 Task: Find connections with filter location Jamkhandi with filter topic #coronawith filter profile language French with filter current company Synechron with filter school St Xaviers PG college with filter industry Movies and Sound Recording with filter service category Web Development with filter keywords title Restaurant Chain Executive
Action: Mouse moved to (629, 93)
Screenshot: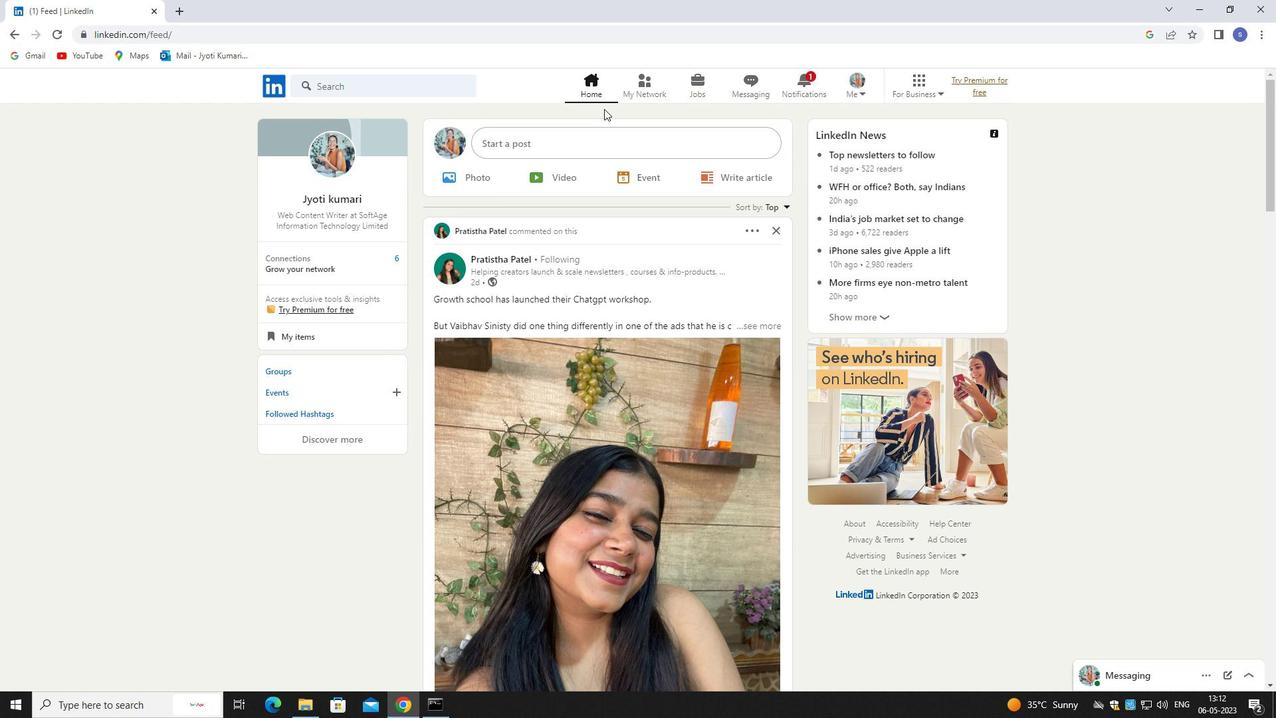 
Action: Mouse pressed left at (629, 93)
Screenshot: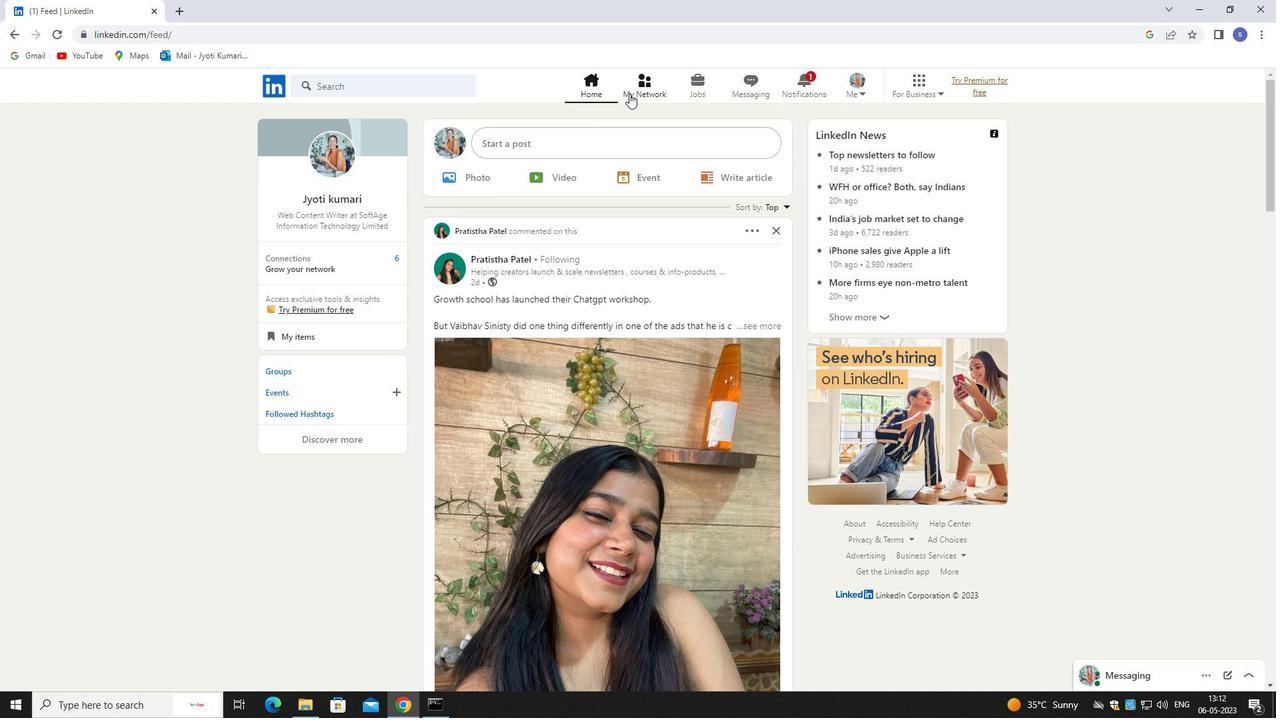 
Action: Mouse pressed left at (629, 93)
Screenshot: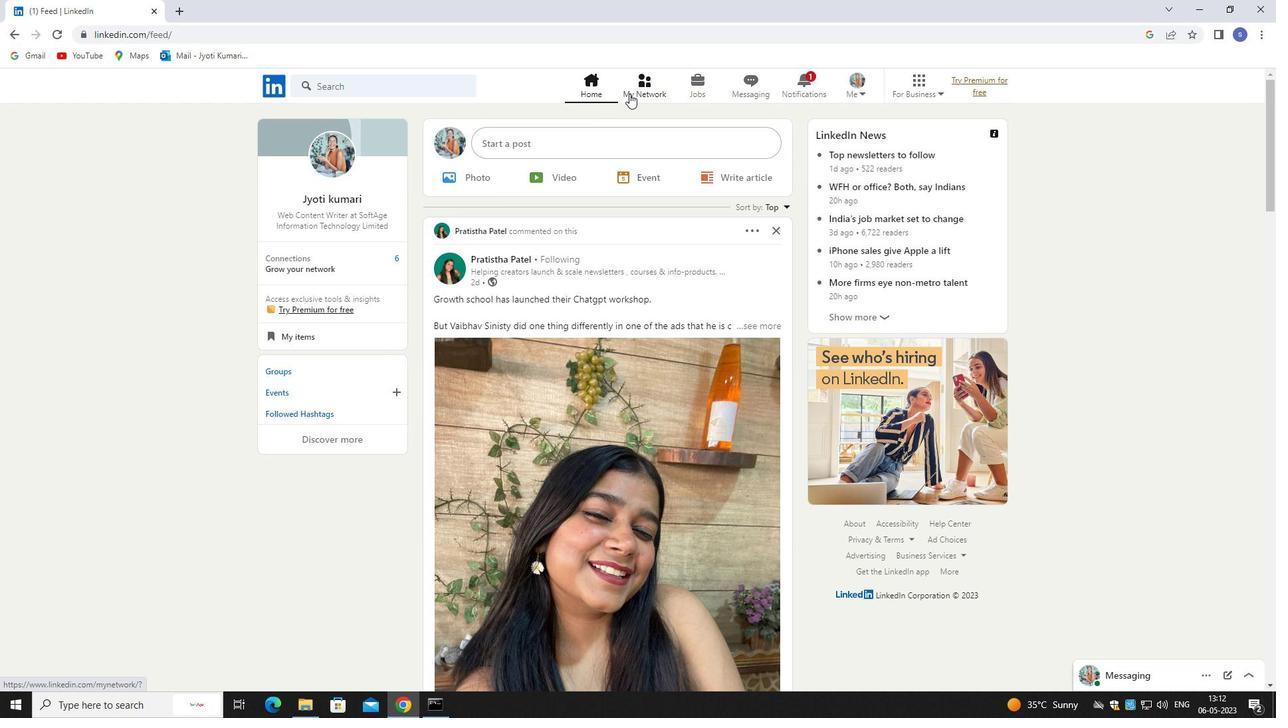 
Action: Mouse moved to (439, 154)
Screenshot: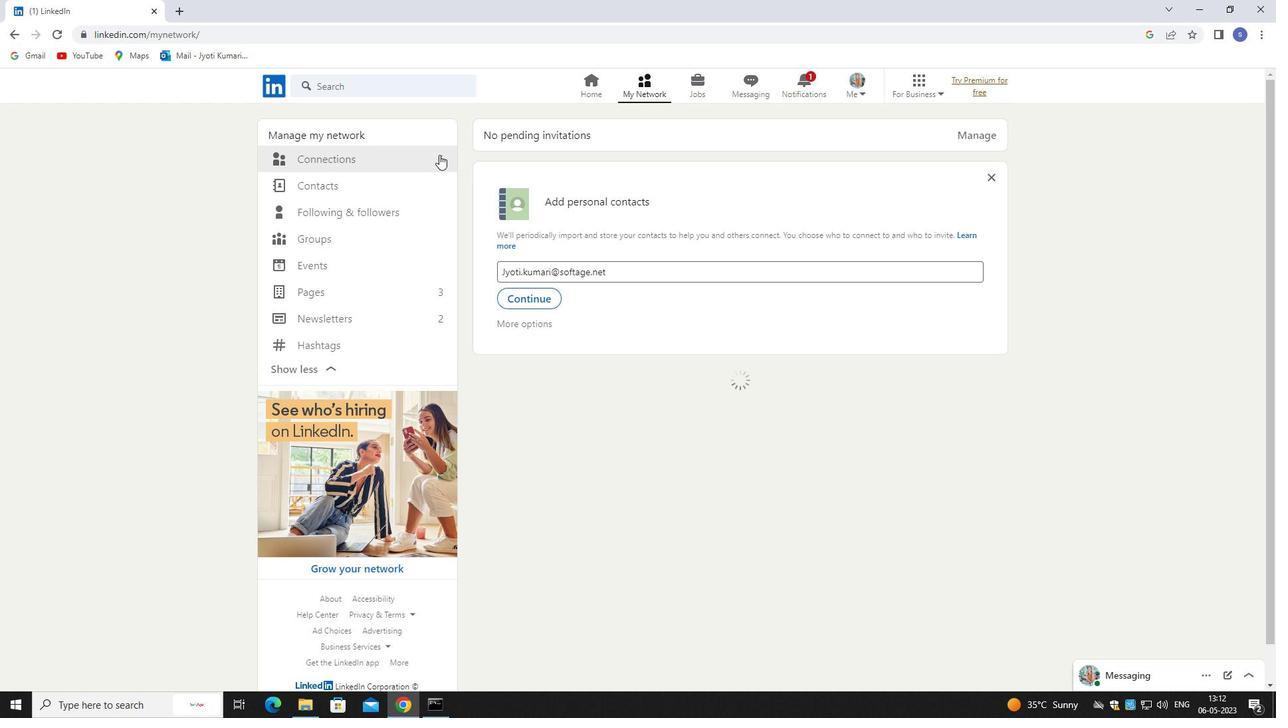 
Action: Mouse pressed left at (439, 154)
Screenshot: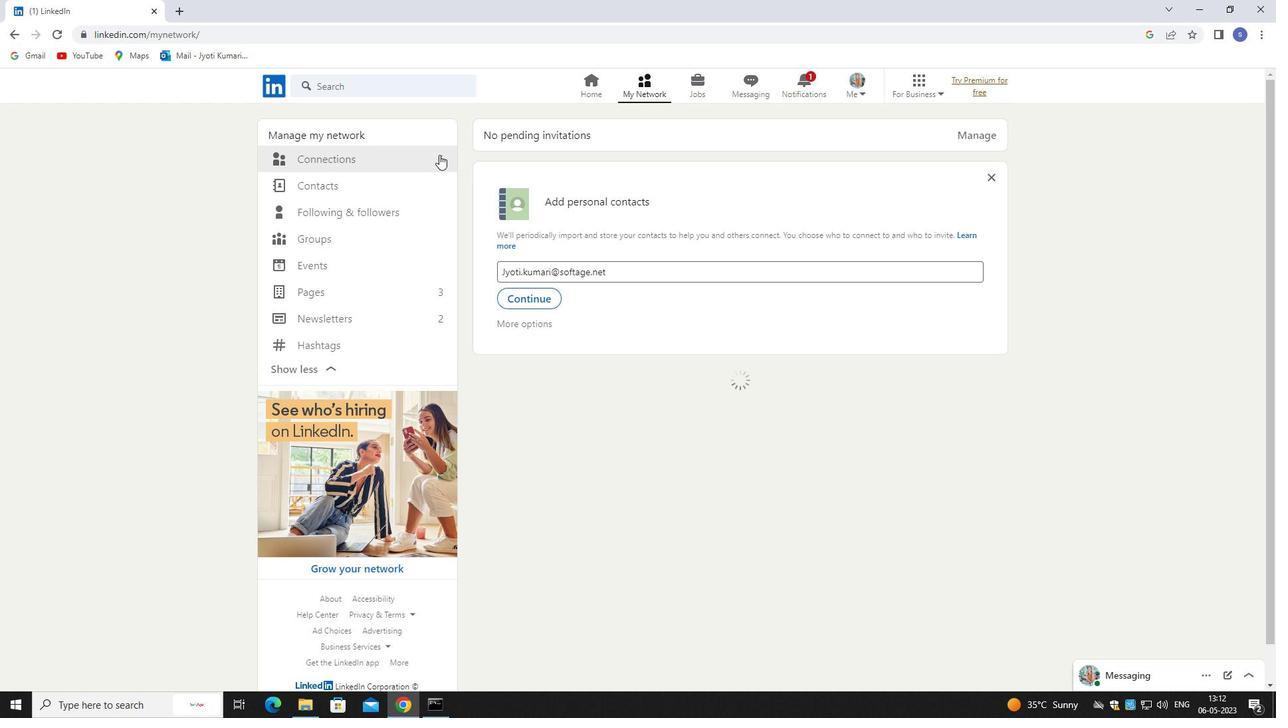 
Action: Mouse pressed left at (439, 154)
Screenshot: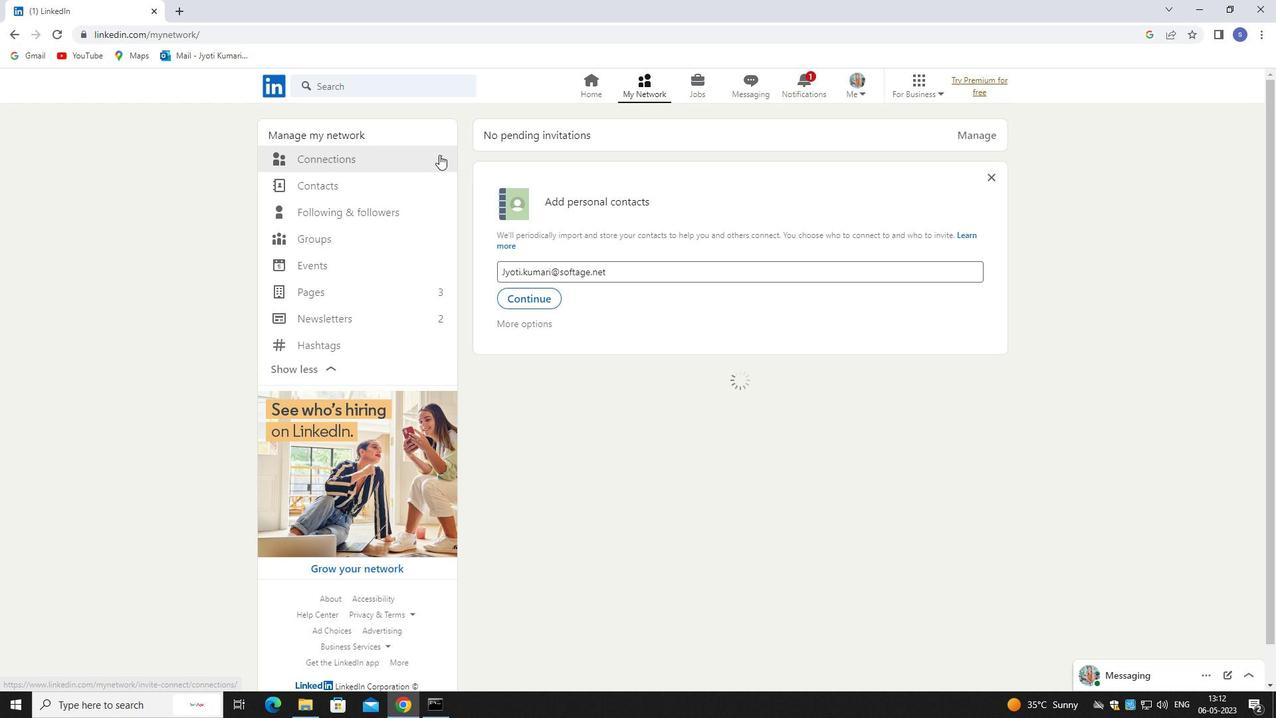 
Action: Mouse moved to (747, 162)
Screenshot: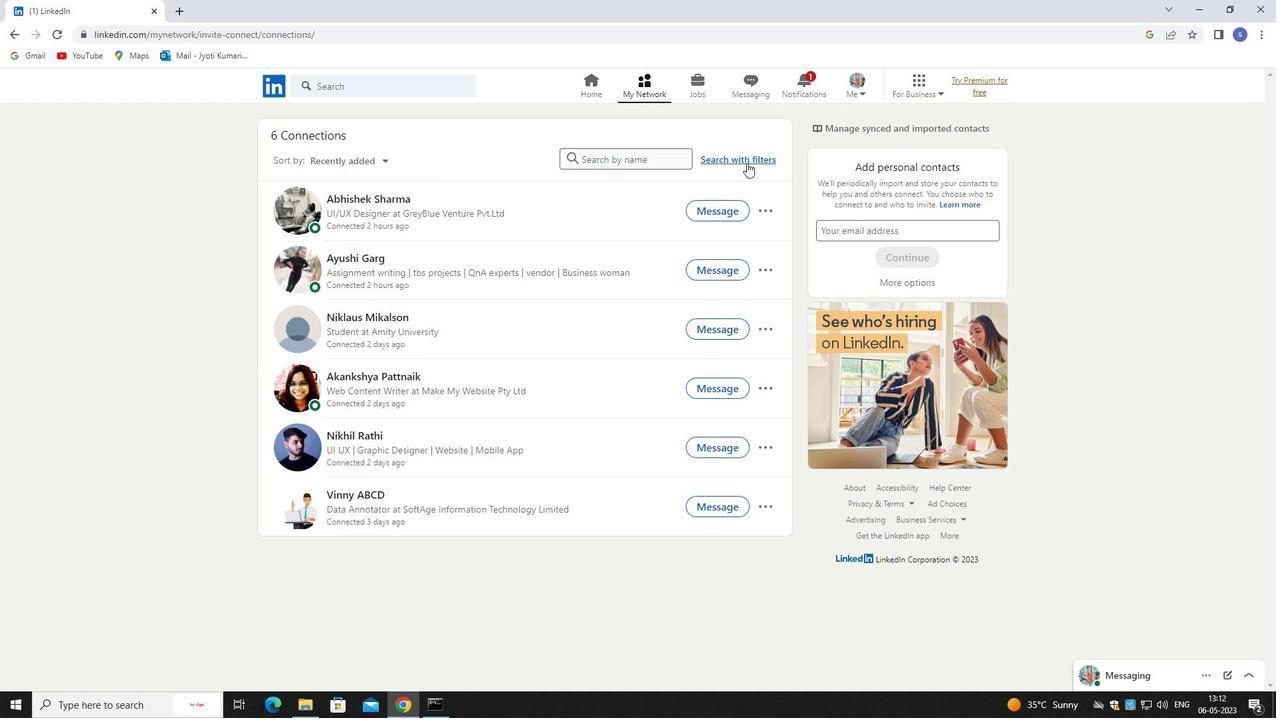 
Action: Mouse pressed left at (747, 162)
Screenshot: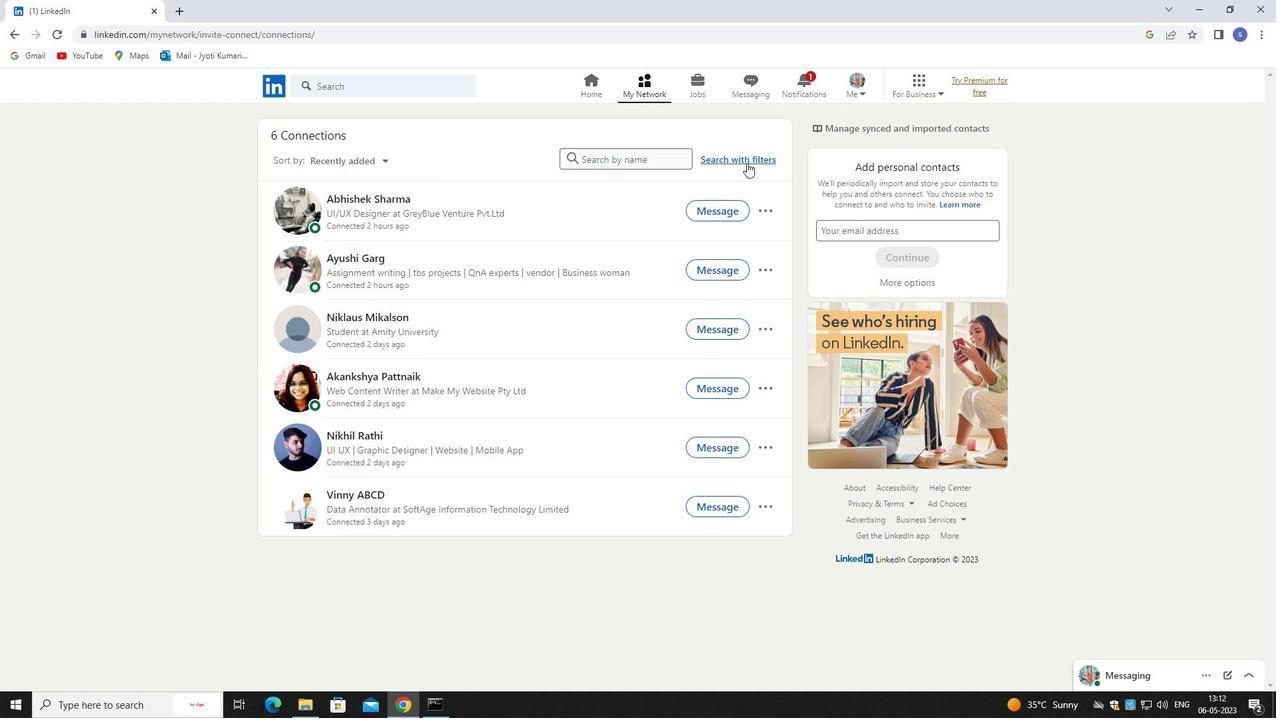 
Action: Mouse moved to (676, 117)
Screenshot: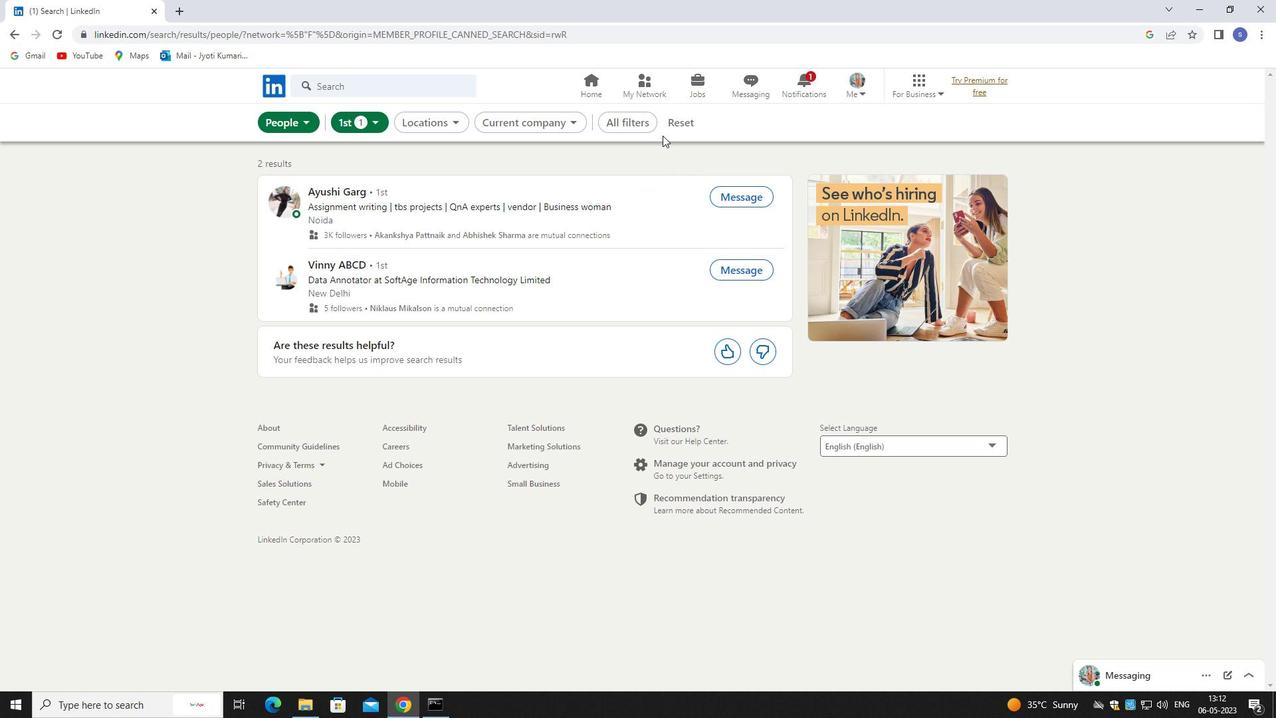 
Action: Mouse pressed left at (676, 117)
Screenshot: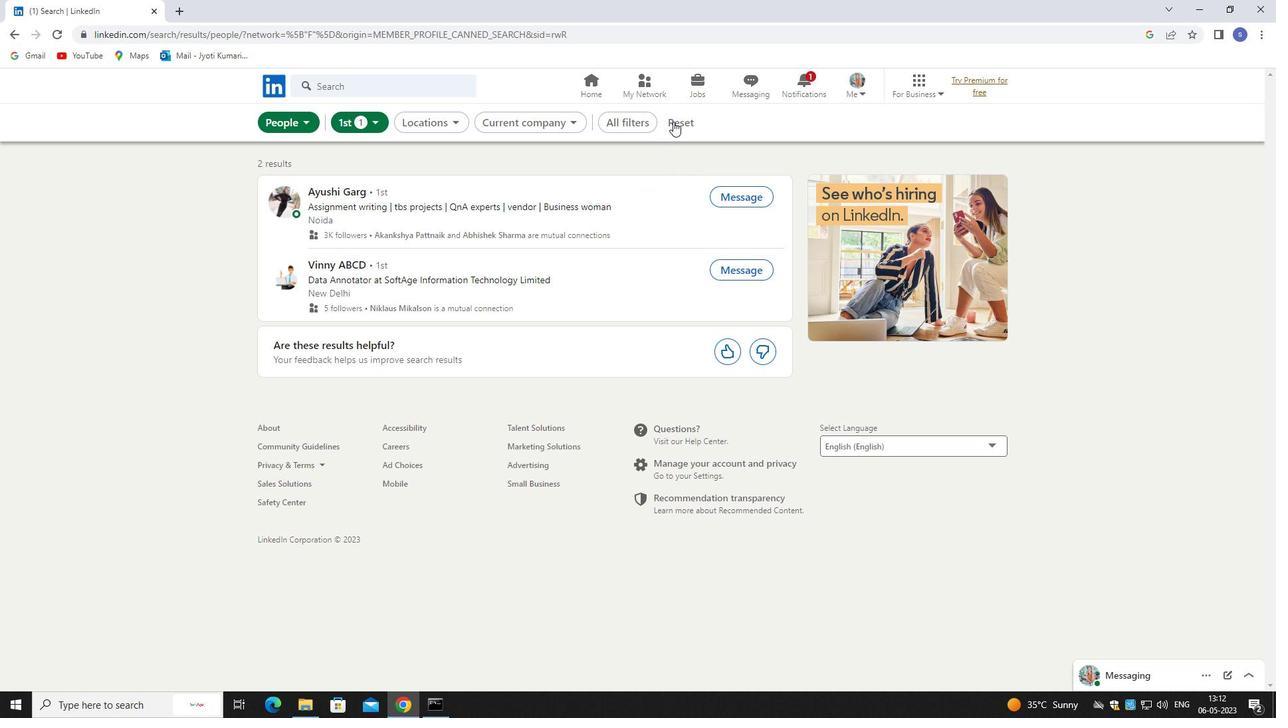 
Action: Mouse moved to (627, 123)
Screenshot: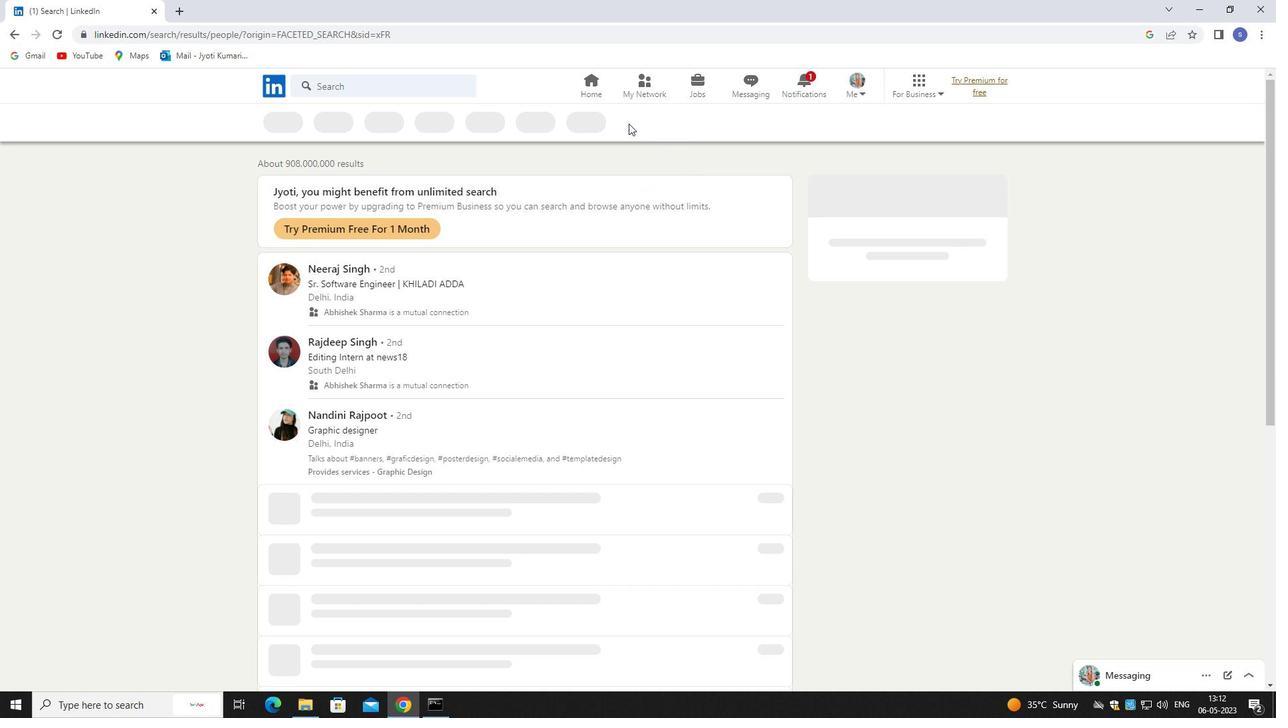 
Action: Mouse pressed left at (627, 123)
Screenshot: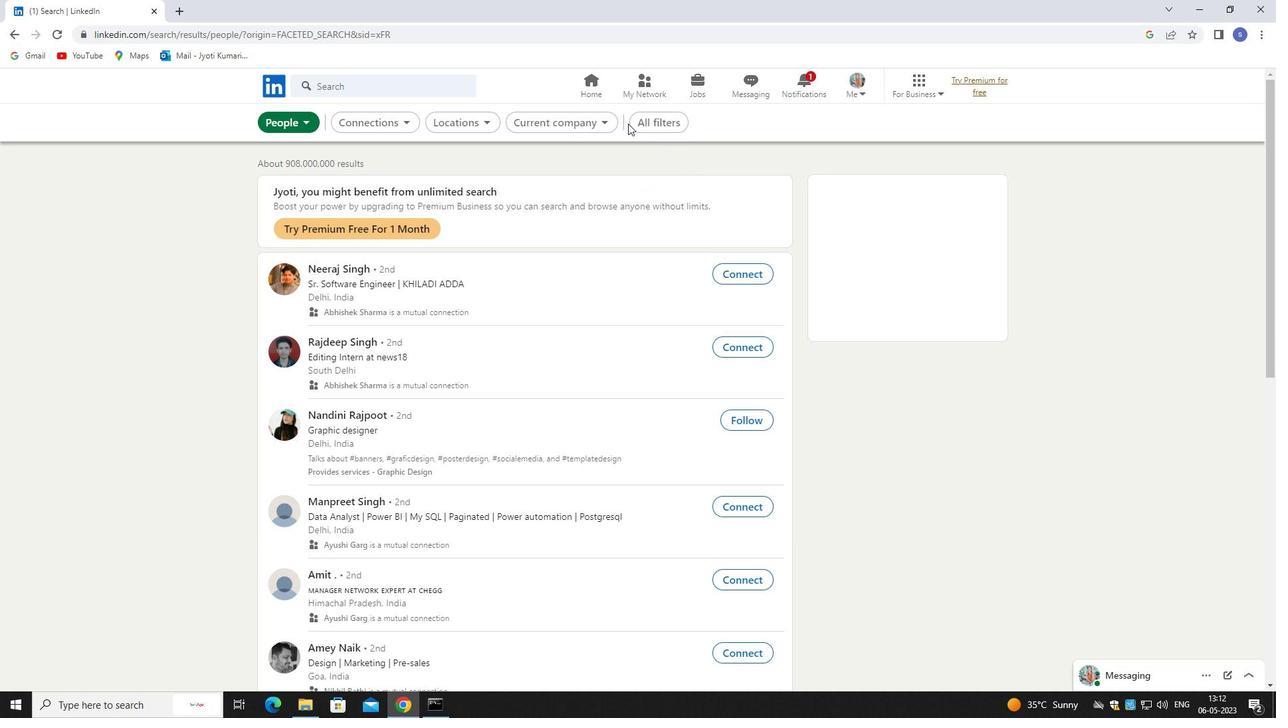 
Action: Mouse moved to (651, 123)
Screenshot: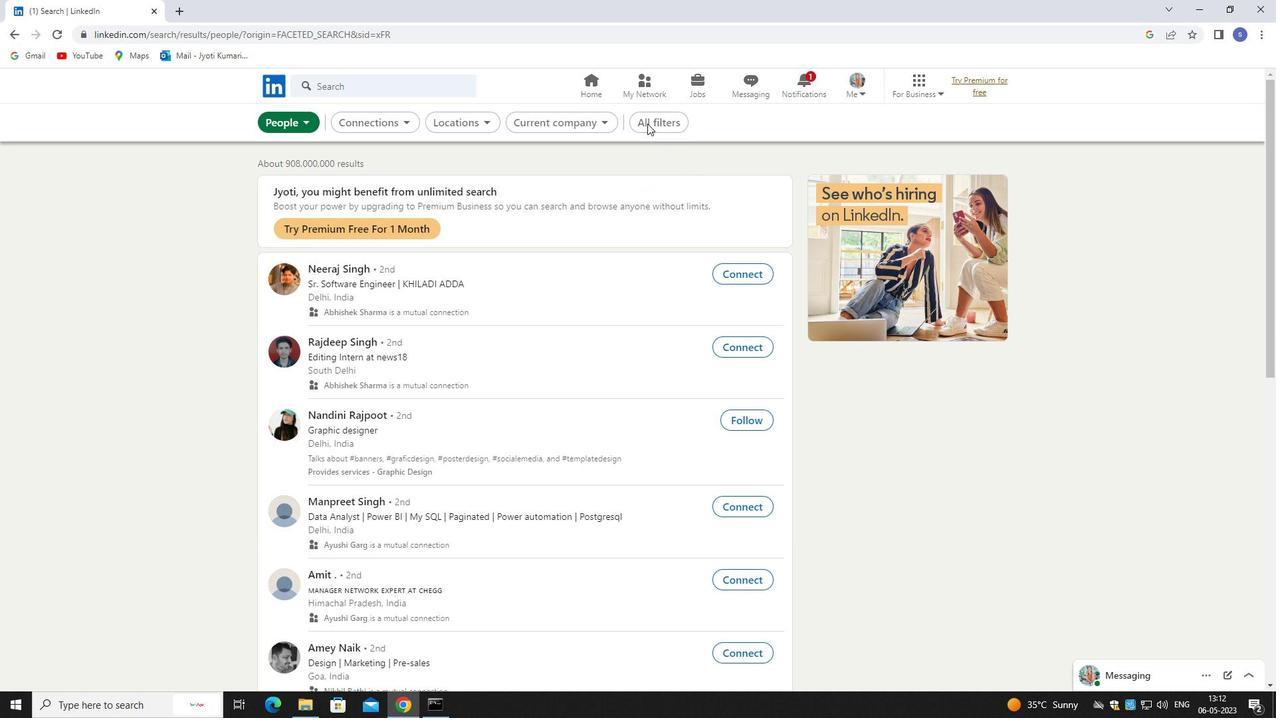 
Action: Mouse pressed left at (651, 123)
Screenshot: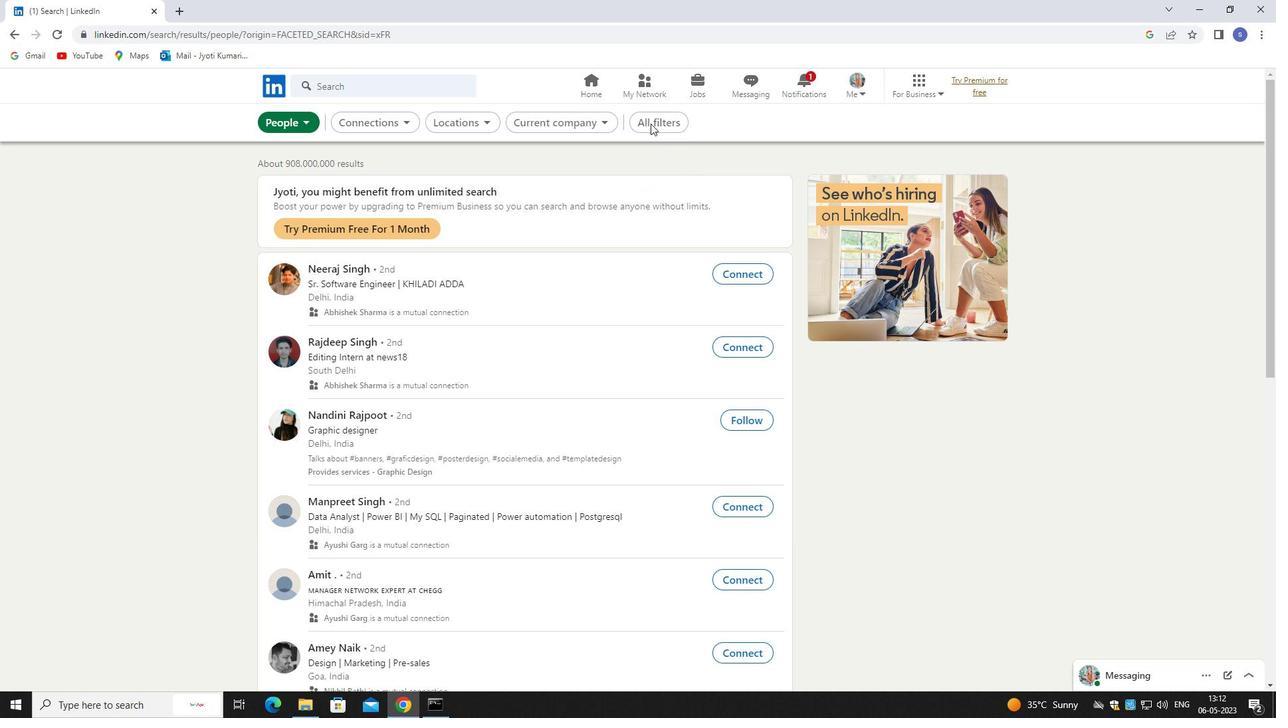 
Action: Mouse moved to (1107, 527)
Screenshot: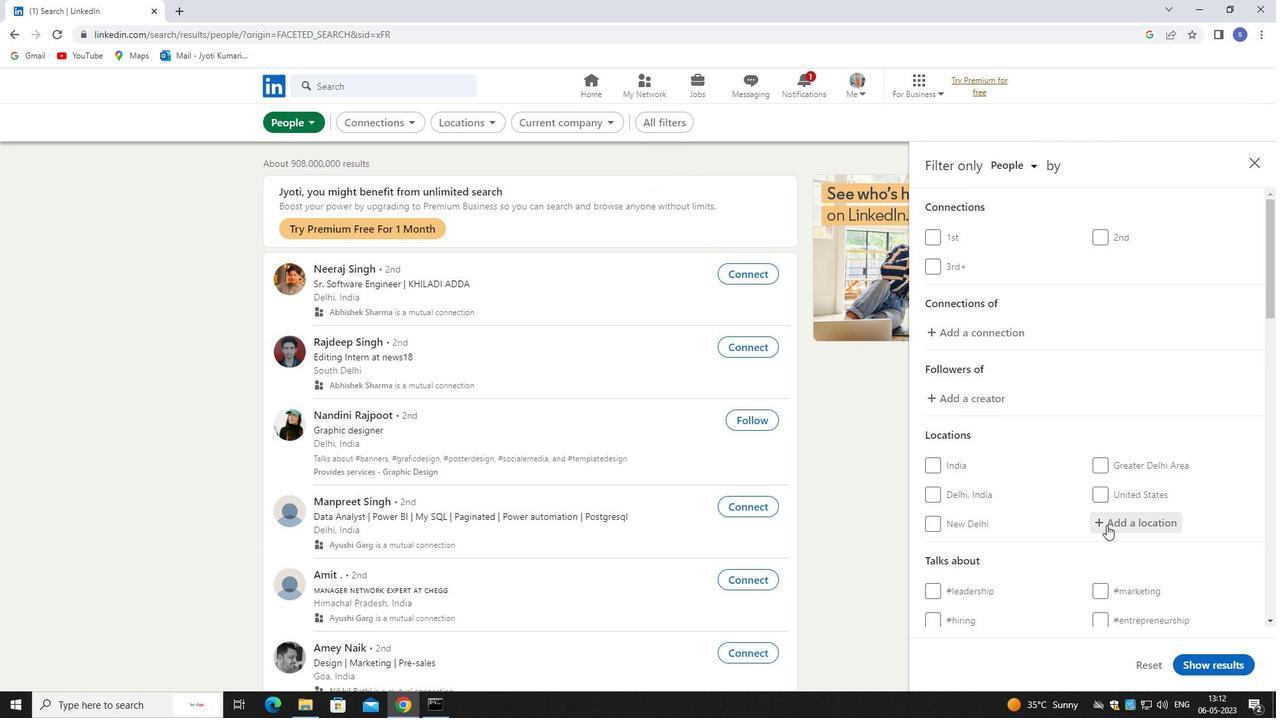 
Action: Mouse pressed left at (1107, 527)
Screenshot: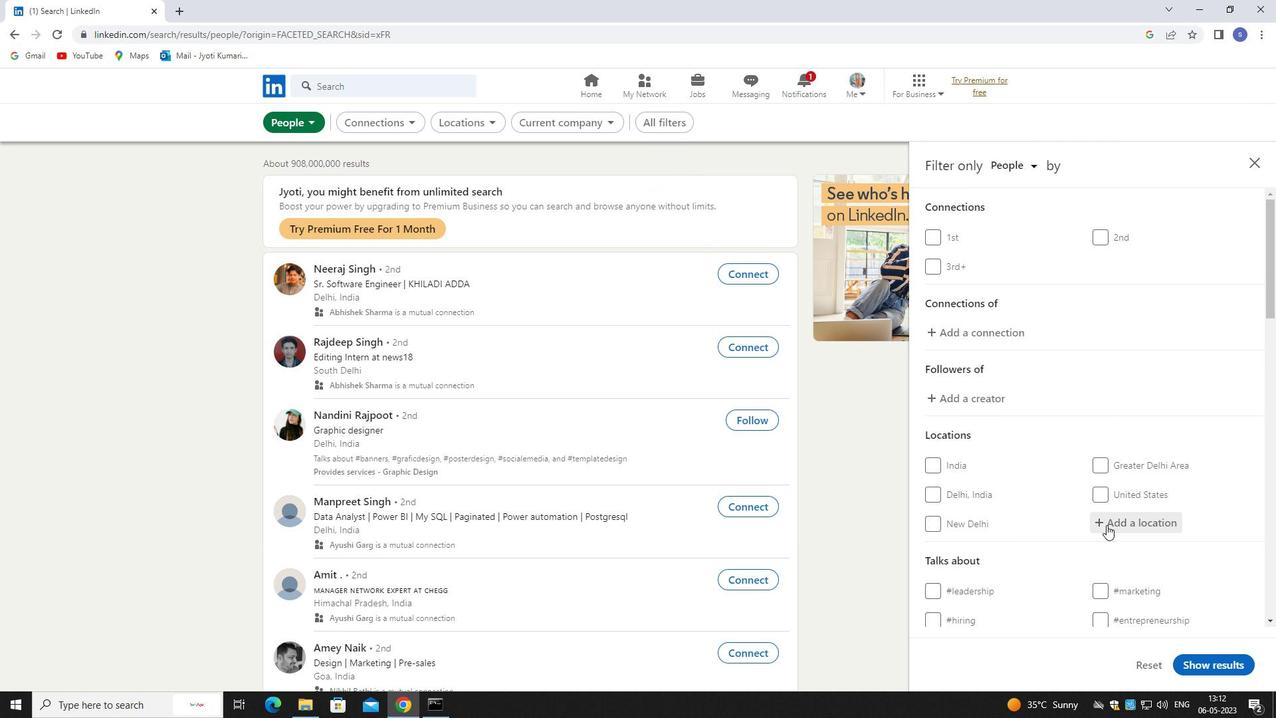 
Action: Mouse moved to (921, 386)
Screenshot: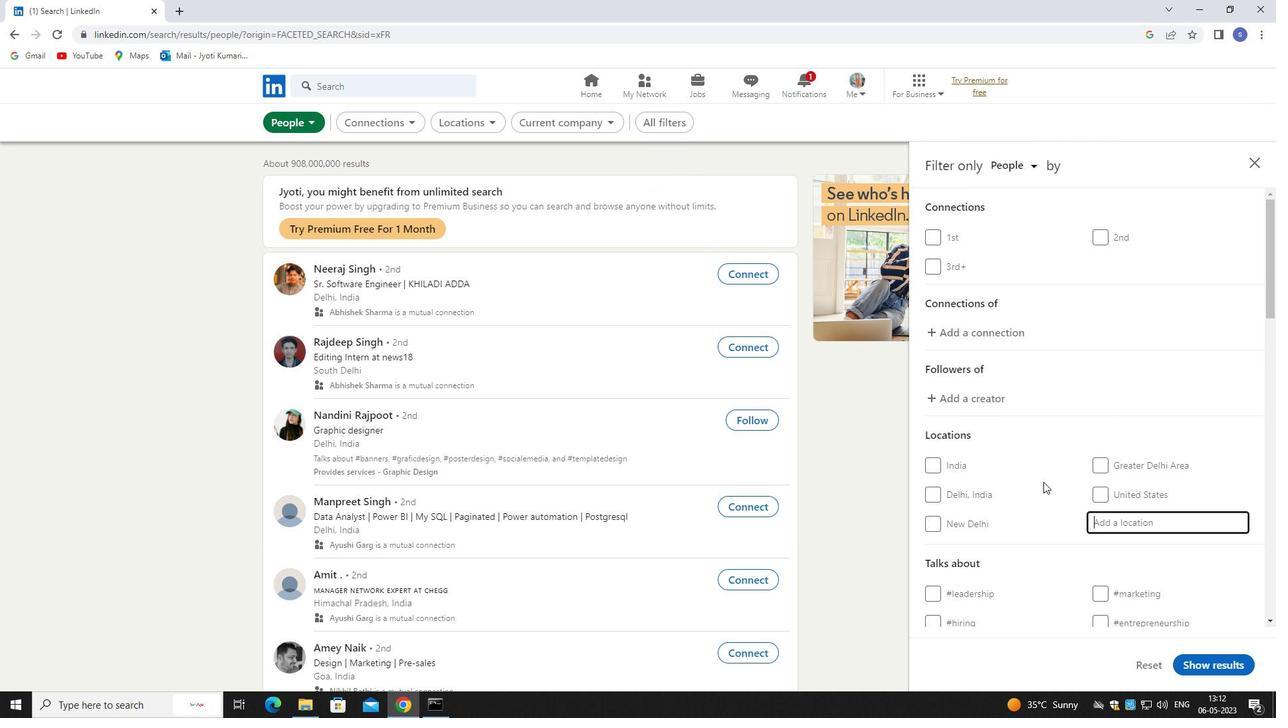 
Action: Key pressed jamkha
Screenshot: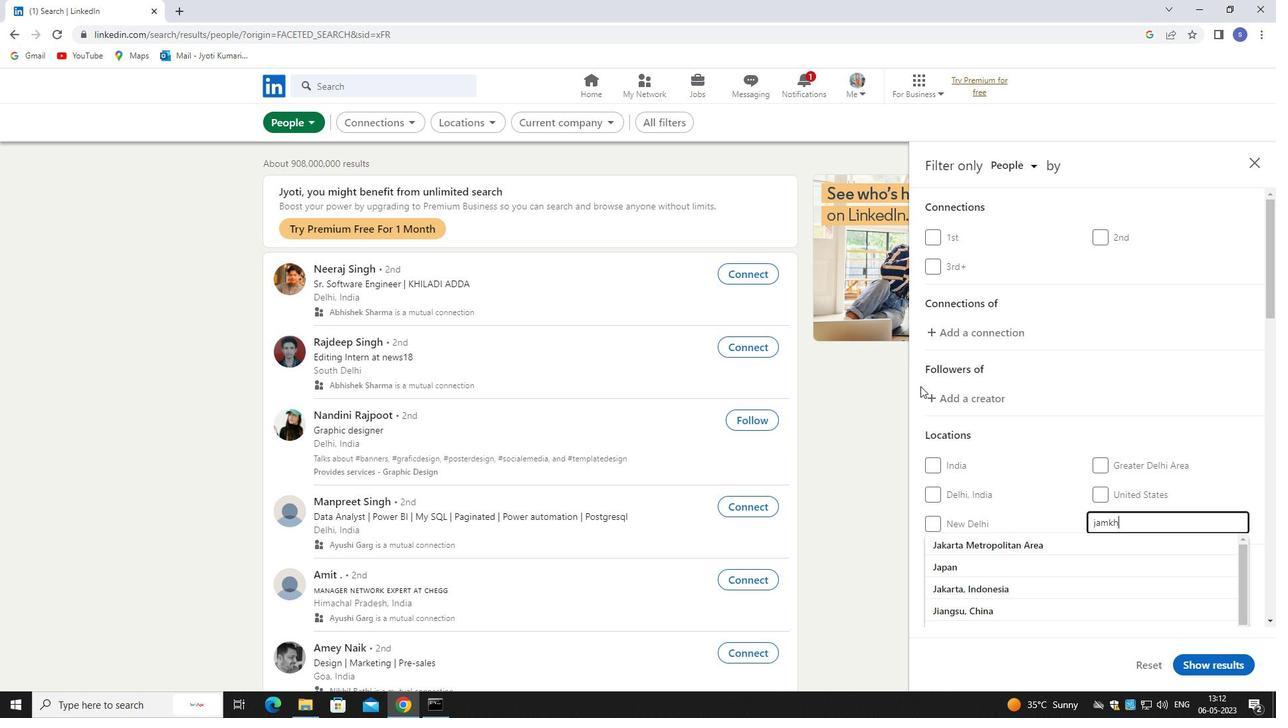 
Action: Mouse moved to (963, 539)
Screenshot: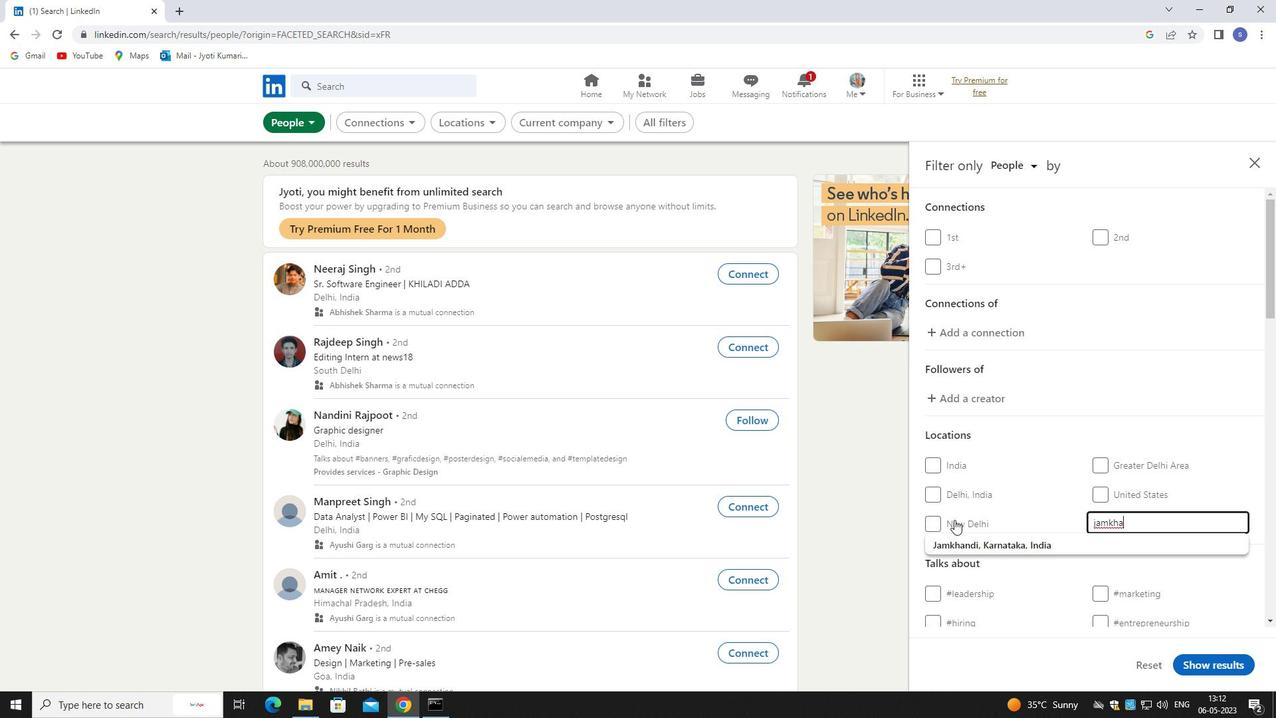 
Action: Mouse pressed left at (963, 539)
Screenshot: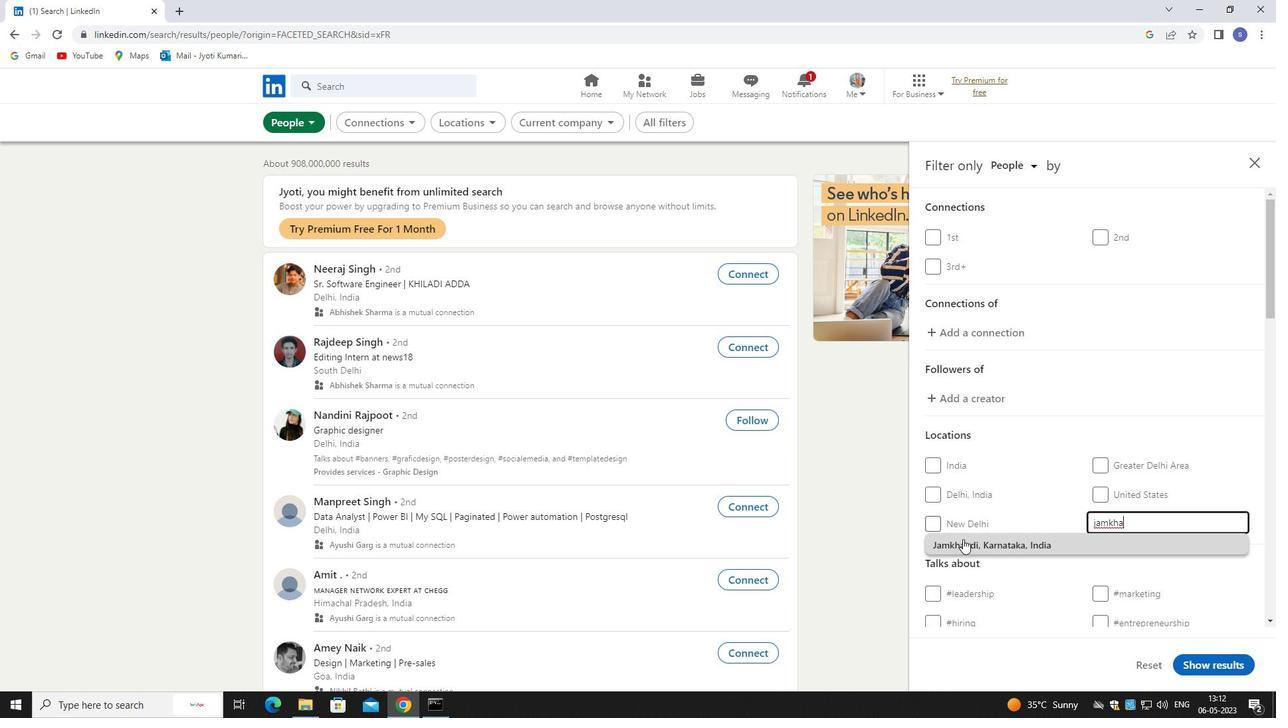 
Action: Mouse moved to (982, 524)
Screenshot: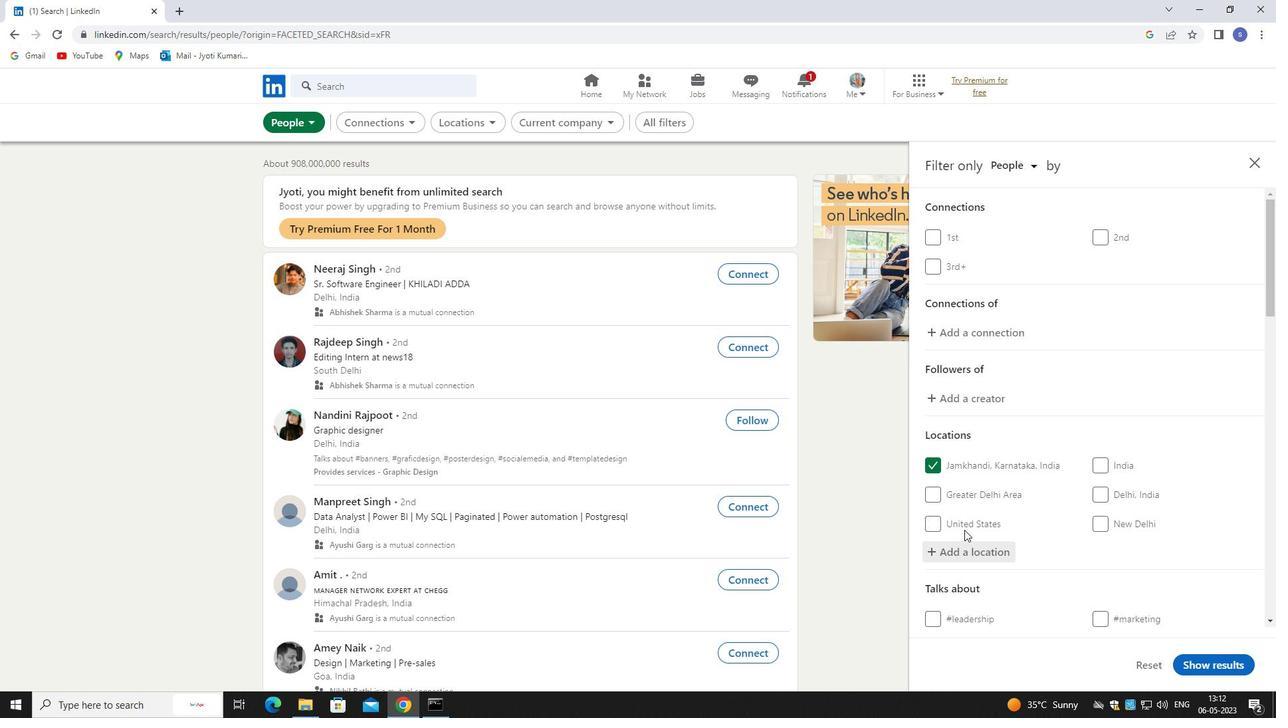 
Action: Mouse scrolled (982, 523) with delta (0, 0)
Screenshot: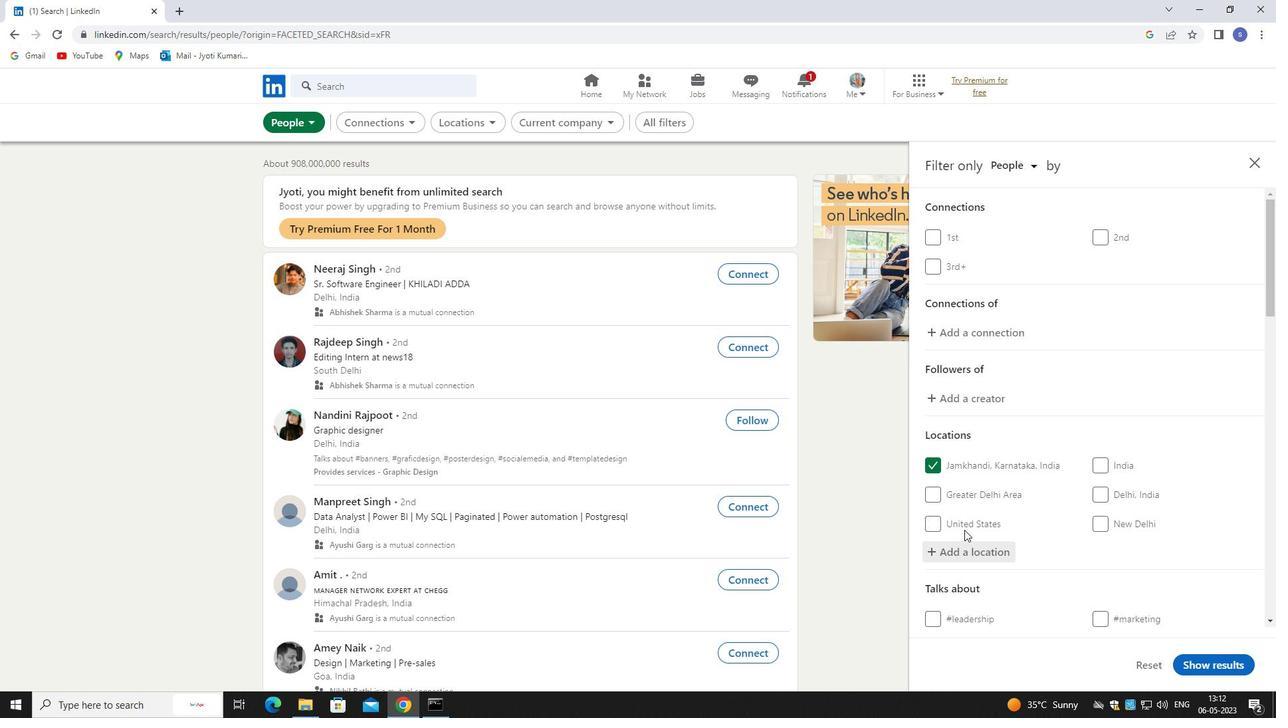 
Action: Mouse moved to (1024, 524)
Screenshot: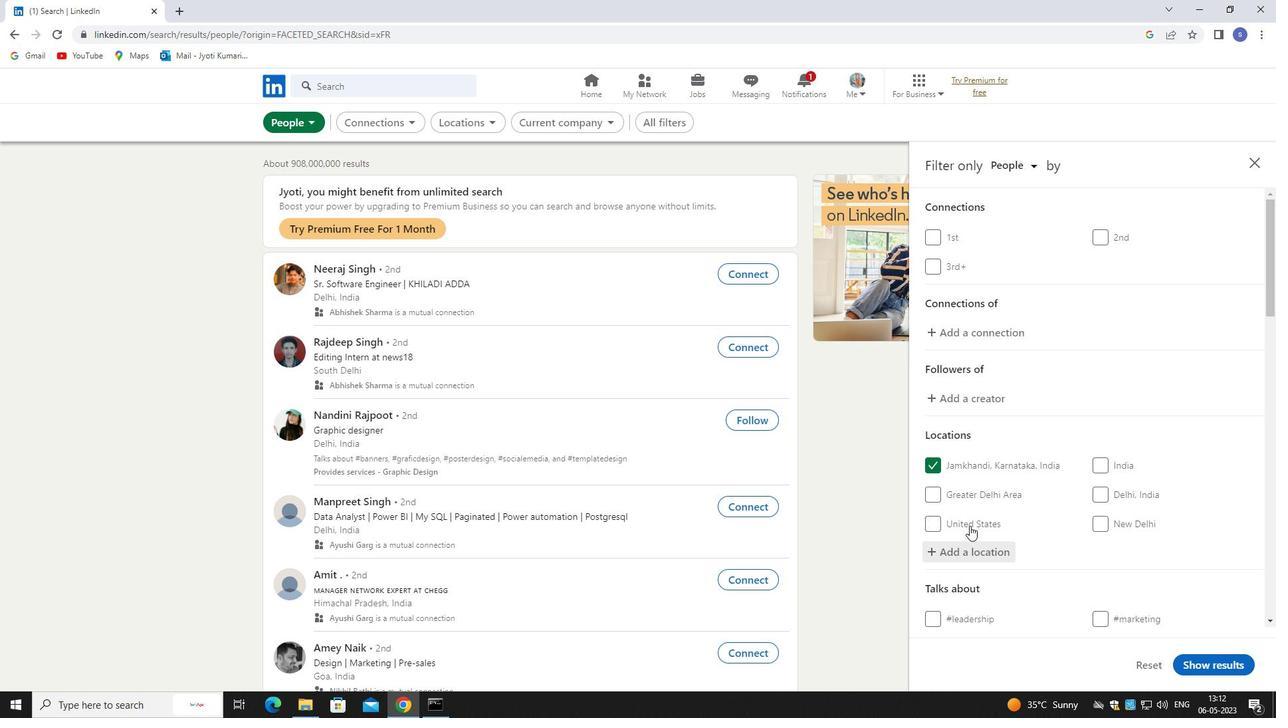 
Action: Mouse scrolled (1024, 523) with delta (0, 0)
Screenshot: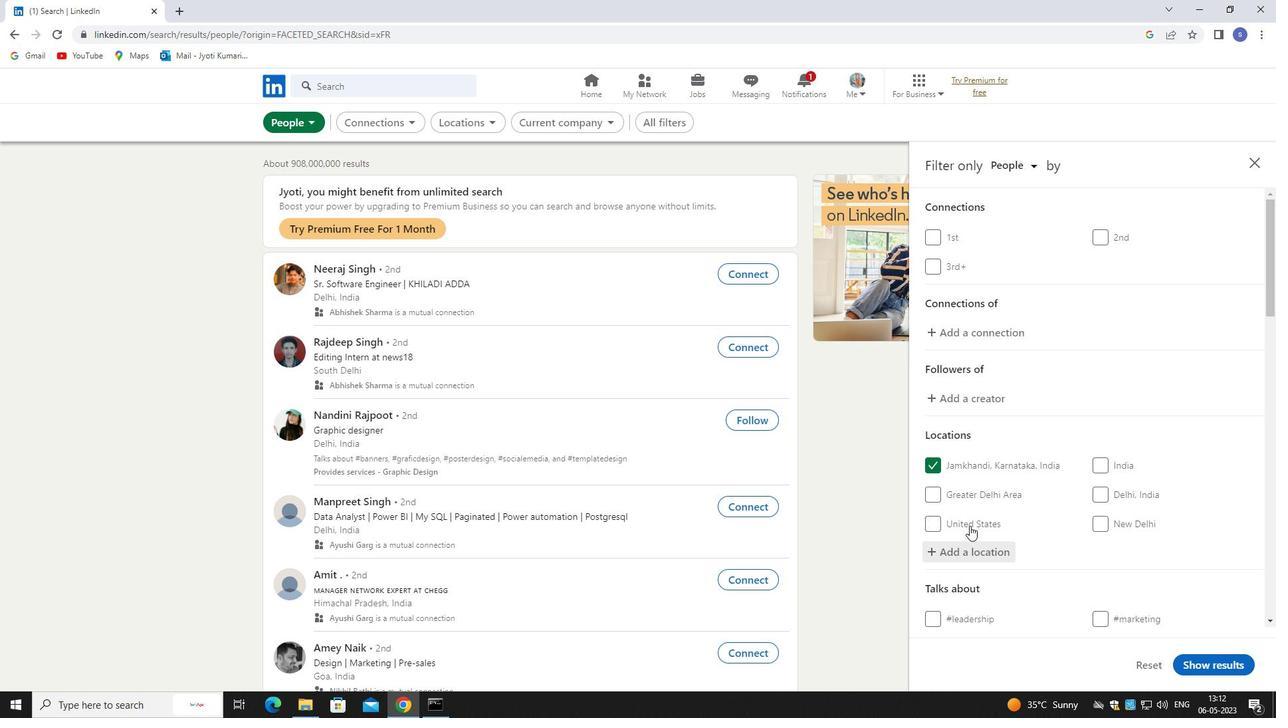 
Action: Mouse moved to (1081, 529)
Screenshot: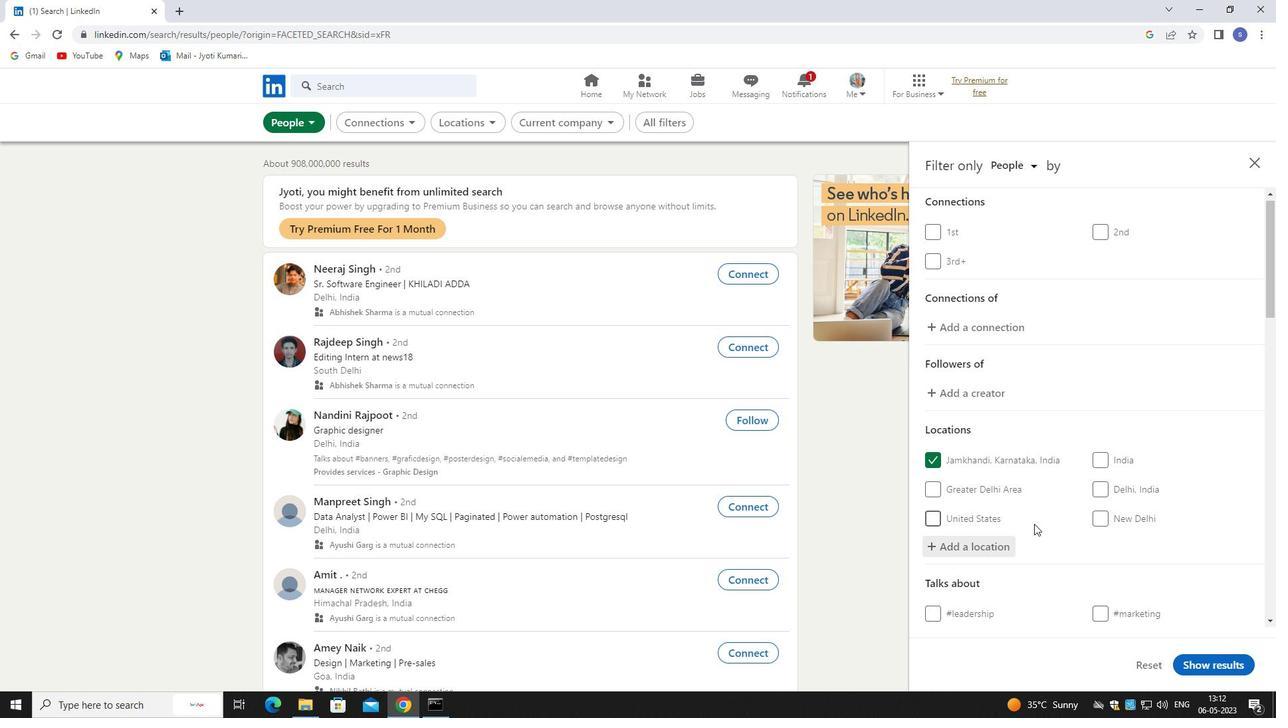 
Action: Mouse scrolled (1081, 528) with delta (0, 0)
Screenshot: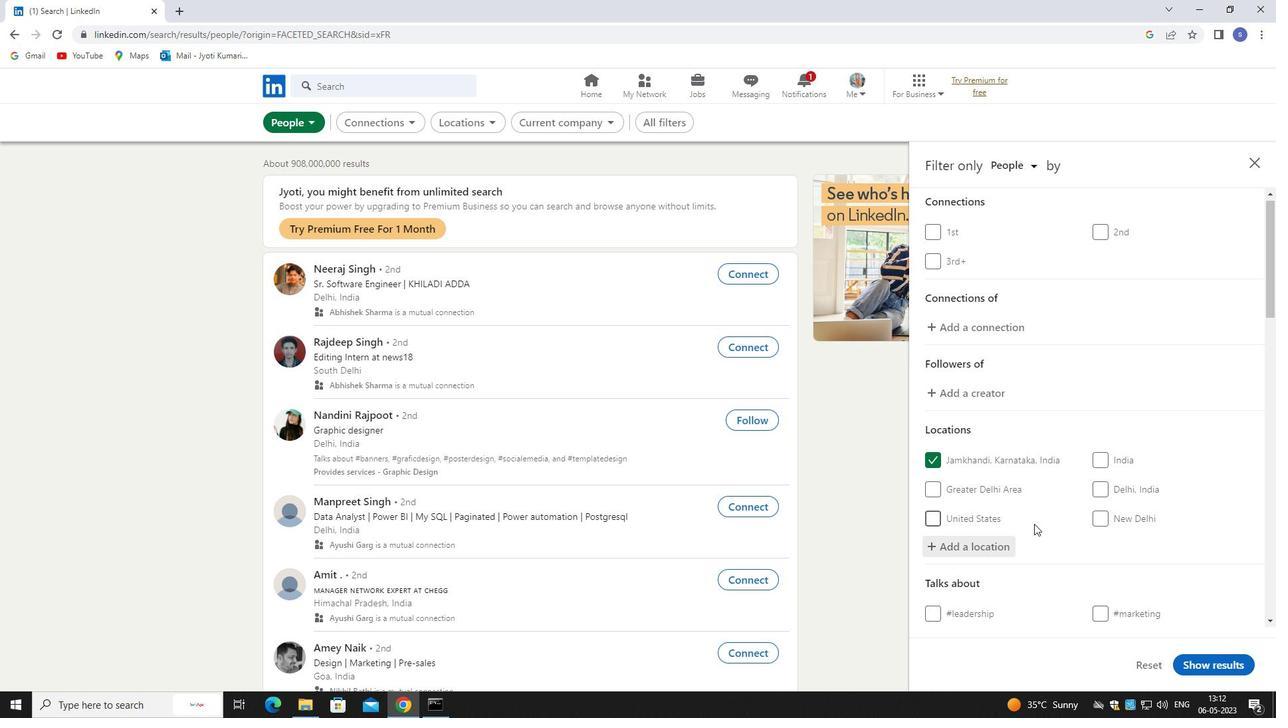 
Action: Mouse moved to (1136, 481)
Screenshot: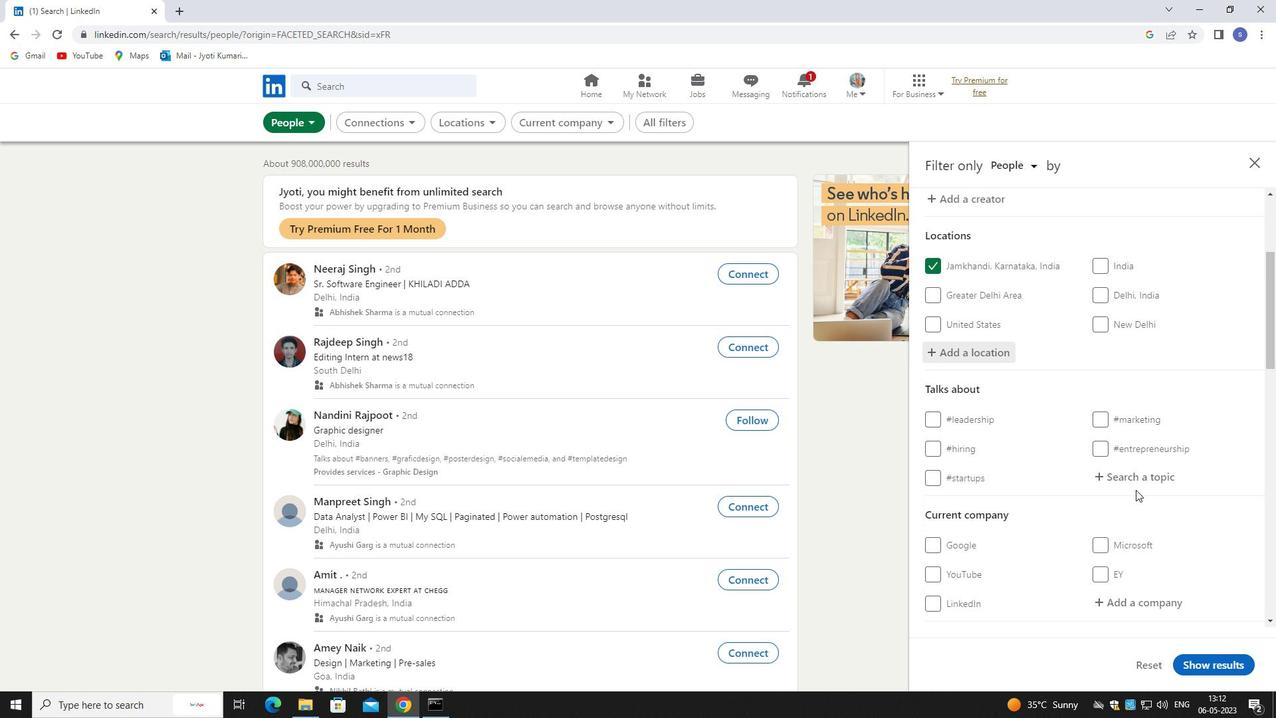
Action: Mouse pressed left at (1136, 481)
Screenshot: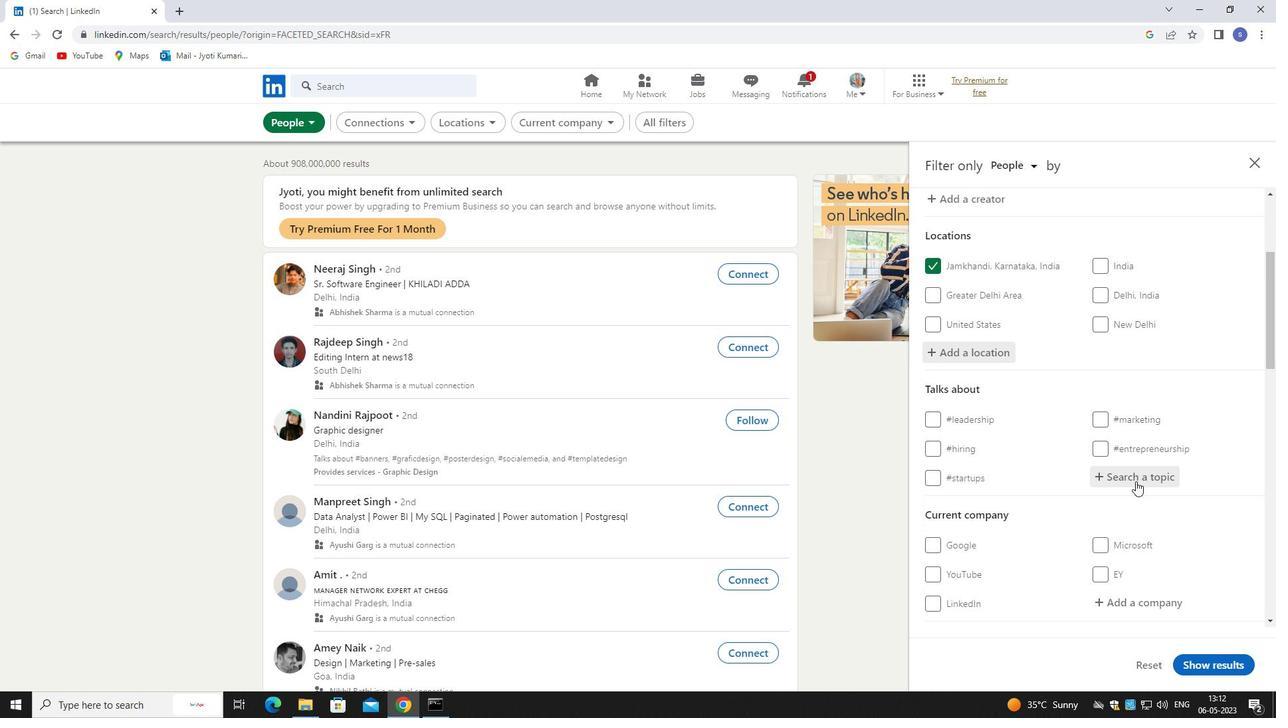
Action: Mouse moved to (1126, 474)
Screenshot: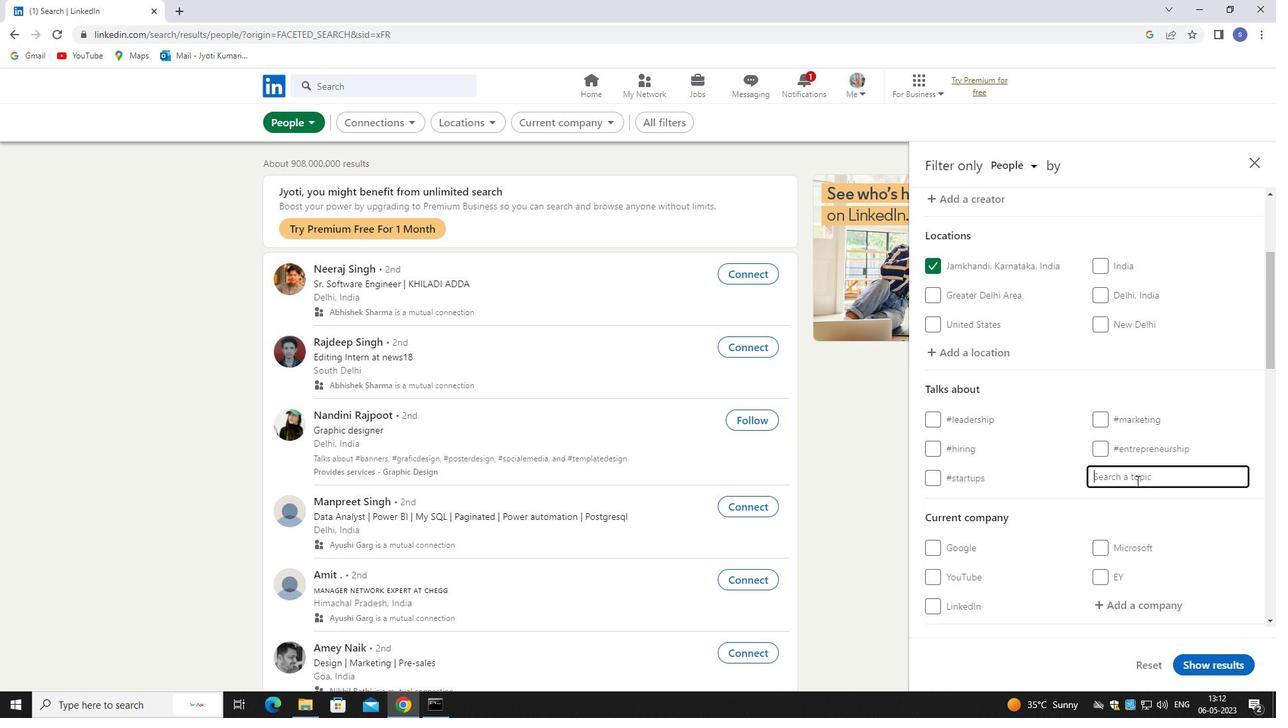 
Action: Key pressed corona
Screenshot: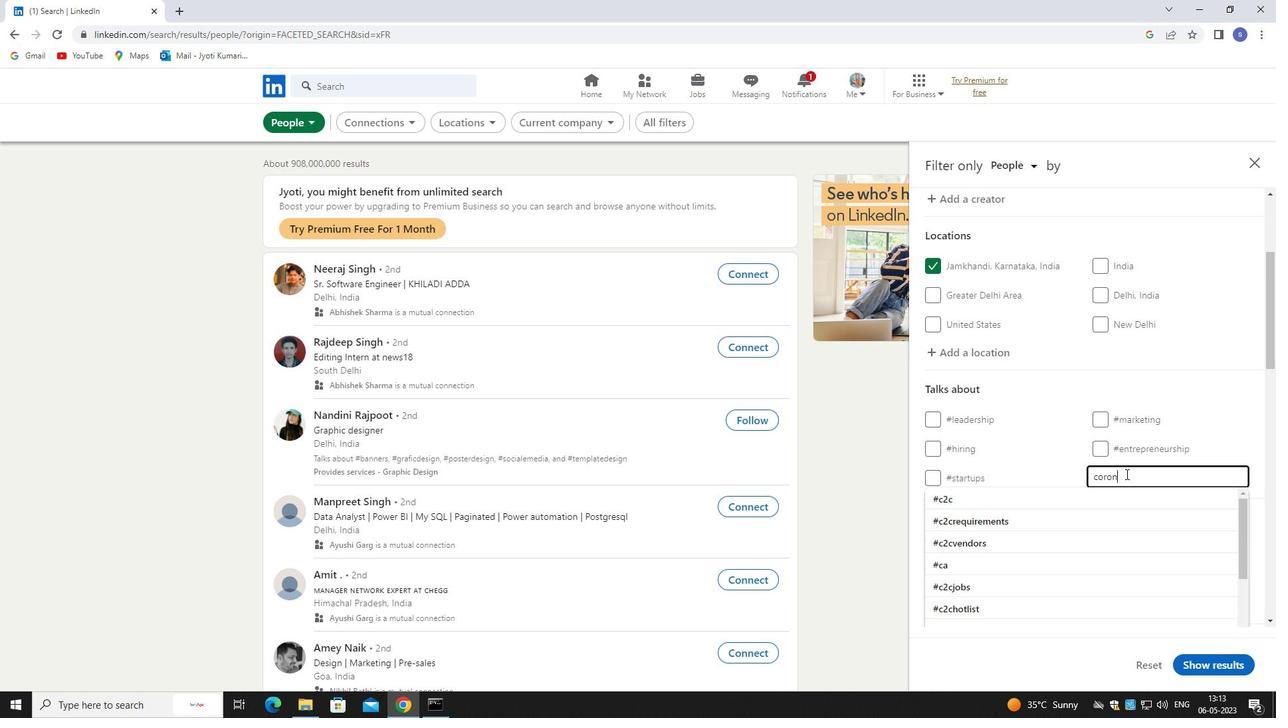 
Action: Mouse moved to (1132, 523)
Screenshot: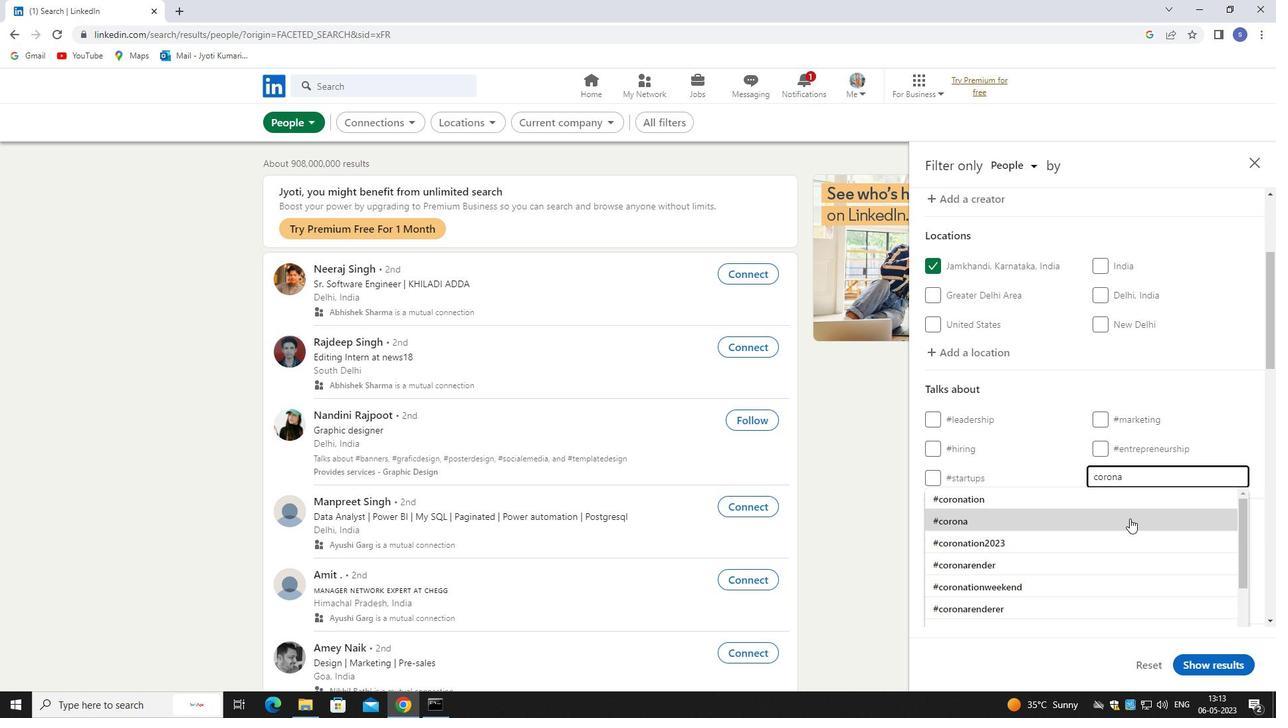 
Action: Mouse pressed left at (1132, 523)
Screenshot: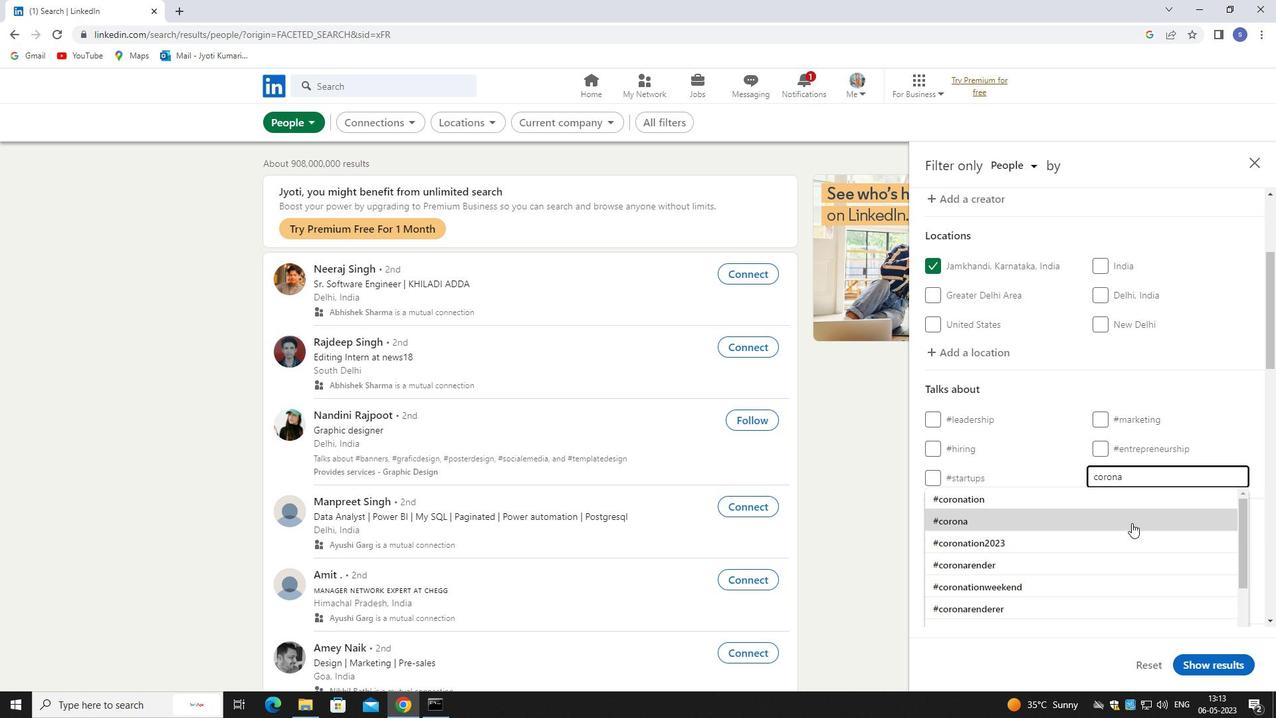 
Action: Mouse moved to (1133, 519)
Screenshot: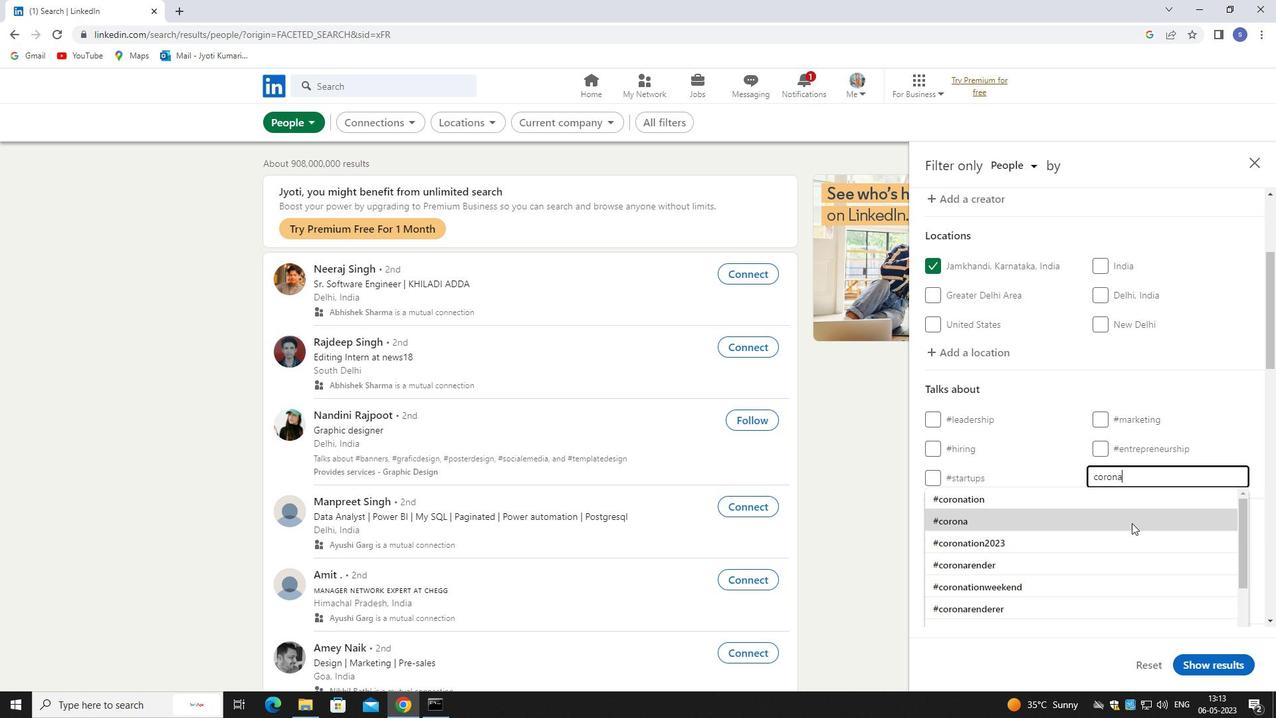 
Action: Mouse scrolled (1133, 518) with delta (0, 0)
Screenshot: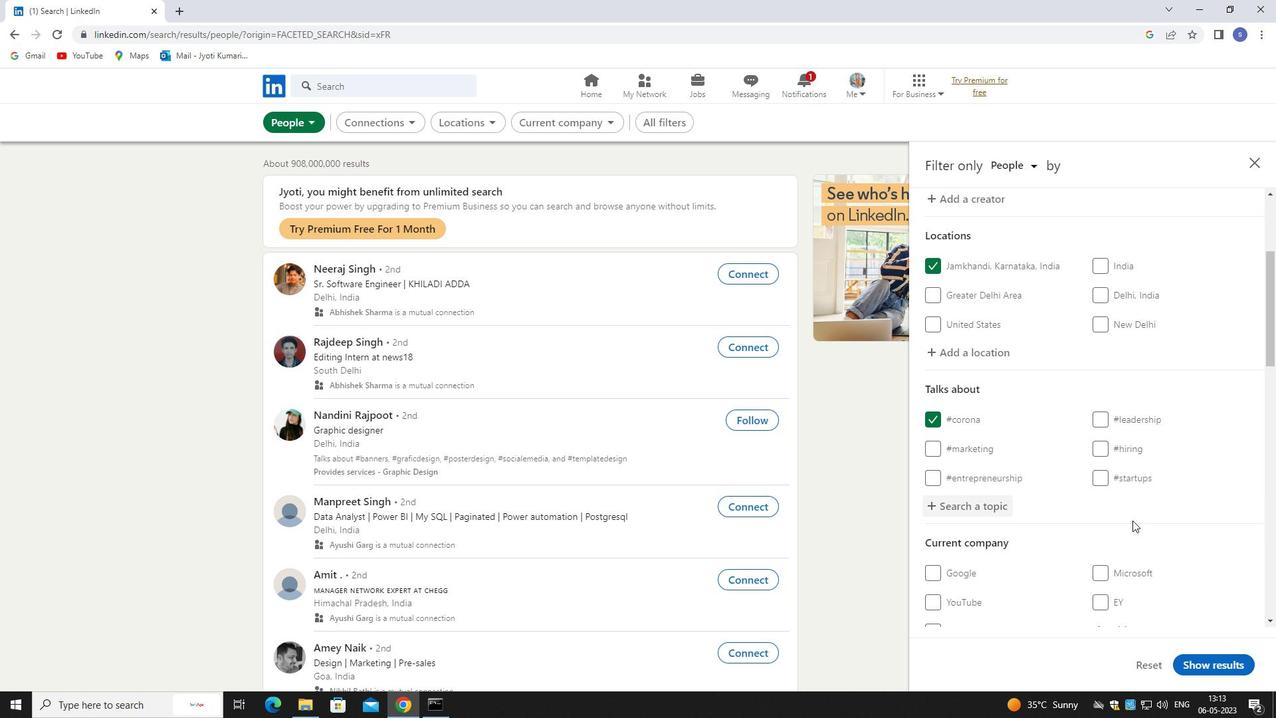 
Action: Mouse scrolled (1133, 518) with delta (0, 0)
Screenshot: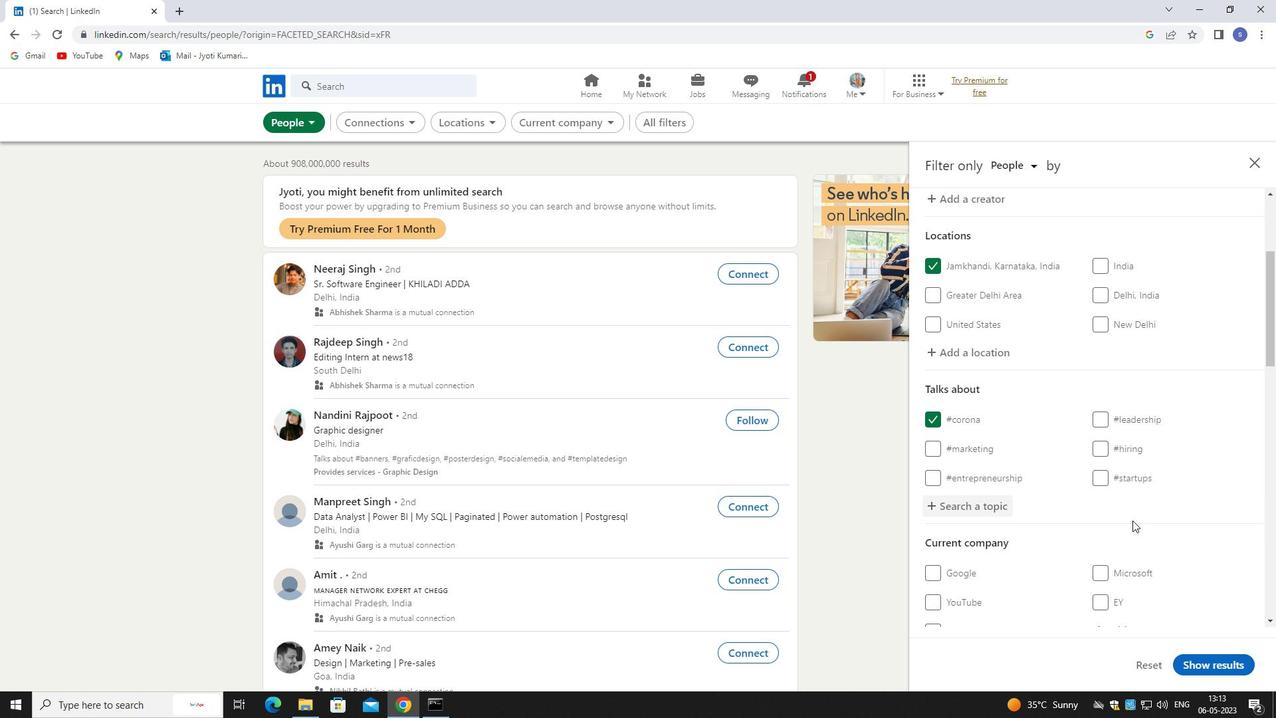 
Action: Mouse scrolled (1133, 518) with delta (0, 0)
Screenshot: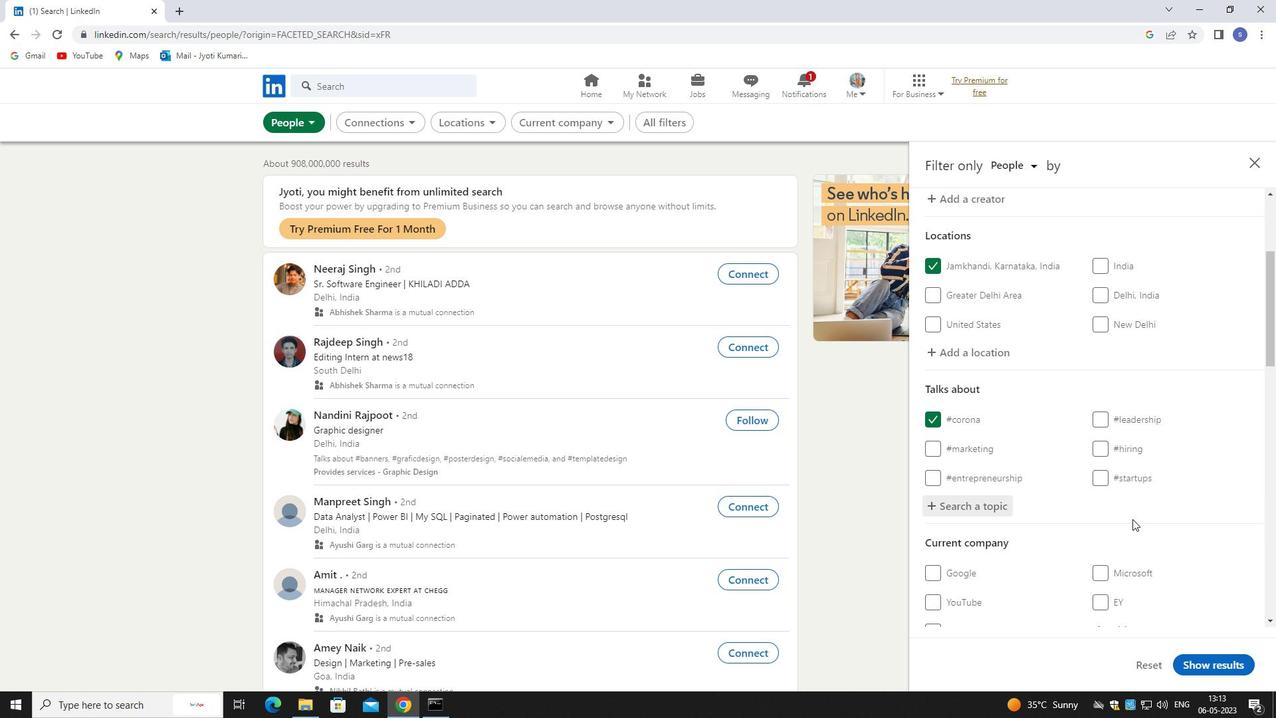 
Action: Mouse scrolled (1133, 518) with delta (0, 0)
Screenshot: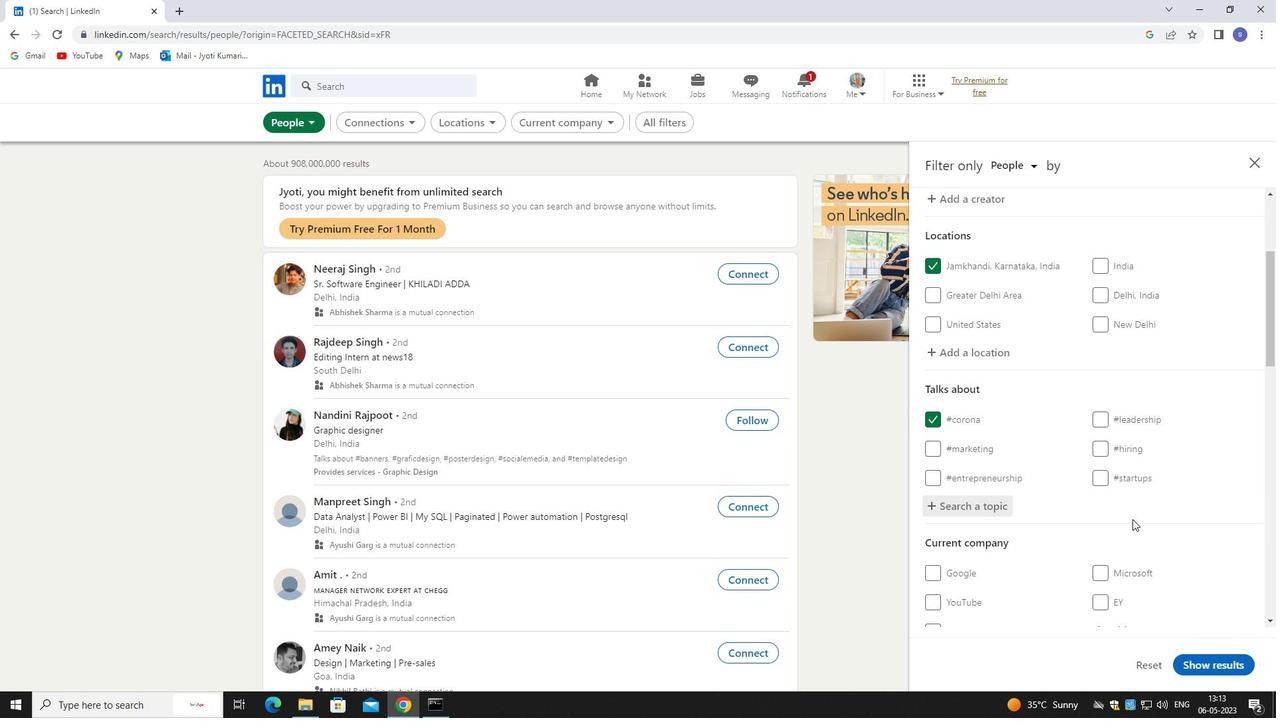 
Action: Mouse moved to (1113, 365)
Screenshot: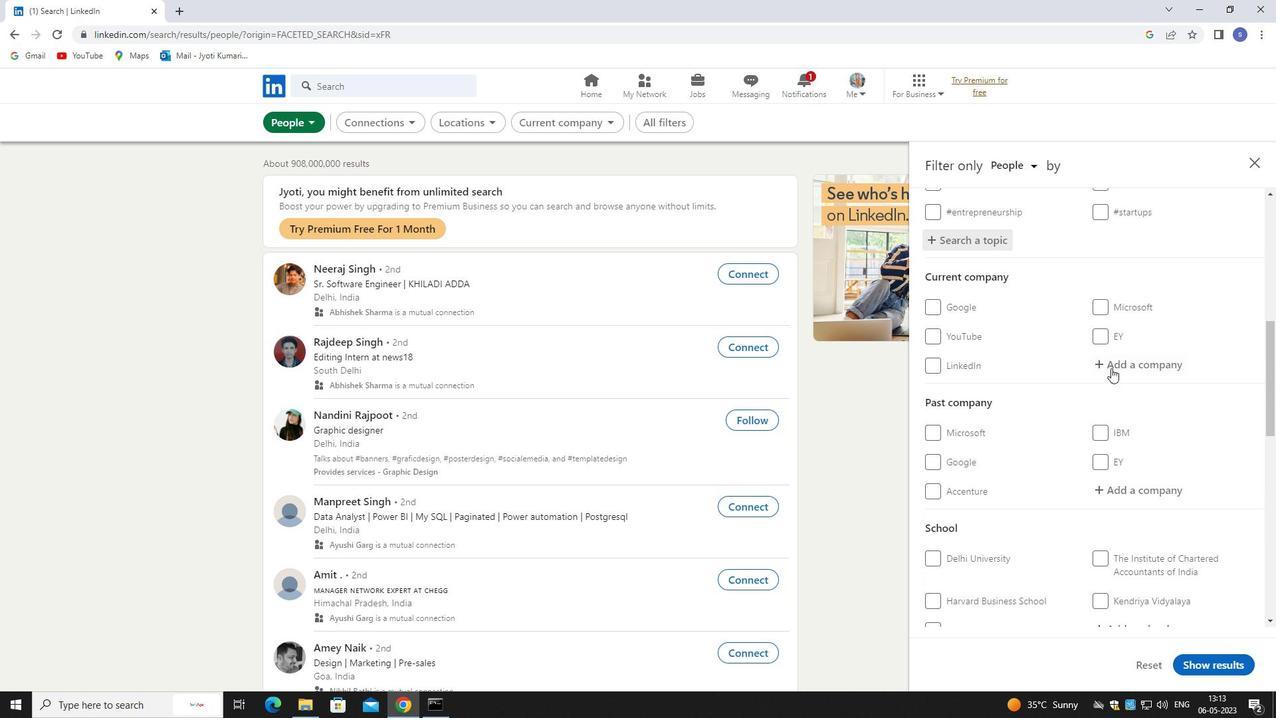 
Action: Mouse pressed left at (1113, 365)
Screenshot: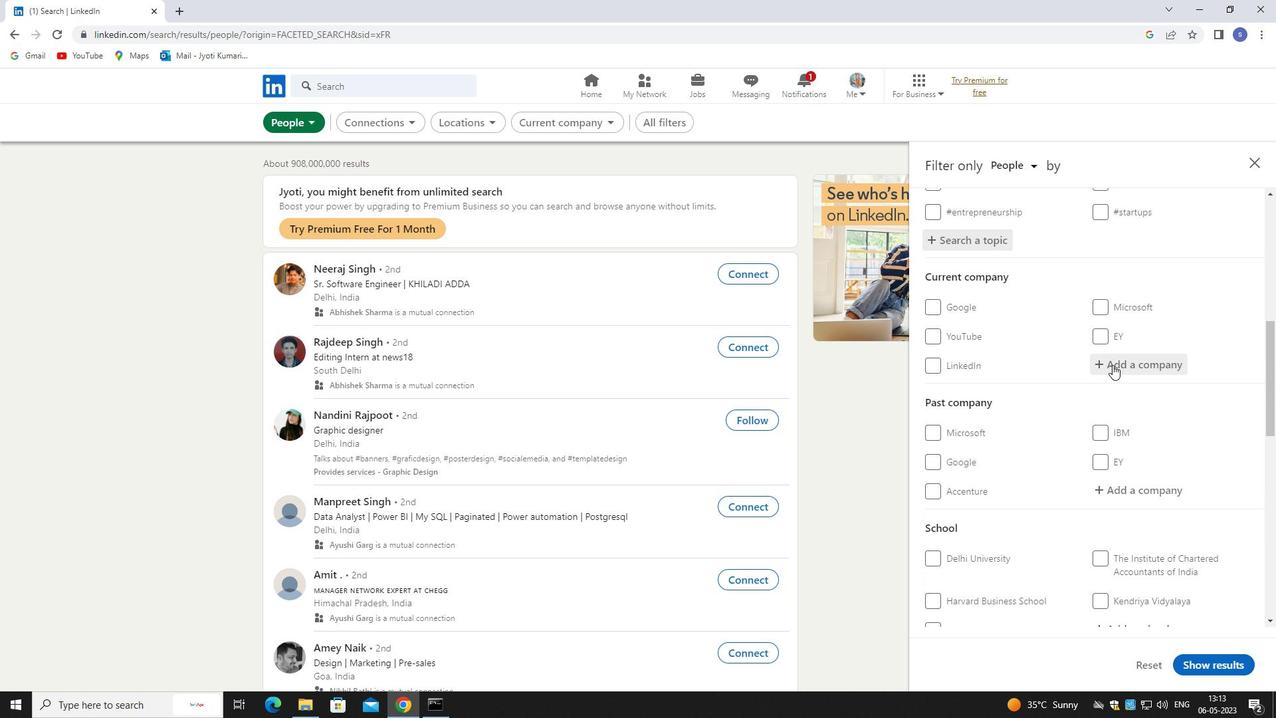 
Action: Mouse moved to (1053, 300)
Screenshot: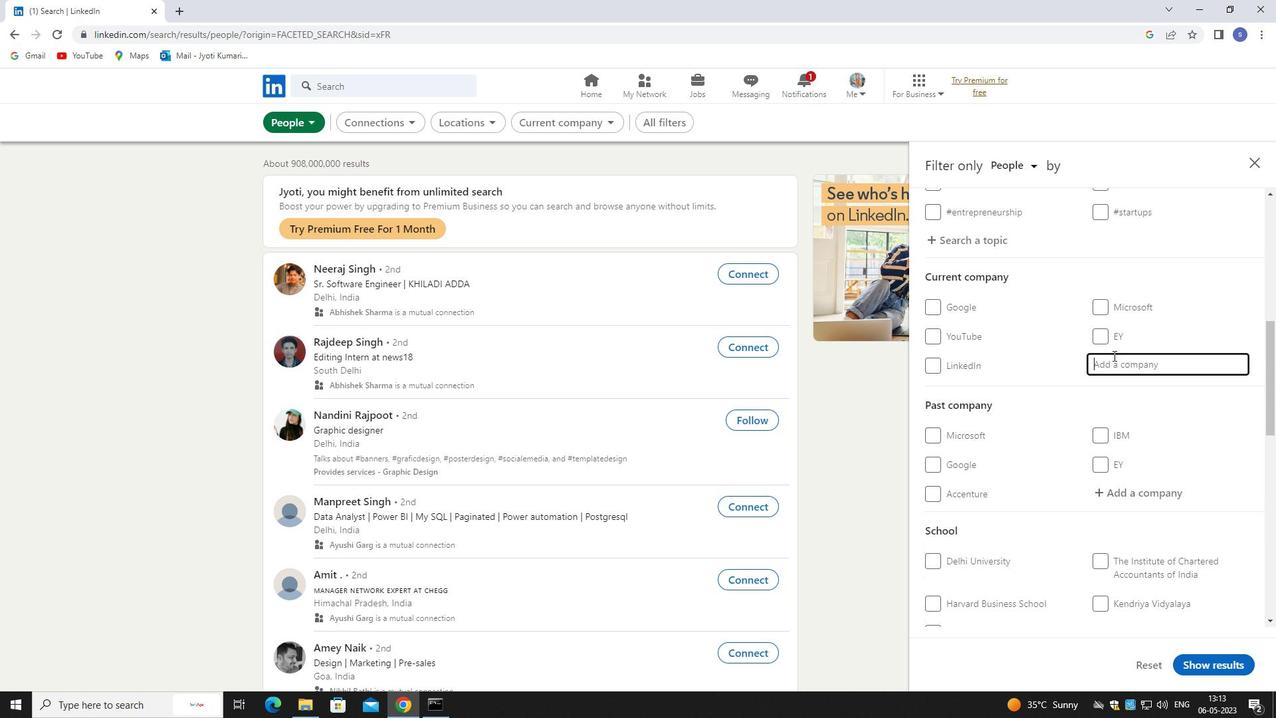 
Action: Key pressed synechro
Screenshot: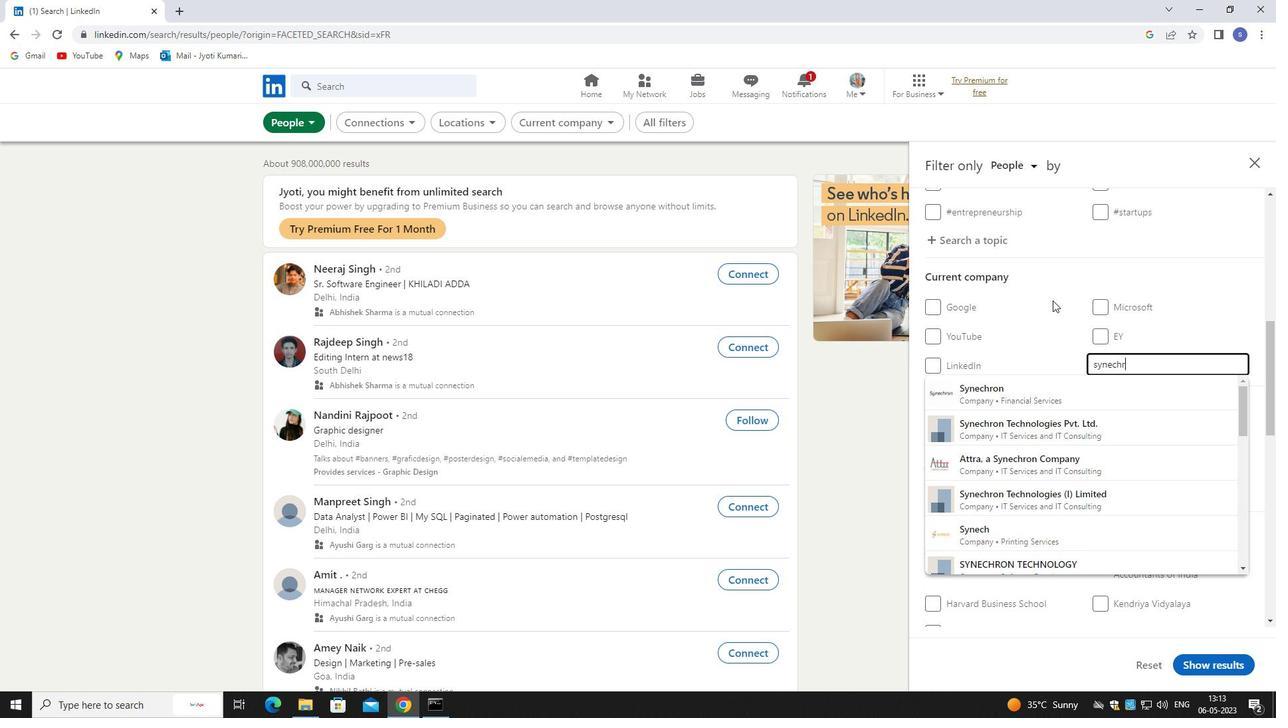 
Action: Mouse moved to (1034, 395)
Screenshot: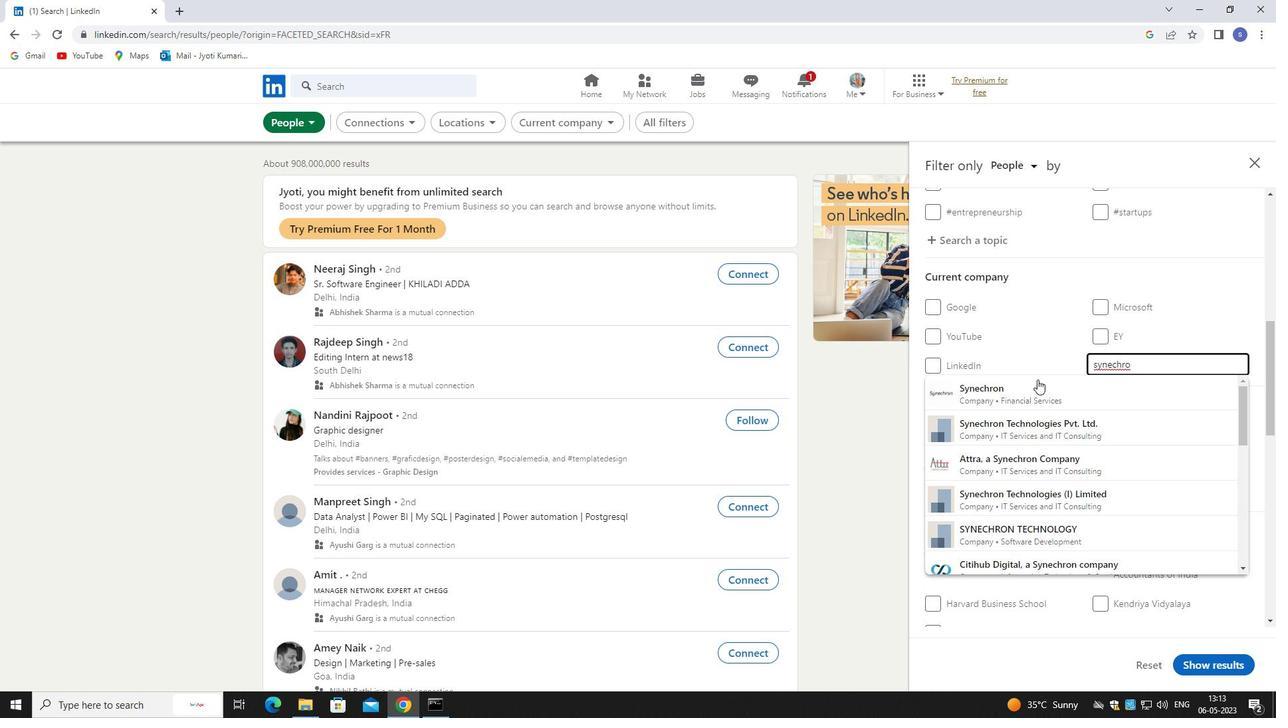 
Action: Mouse pressed left at (1034, 395)
Screenshot: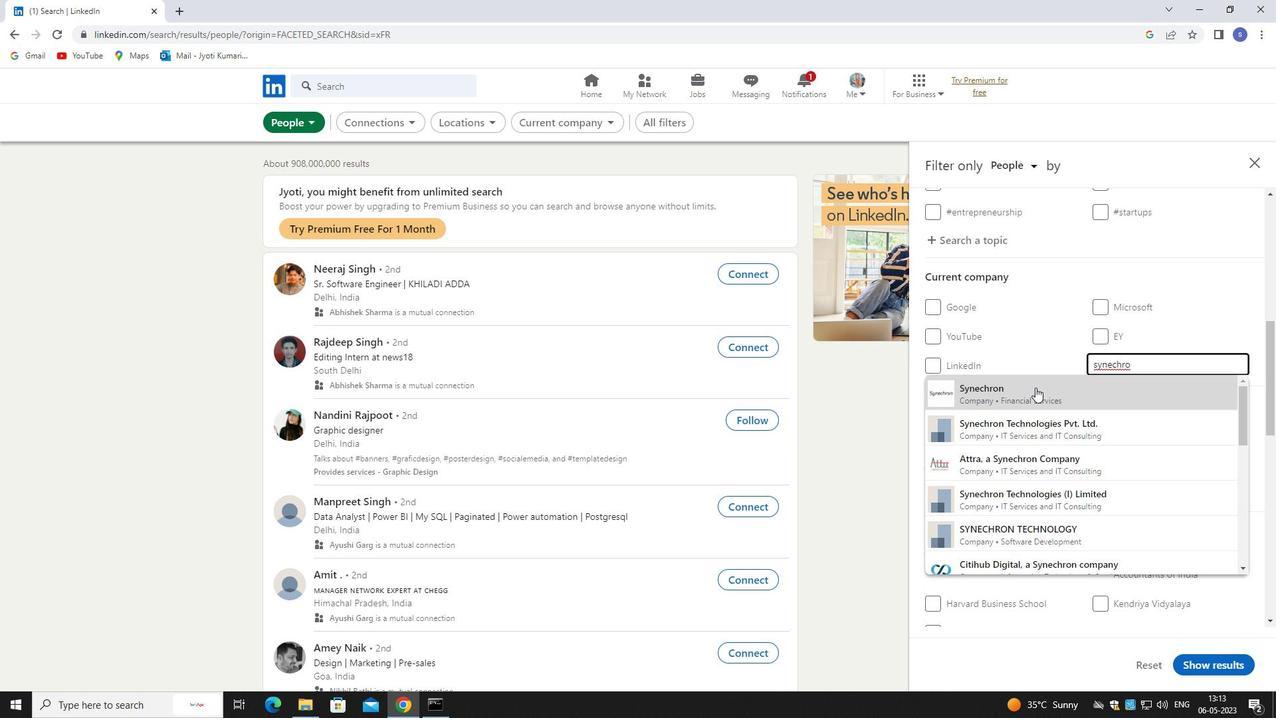 
Action: Mouse moved to (1031, 391)
Screenshot: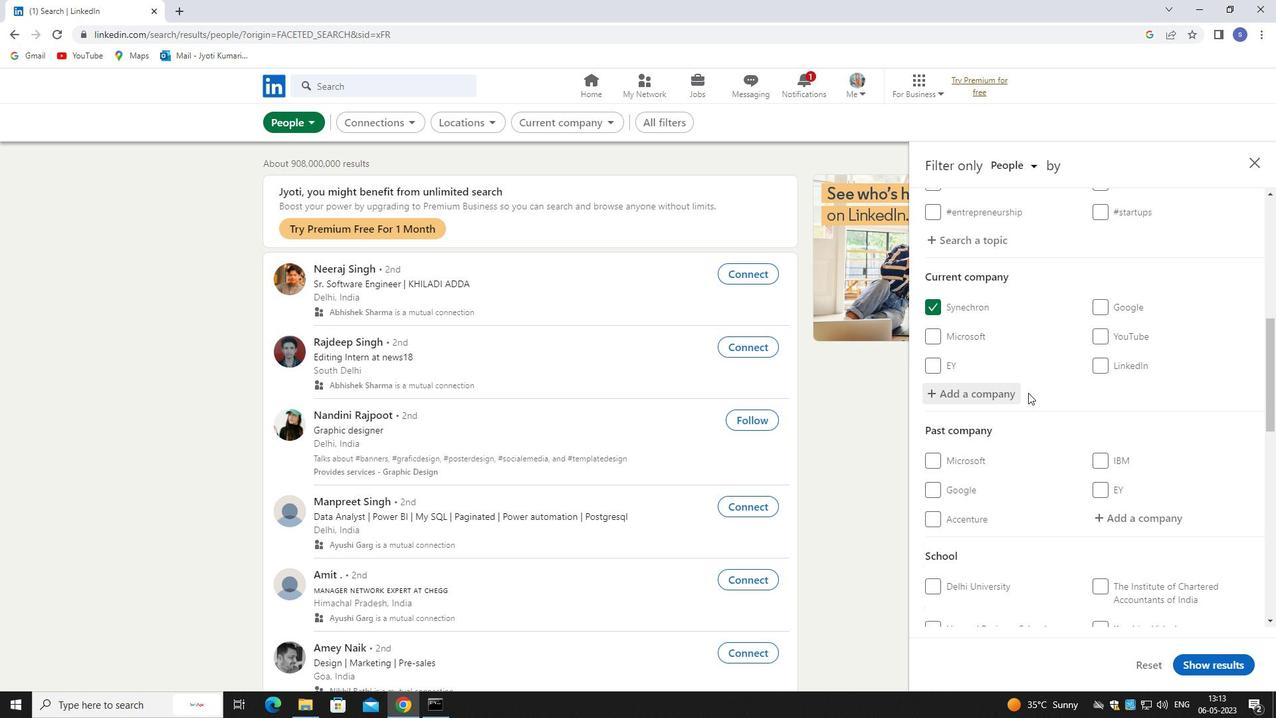 
Action: Mouse scrolled (1031, 391) with delta (0, 0)
Screenshot: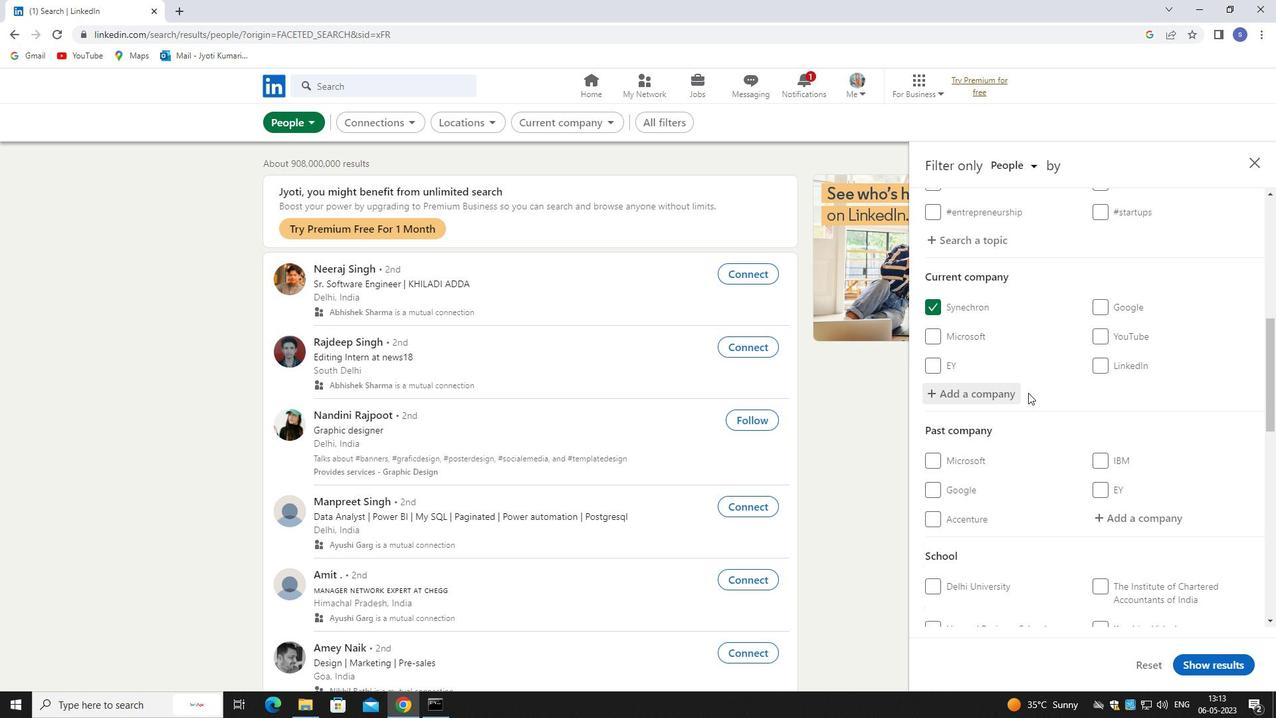 
Action: Mouse moved to (1032, 392)
Screenshot: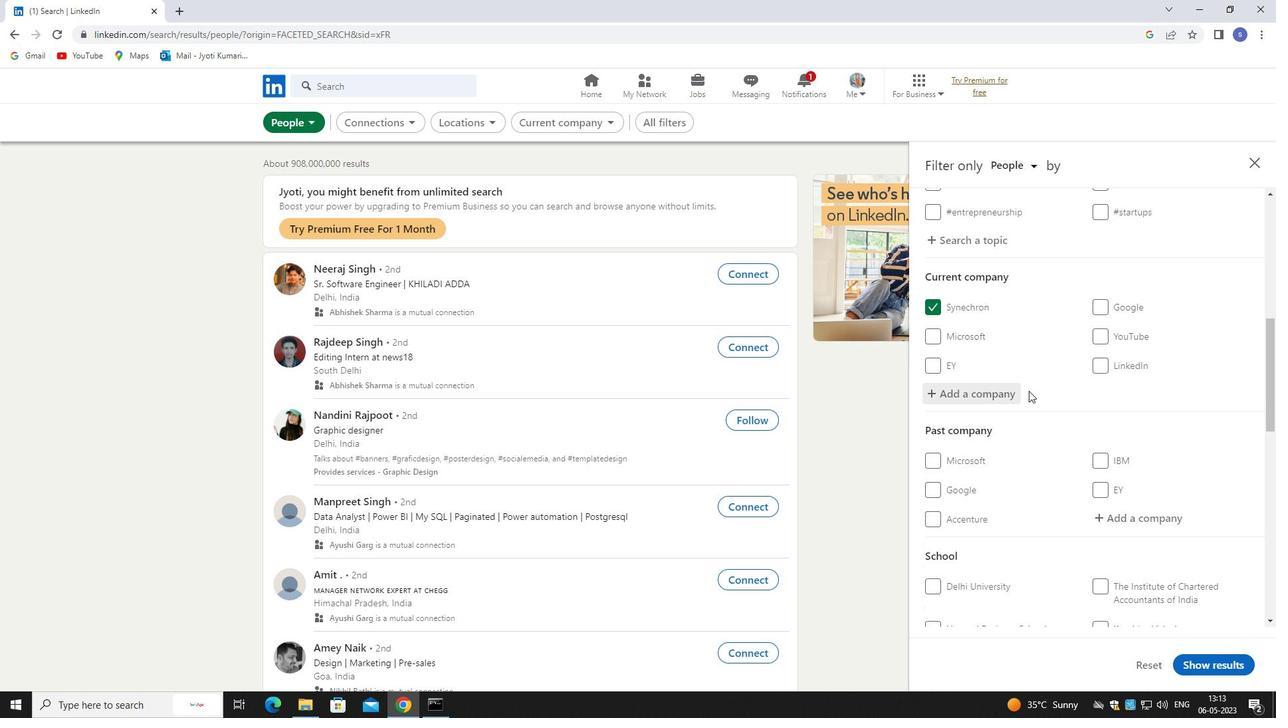 
Action: Mouse scrolled (1032, 391) with delta (0, 0)
Screenshot: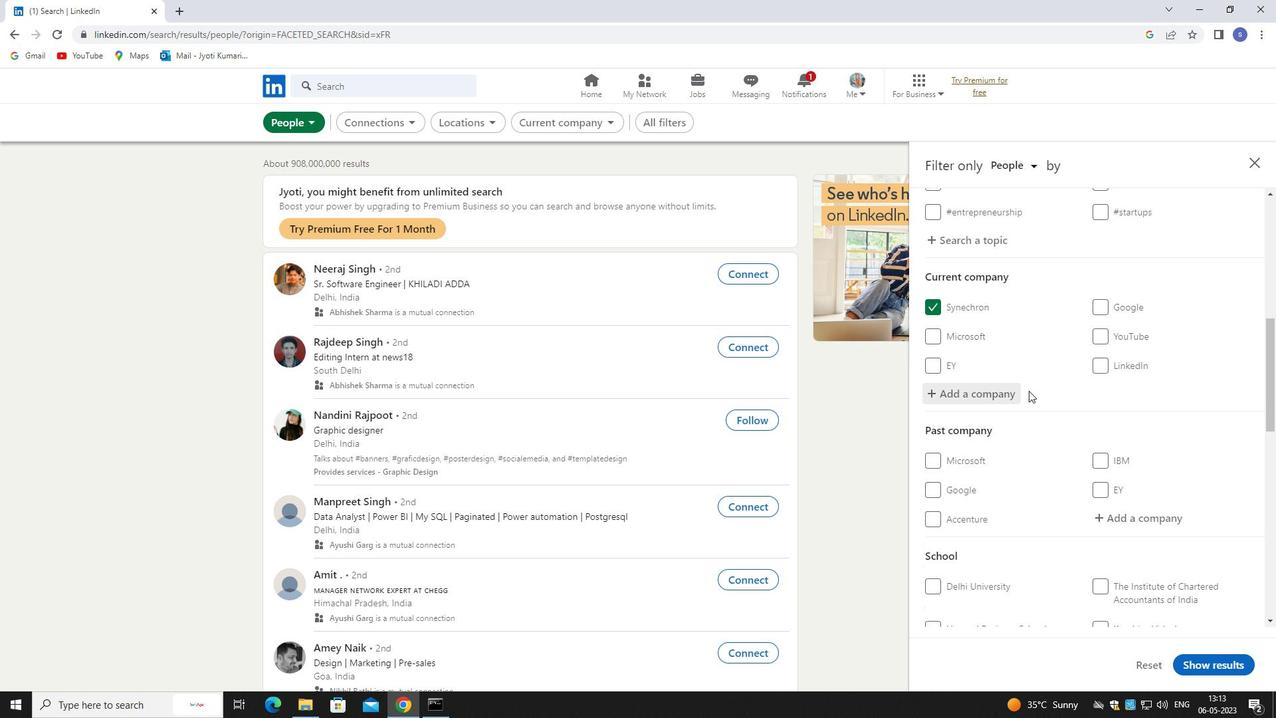 
Action: Mouse moved to (1034, 394)
Screenshot: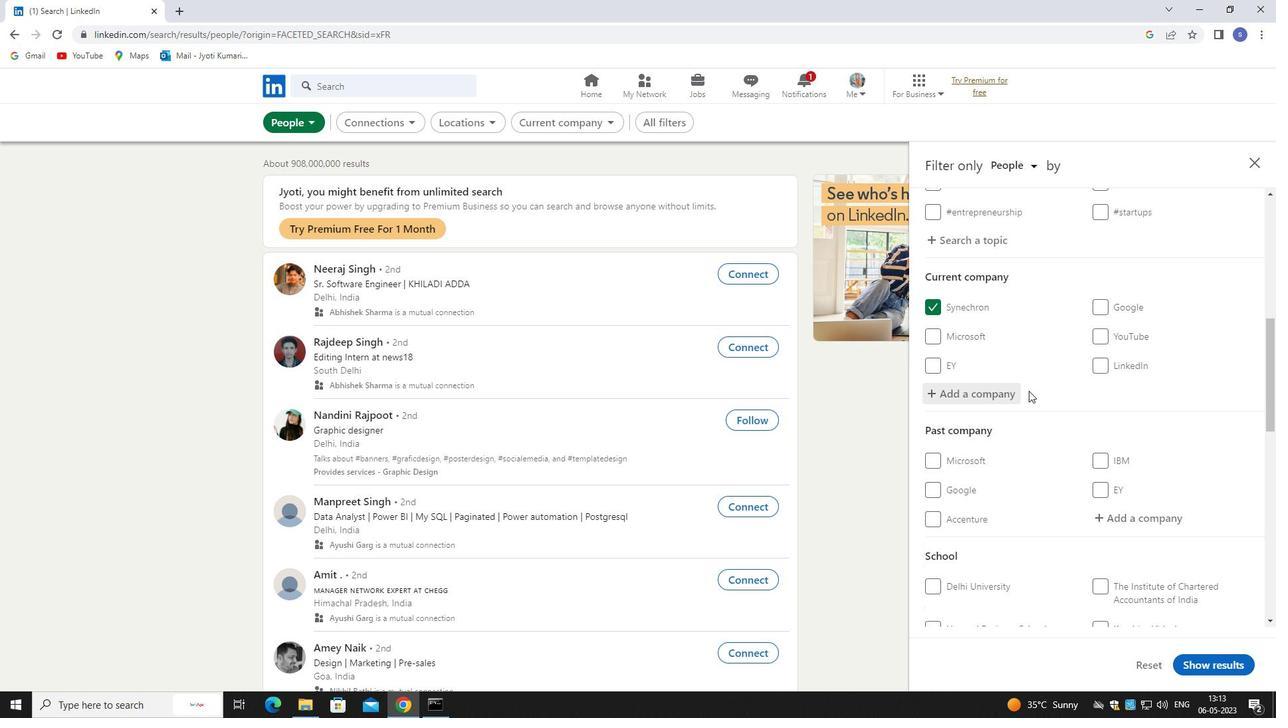 
Action: Mouse scrolled (1034, 393) with delta (0, 0)
Screenshot: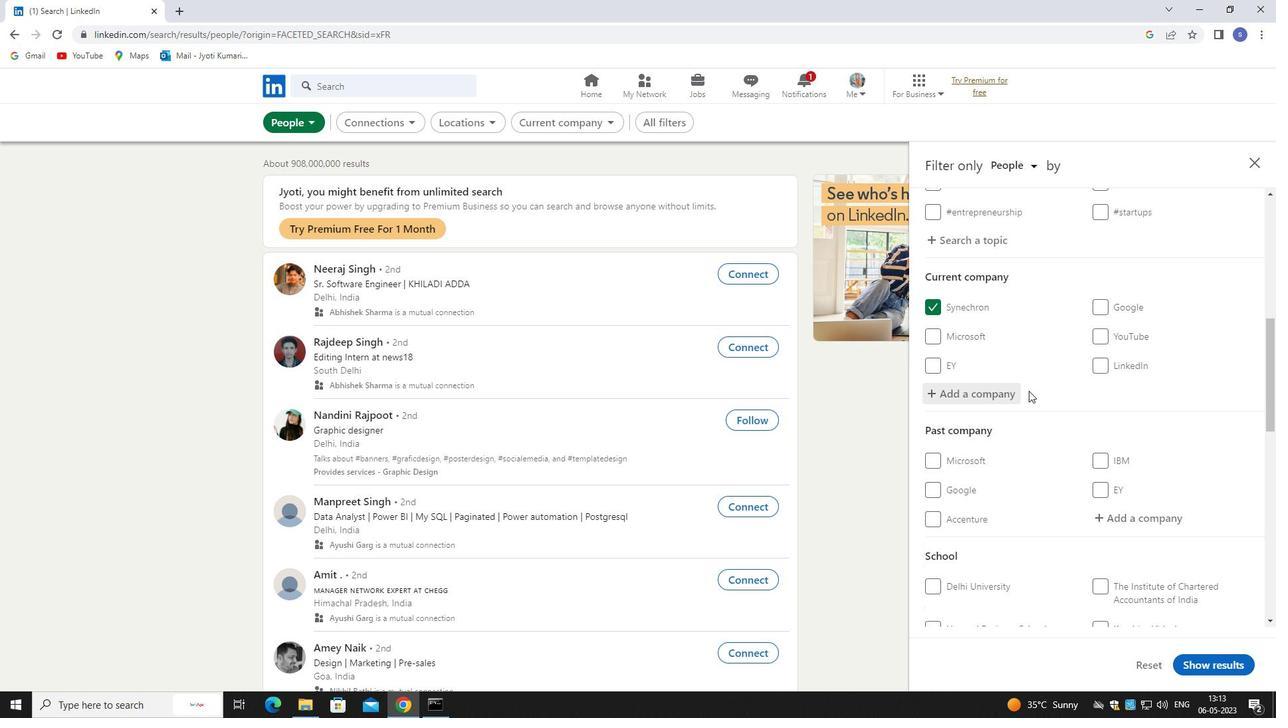 
Action: Mouse moved to (1144, 461)
Screenshot: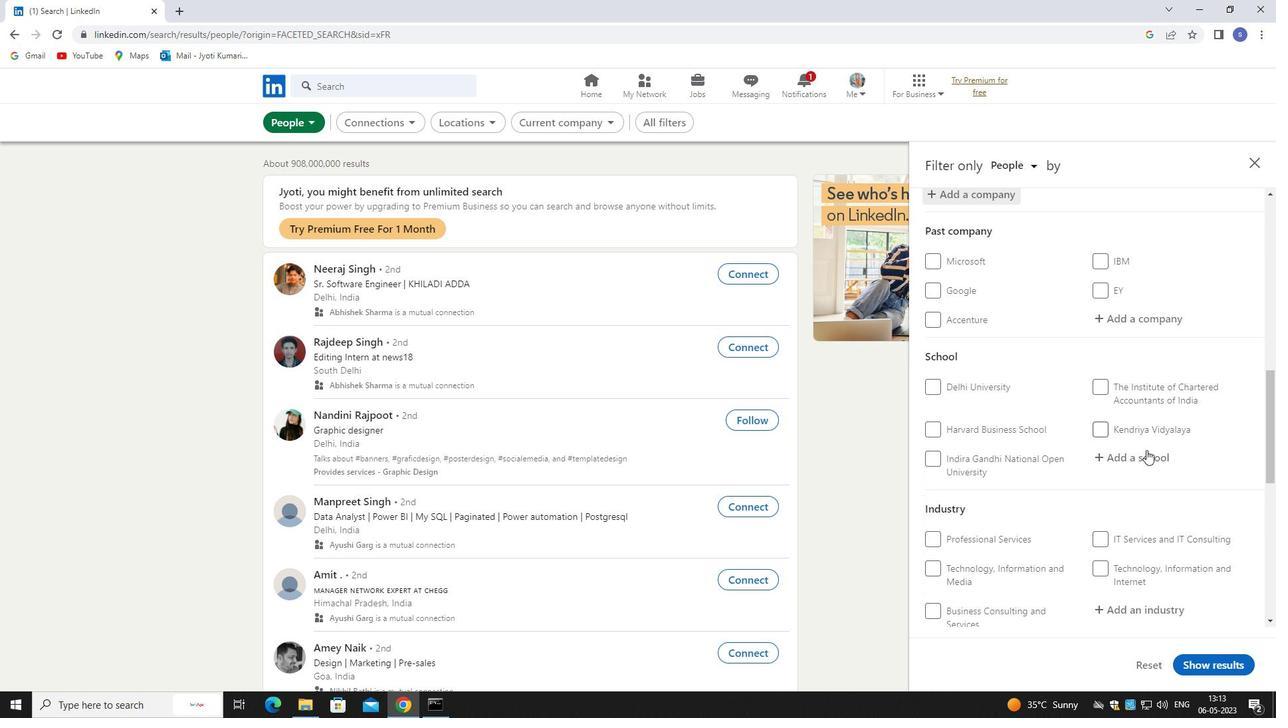 
Action: Mouse pressed left at (1144, 461)
Screenshot: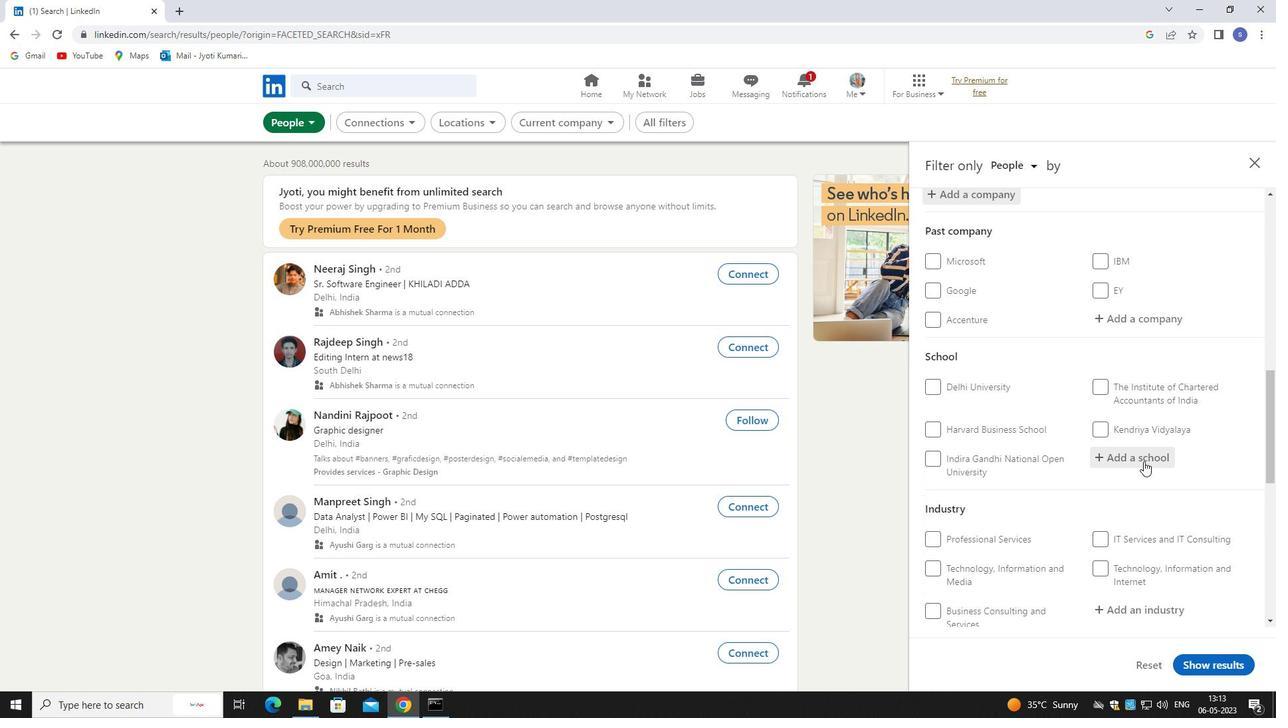 
Action: Mouse moved to (1155, 456)
Screenshot: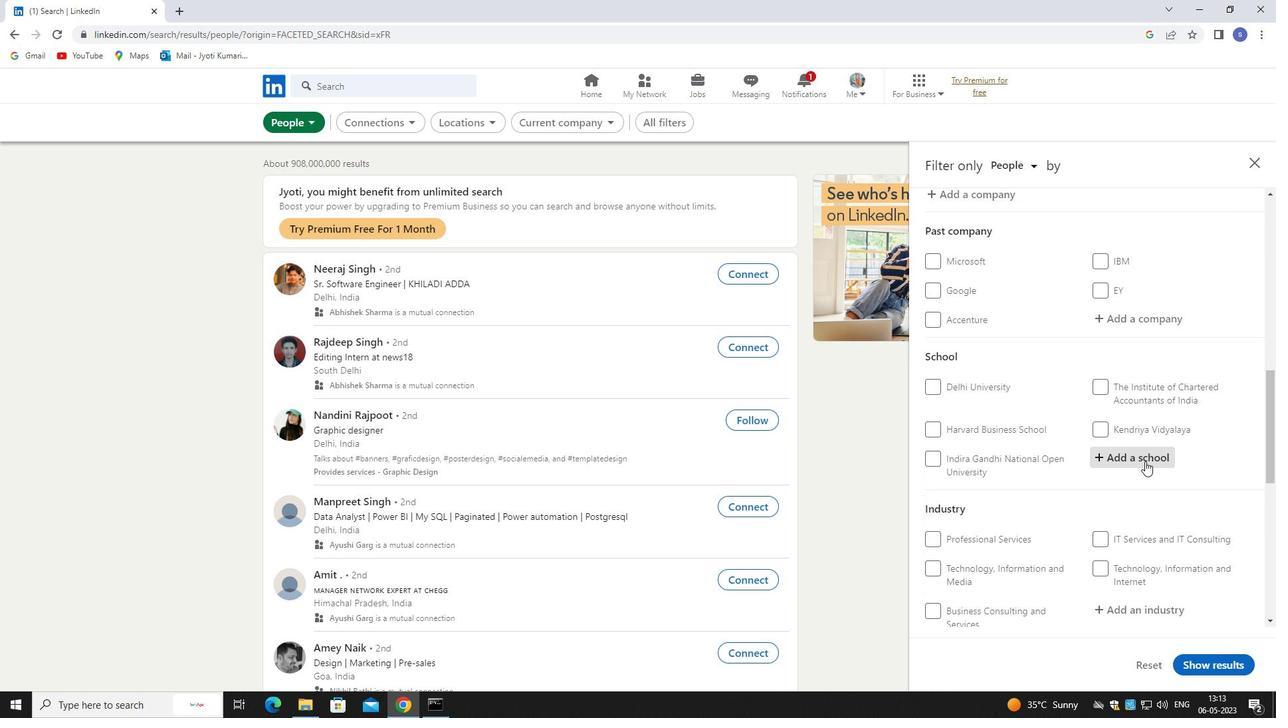 
Action: Key pressed st<Key.space>xavi
Screenshot: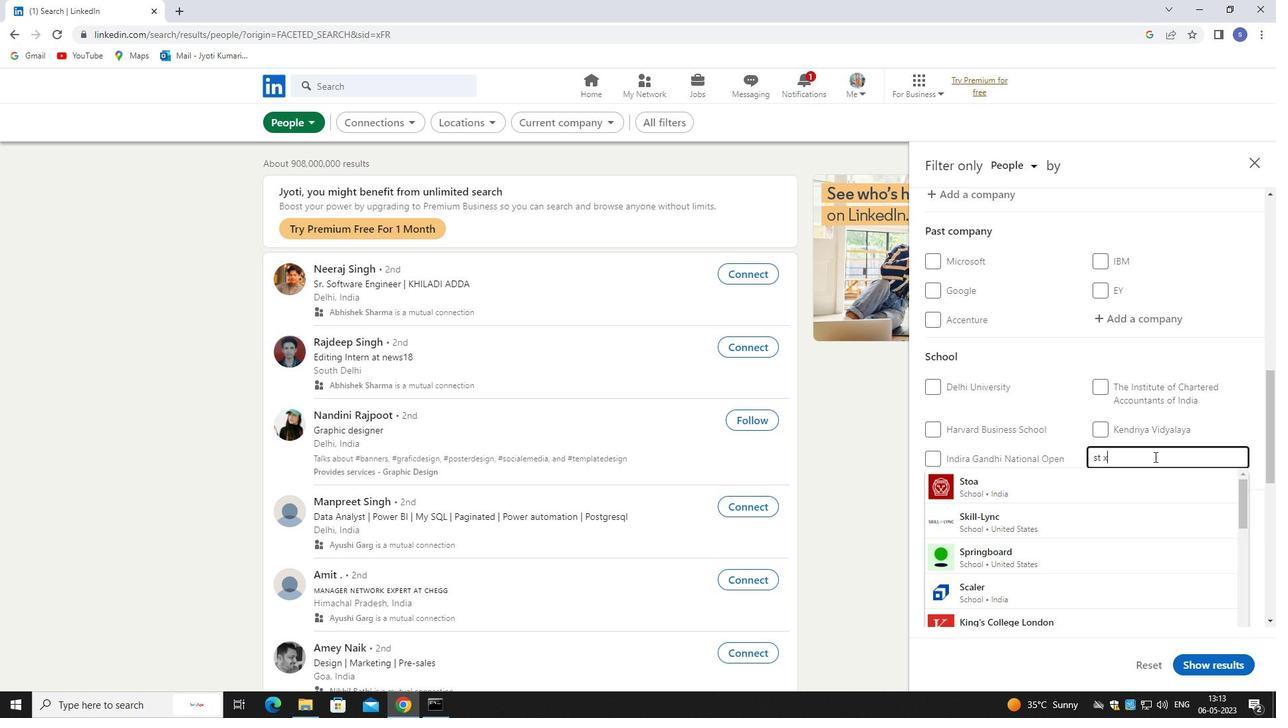 
Action: Mouse moved to (1091, 556)
Screenshot: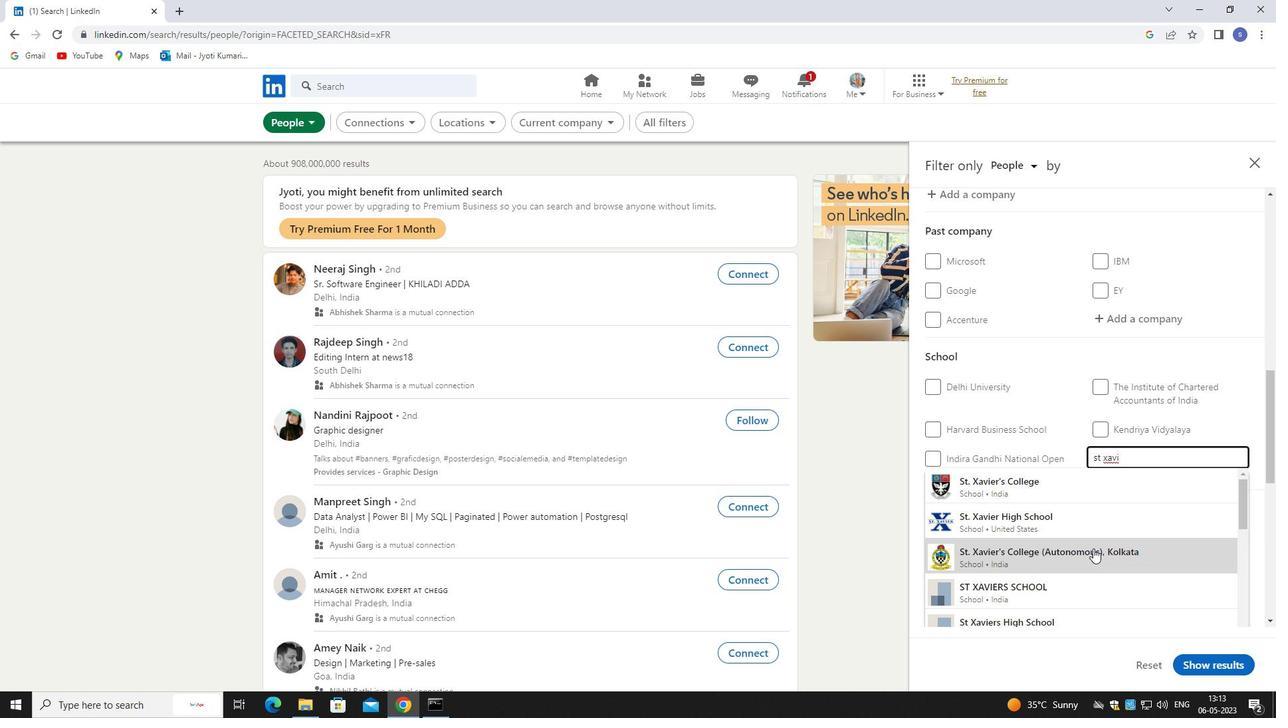 
Action: Mouse scrolled (1091, 555) with delta (0, 0)
Screenshot: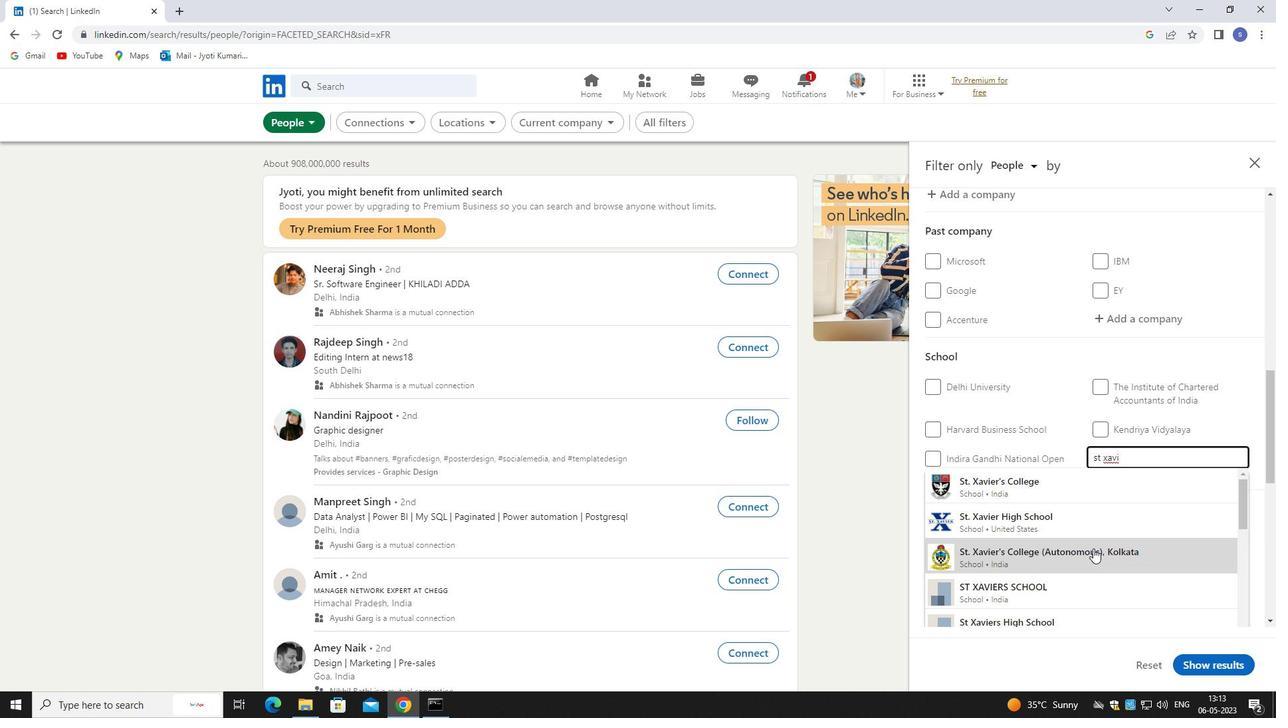 
Action: Mouse moved to (1091, 559)
Screenshot: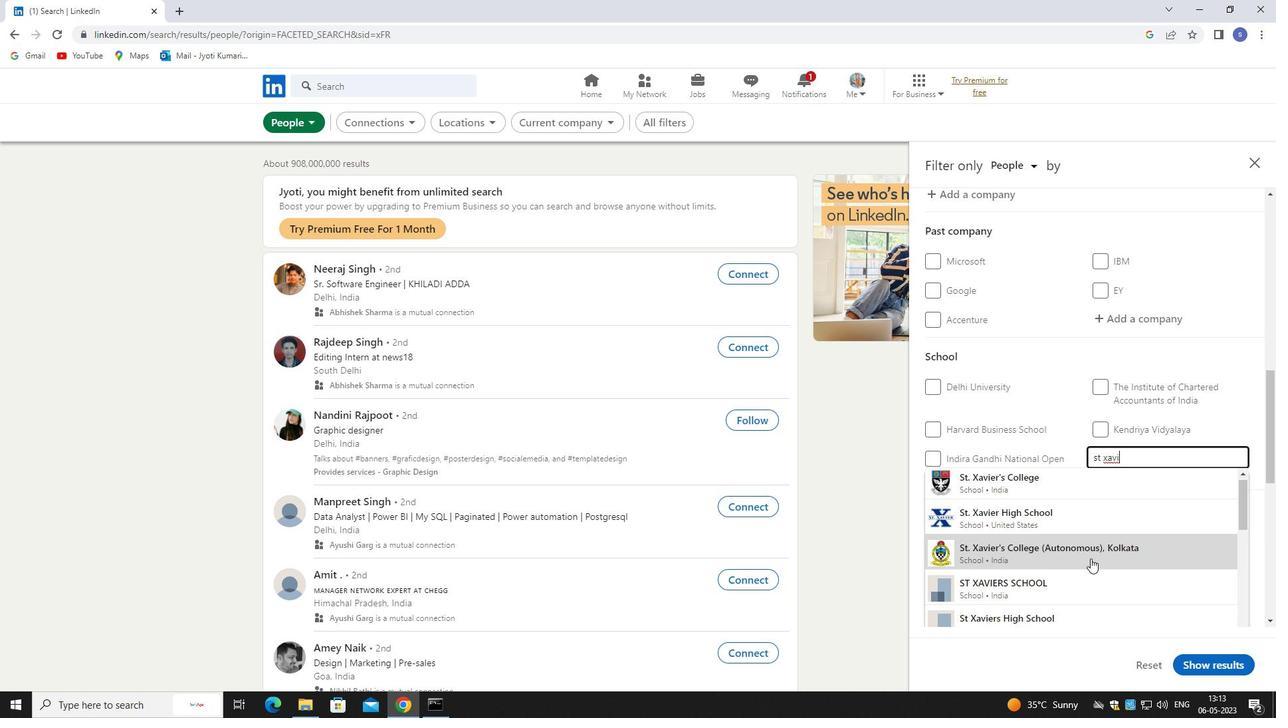 
Action: Mouse scrolled (1091, 559) with delta (0, 0)
Screenshot: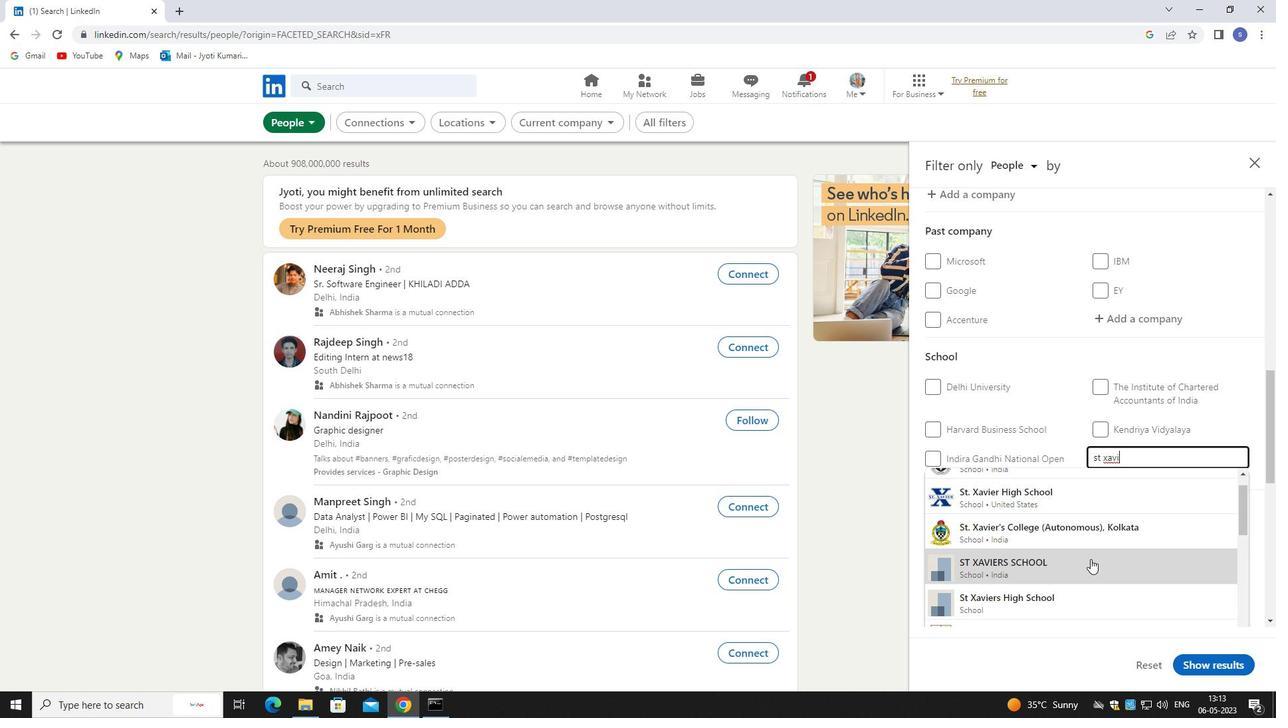 
Action: Mouse moved to (1091, 560)
Screenshot: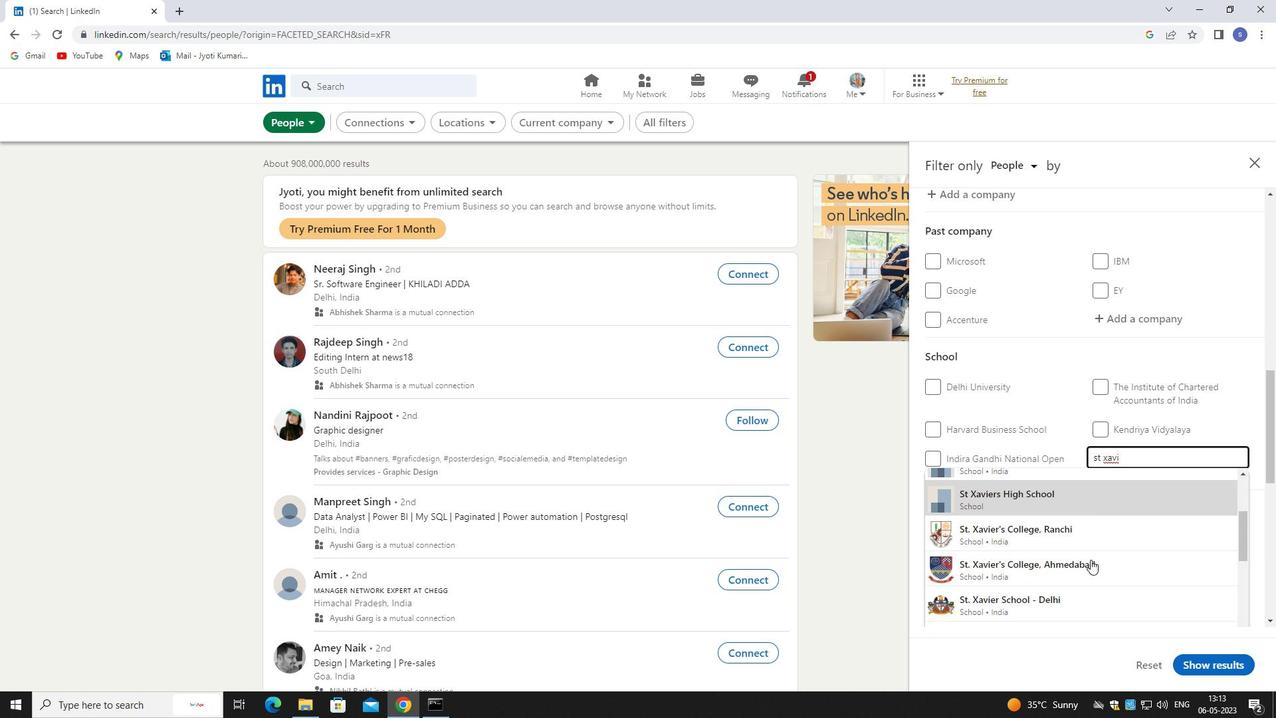 
Action: Mouse scrolled (1091, 559) with delta (0, 0)
Screenshot: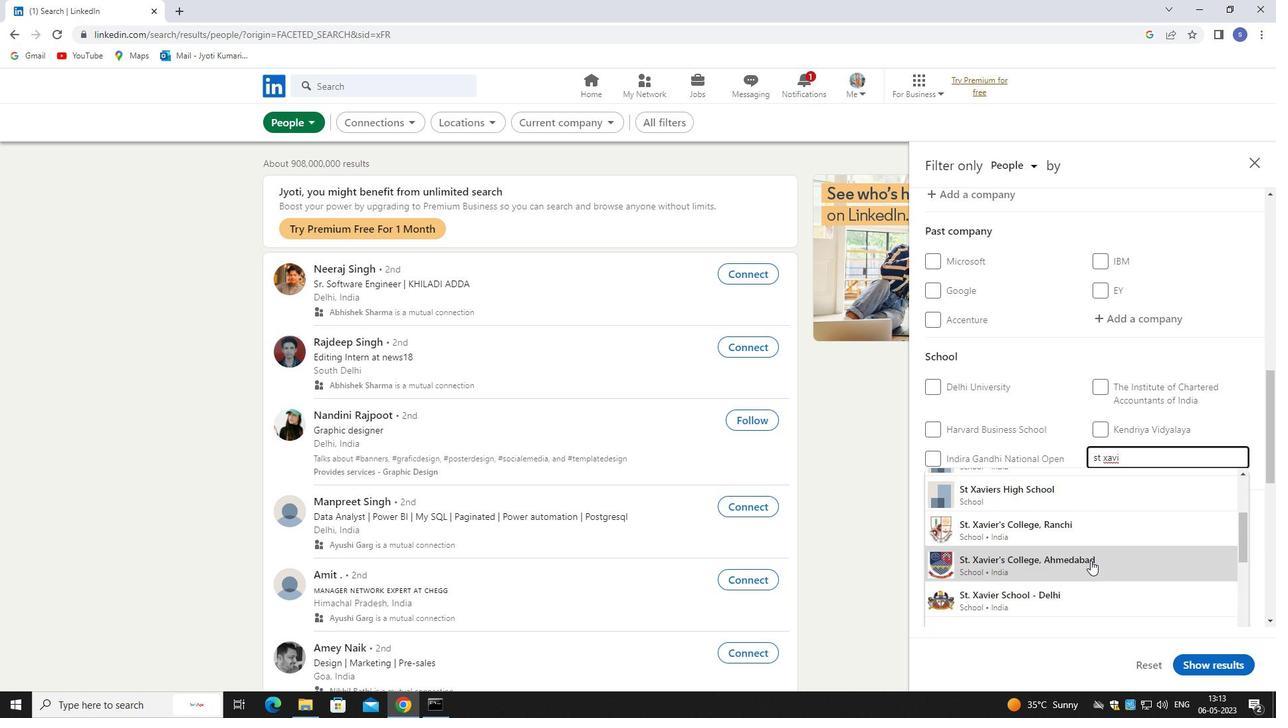 
Action: Mouse scrolled (1091, 559) with delta (0, 0)
Screenshot: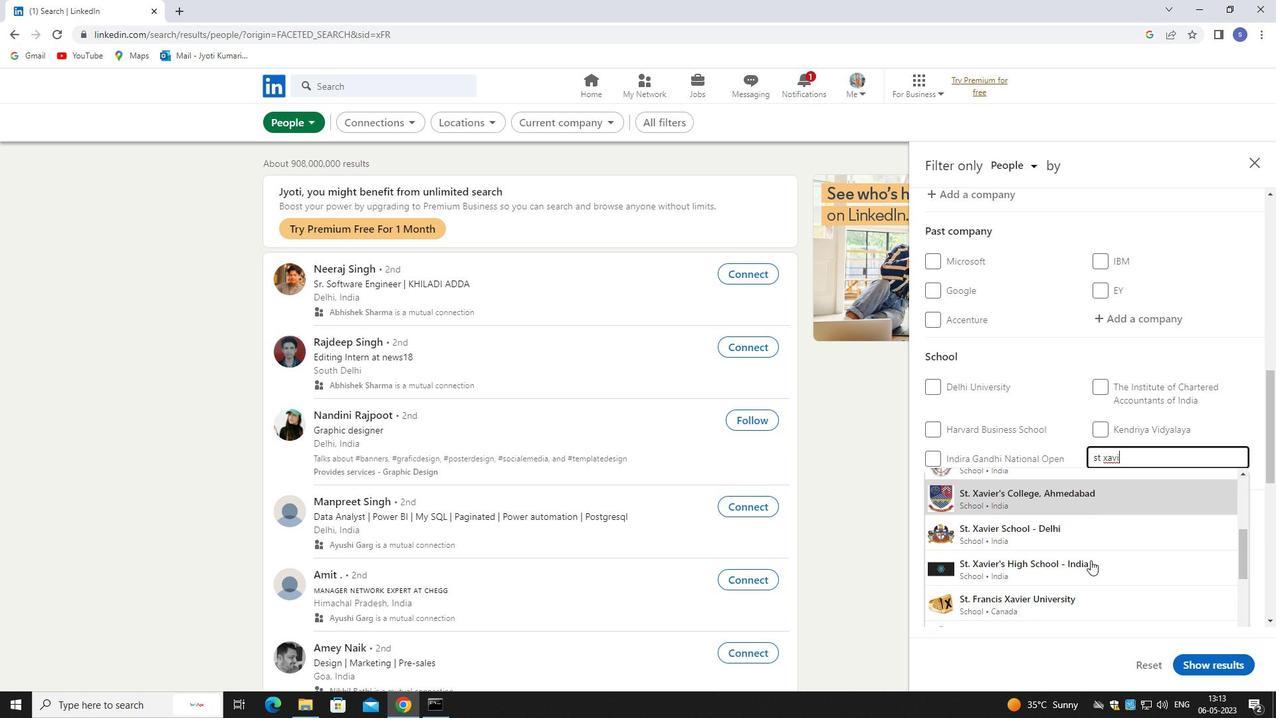 
Action: Mouse scrolled (1091, 559) with delta (0, 0)
Screenshot: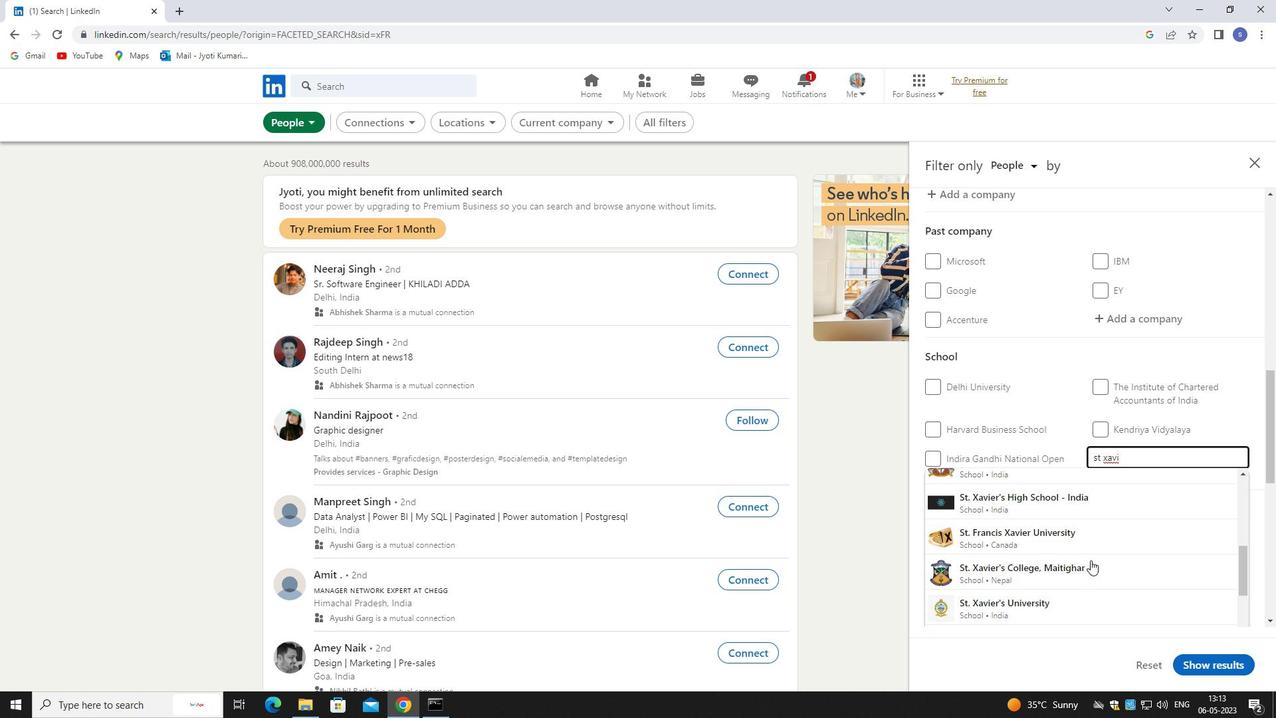 
Action: Mouse scrolled (1091, 559) with delta (0, 0)
Screenshot: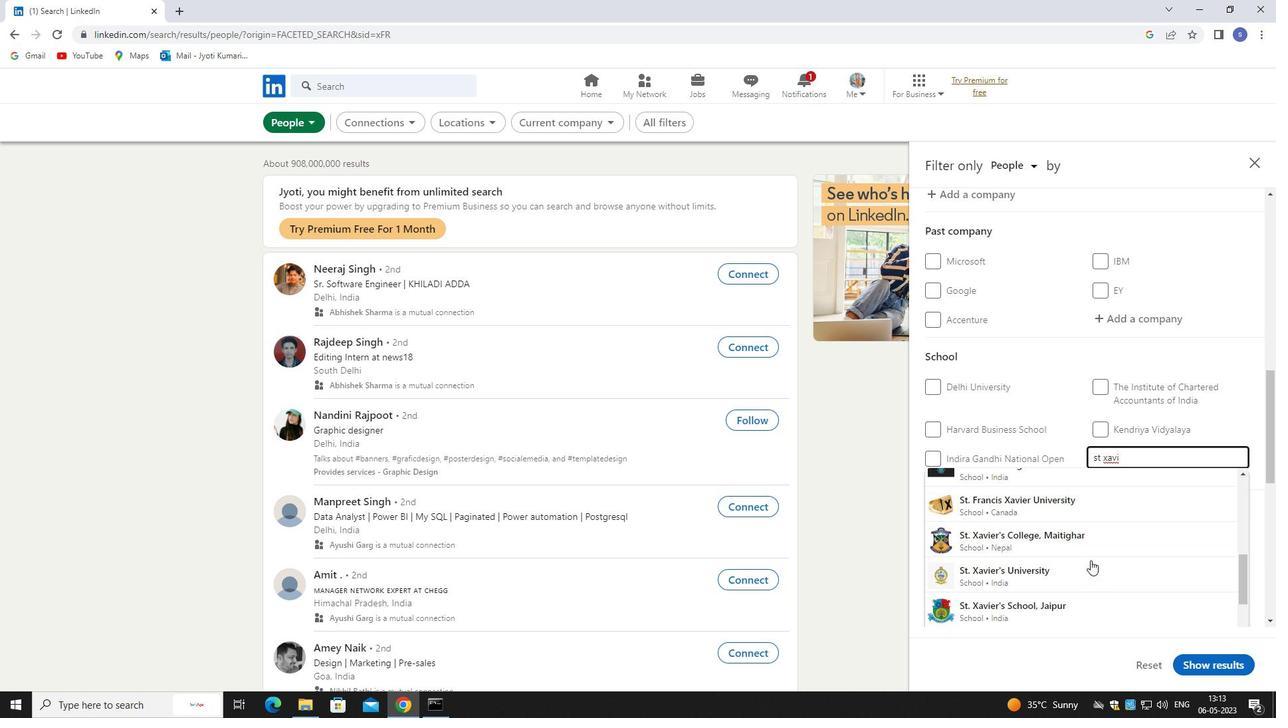 
Action: Mouse moved to (1078, 559)
Screenshot: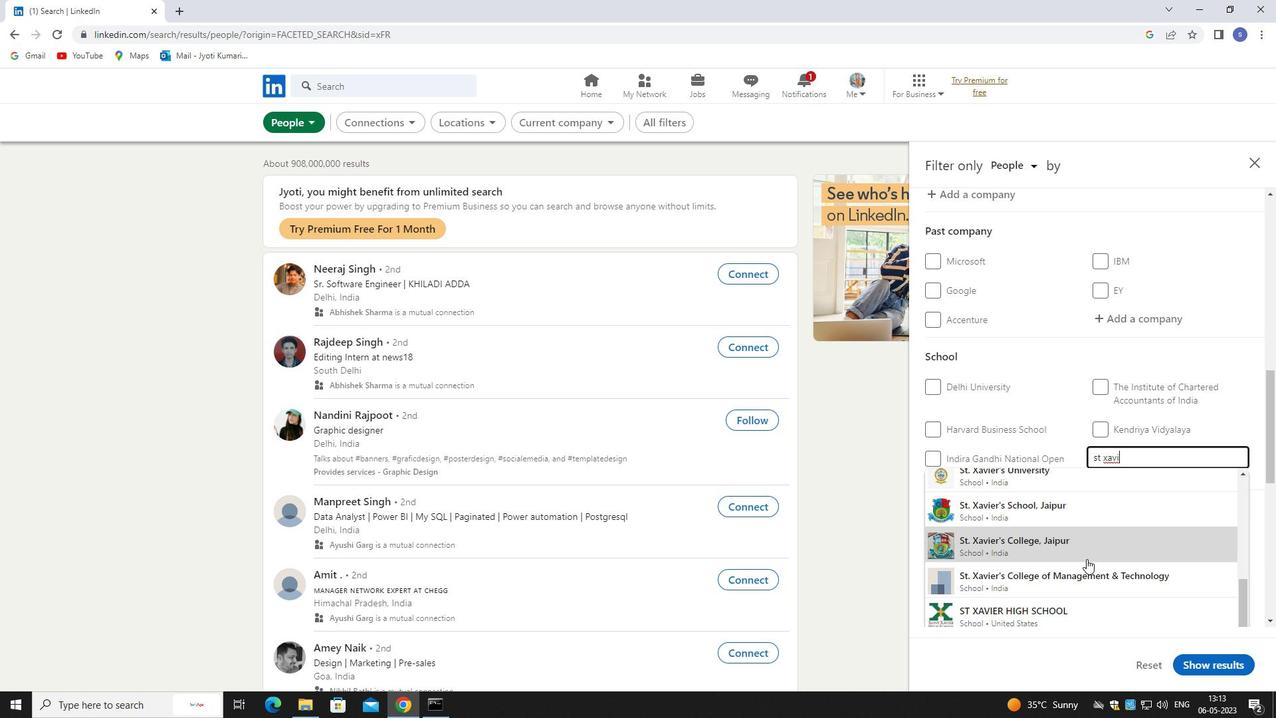 
Action: Key pressed ers<Key.space>pg<Key.space>
Screenshot: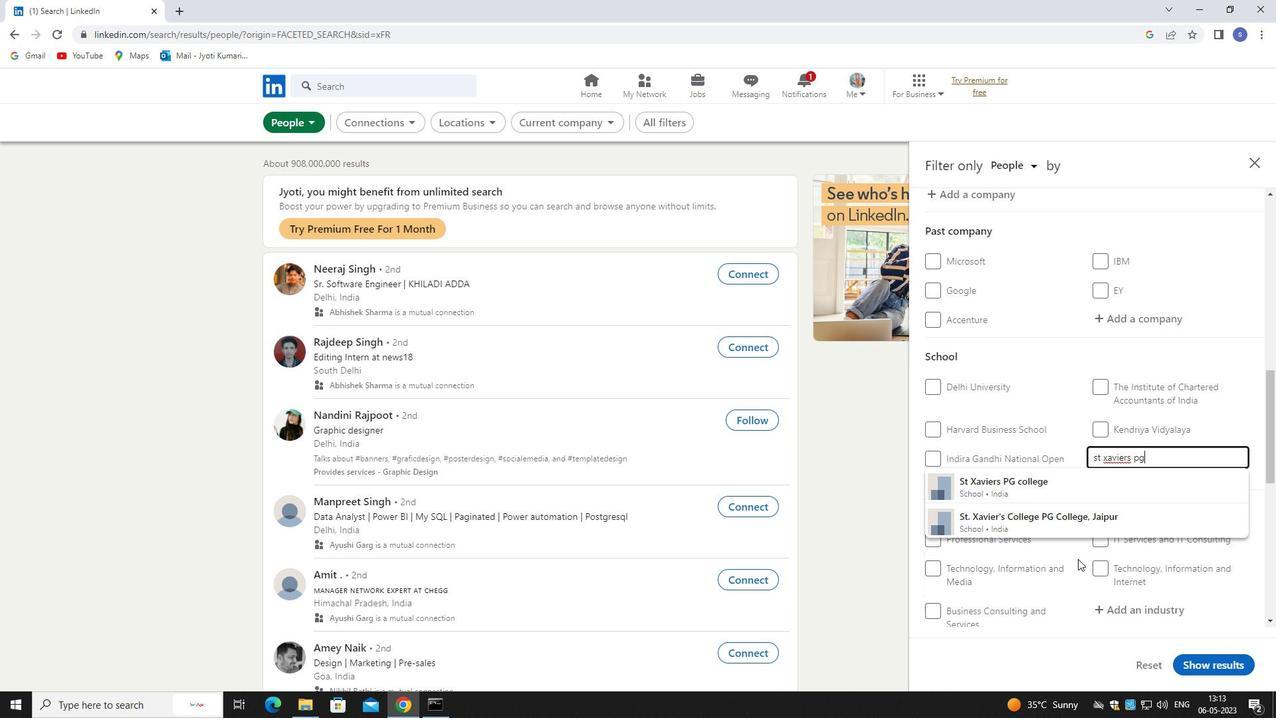 
Action: Mouse moved to (1123, 485)
Screenshot: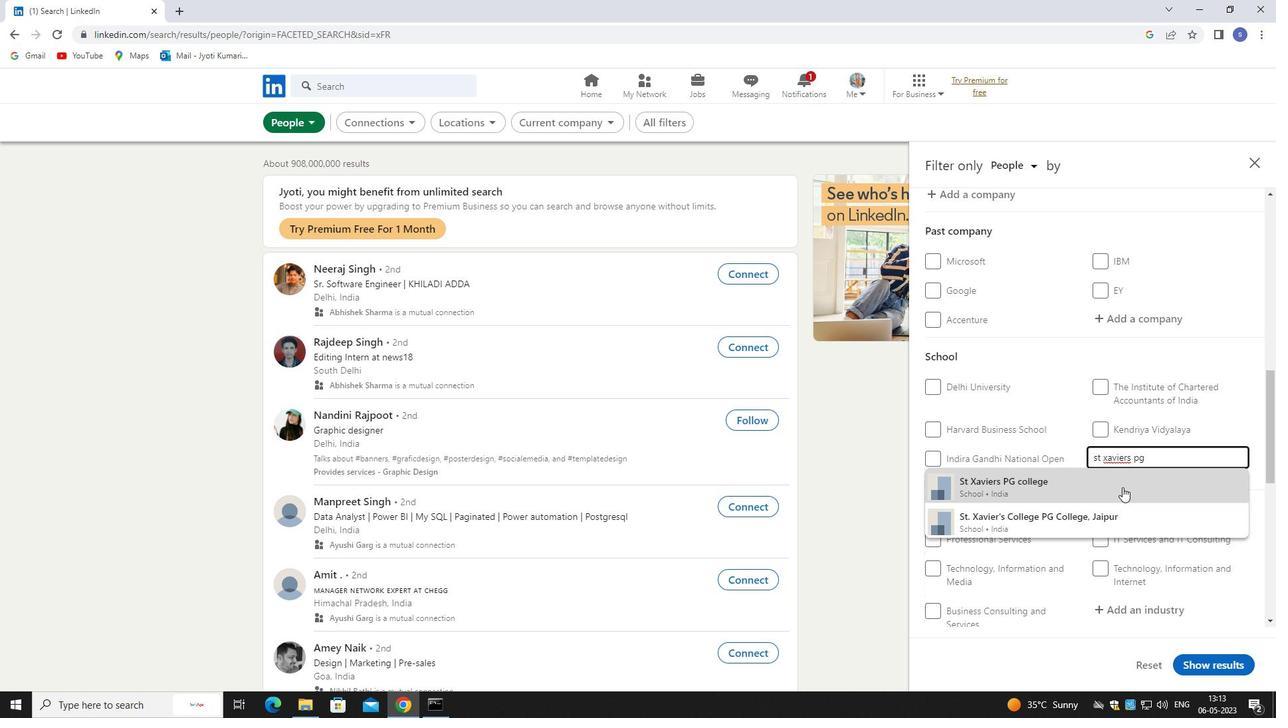 
Action: Mouse pressed left at (1123, 485)
Screenshot: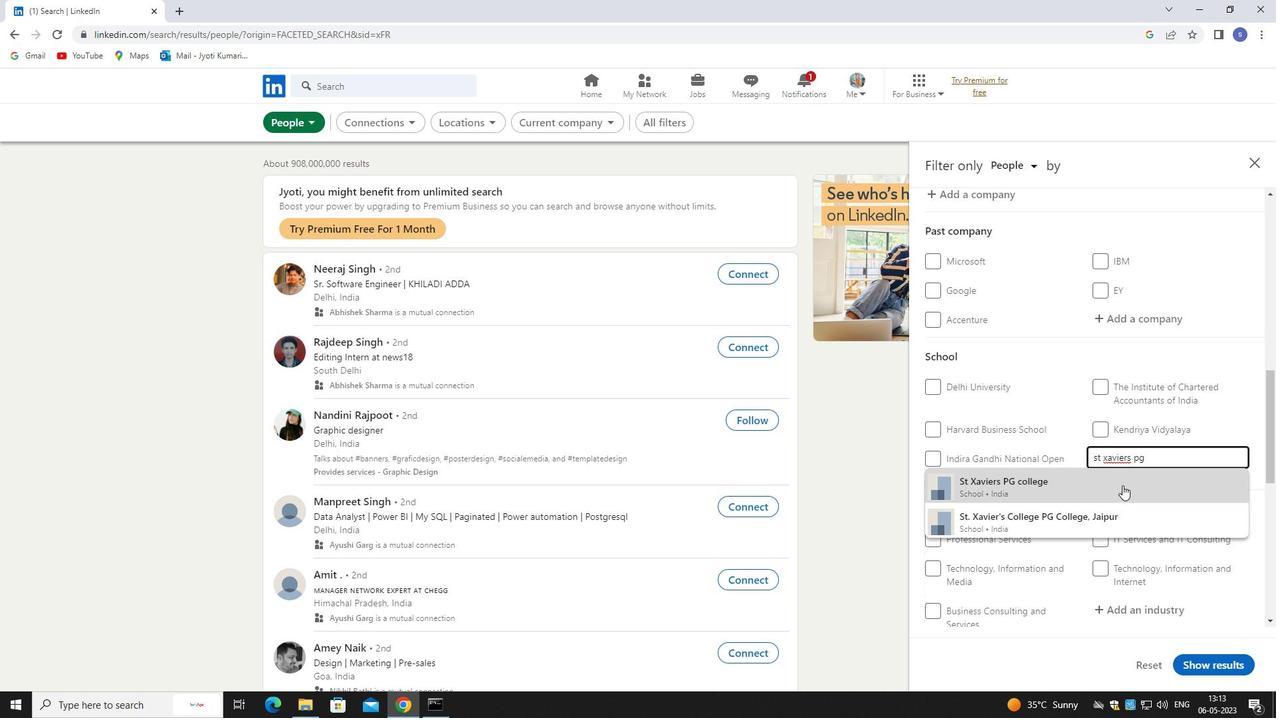 
Action: Mouse scrolled (1123, 484) with delta (0, 0)
Screenshot: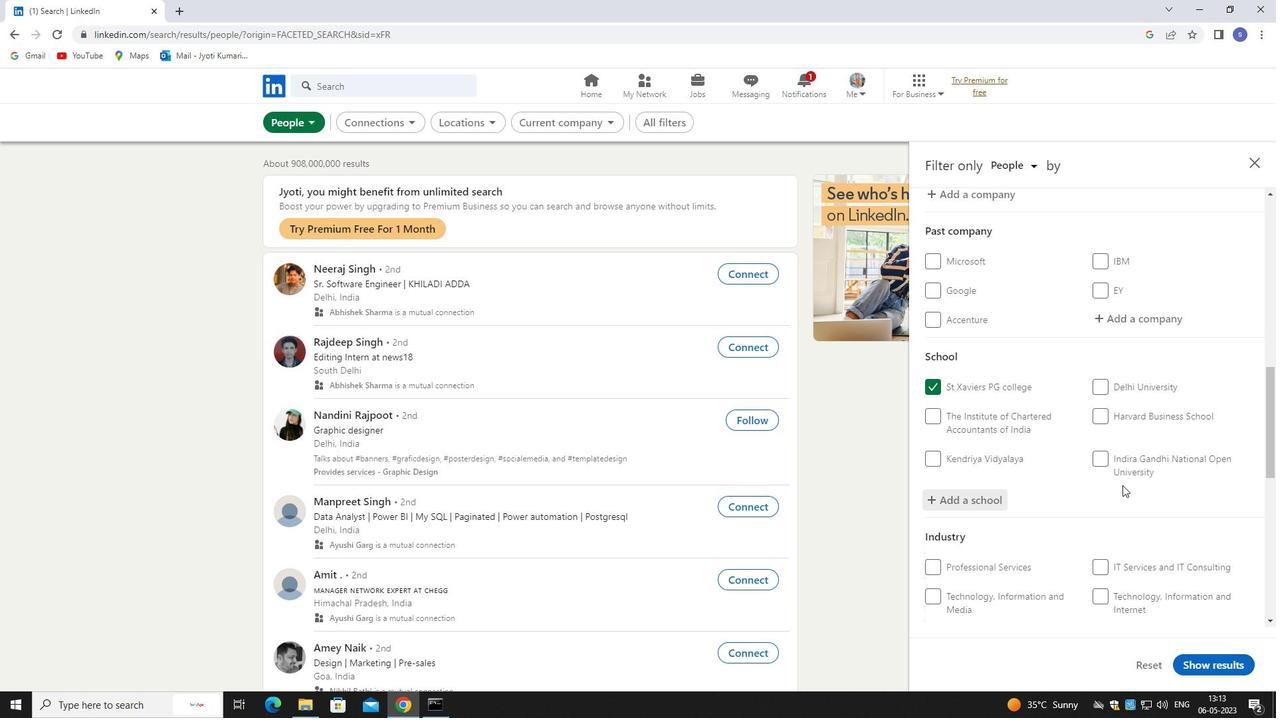 
Action: Mouse scrolled (1123, 484) with delta (0, 0)
Screenshot: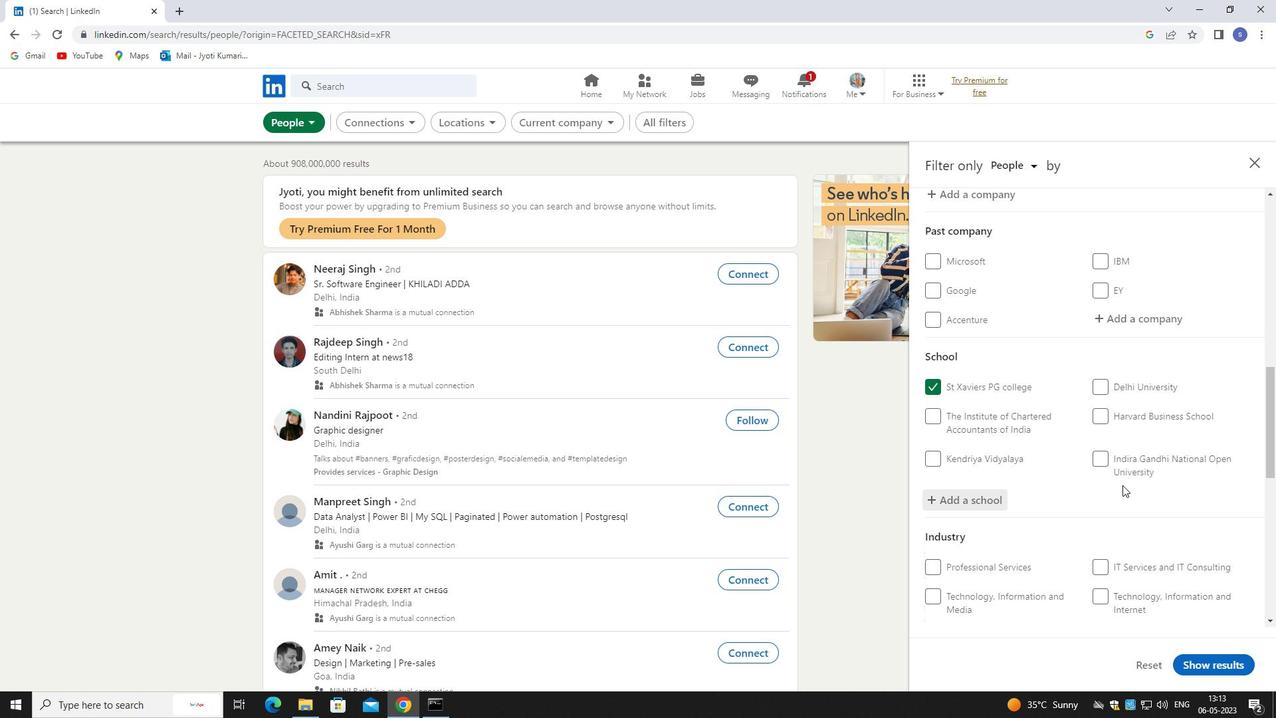 
Action: Mouse scrolled (1123, 484) with delta (0, 0)
Screenshot: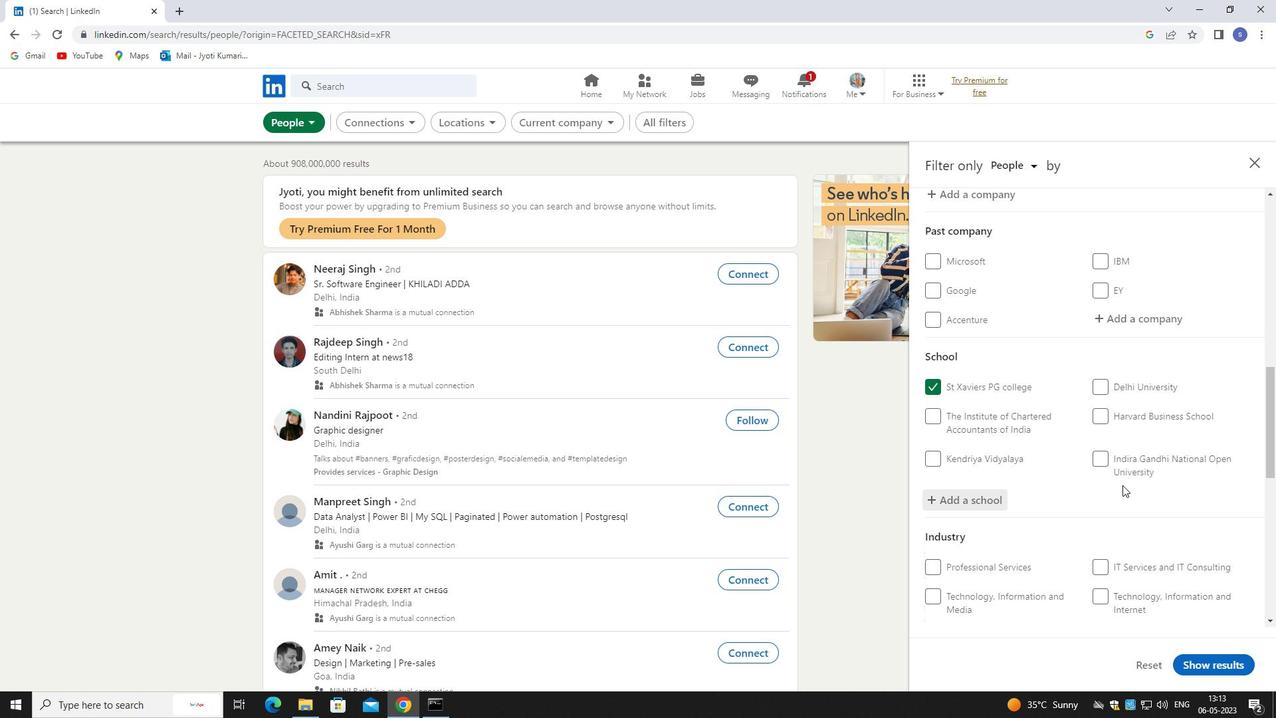 
Action: Mouse moved to (1153, 444)
Screenshot: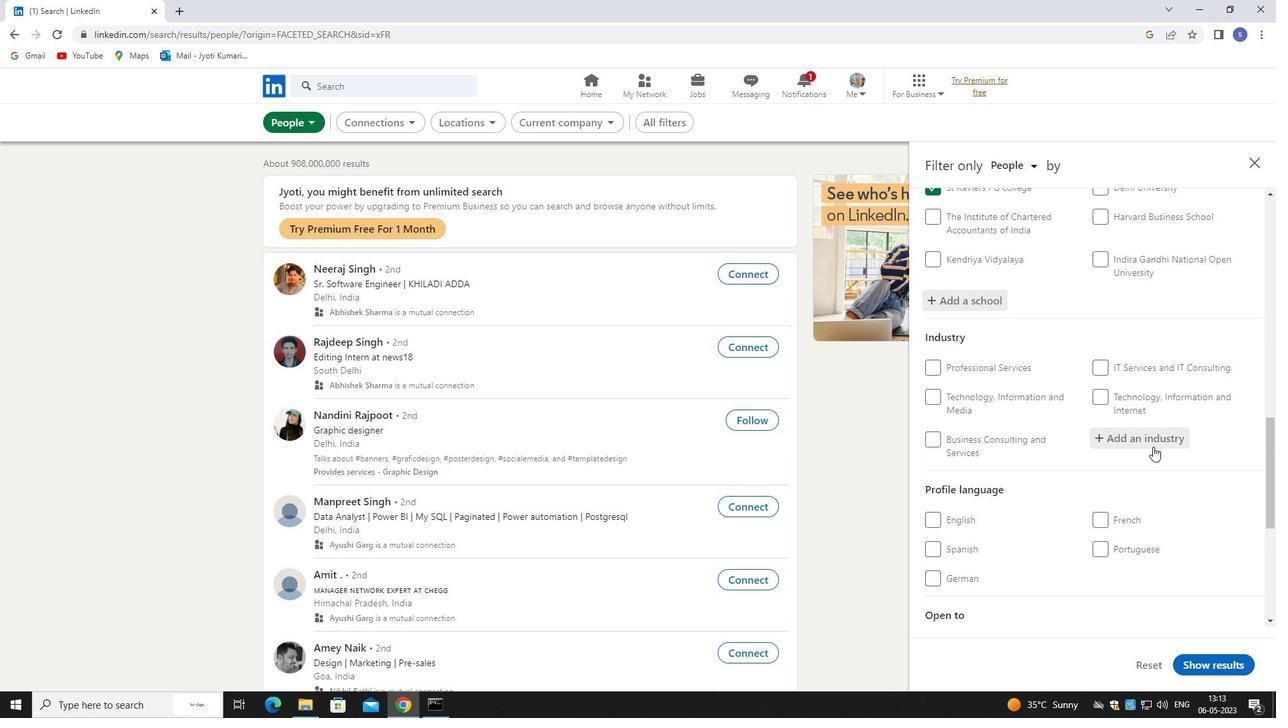 
Action: Mouse pressed left at (1153, 444)
Screenshot: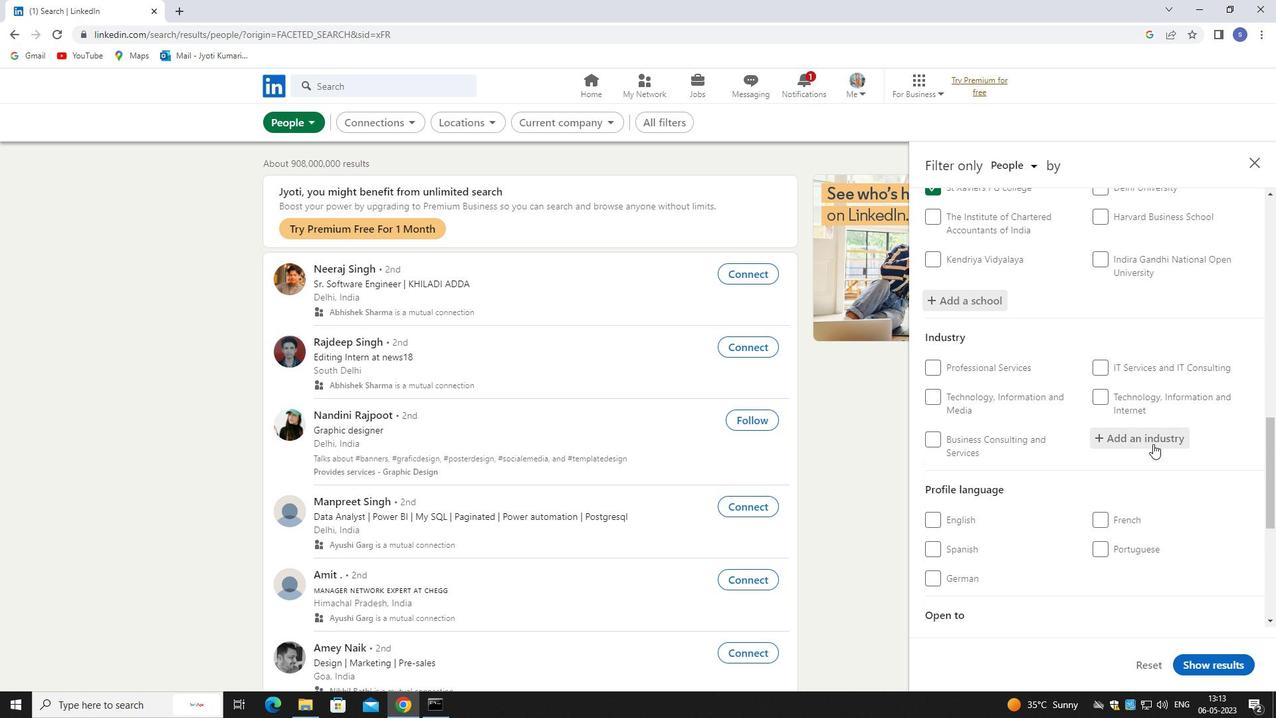 
Action: Key pressed movies
Screenshot: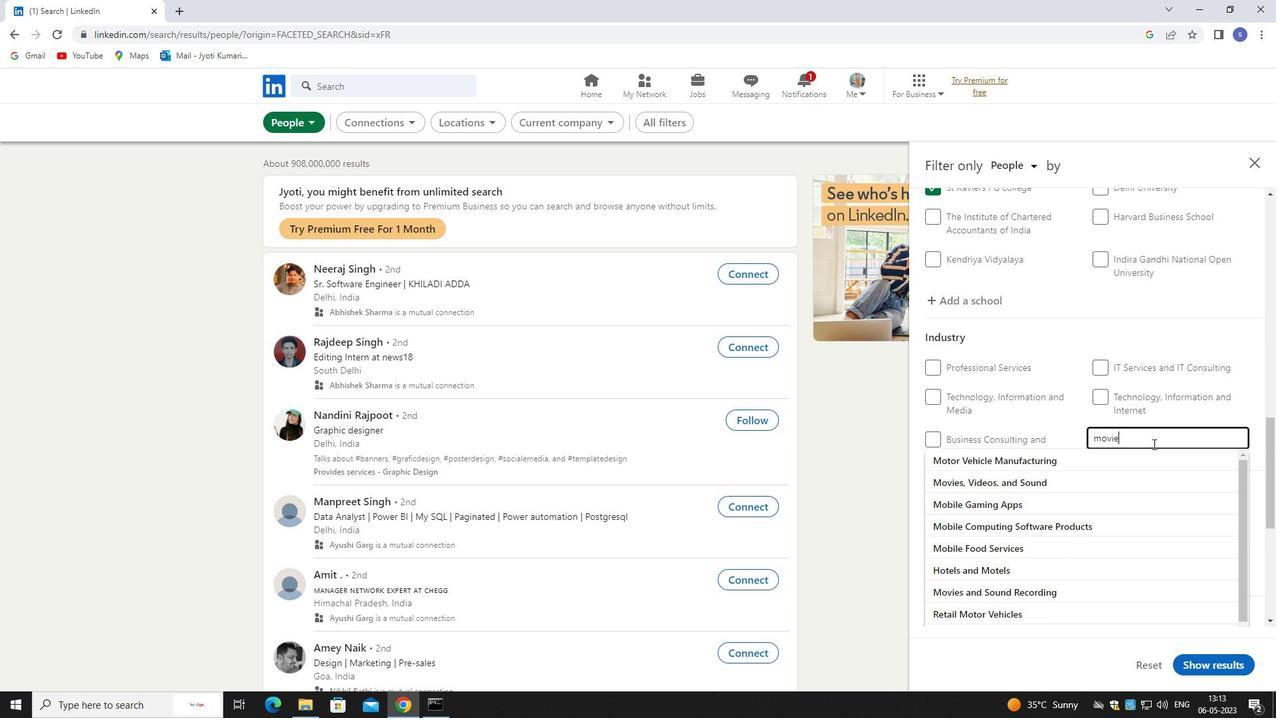
Action: Mouse moved to (1145, 472)
Screenshot: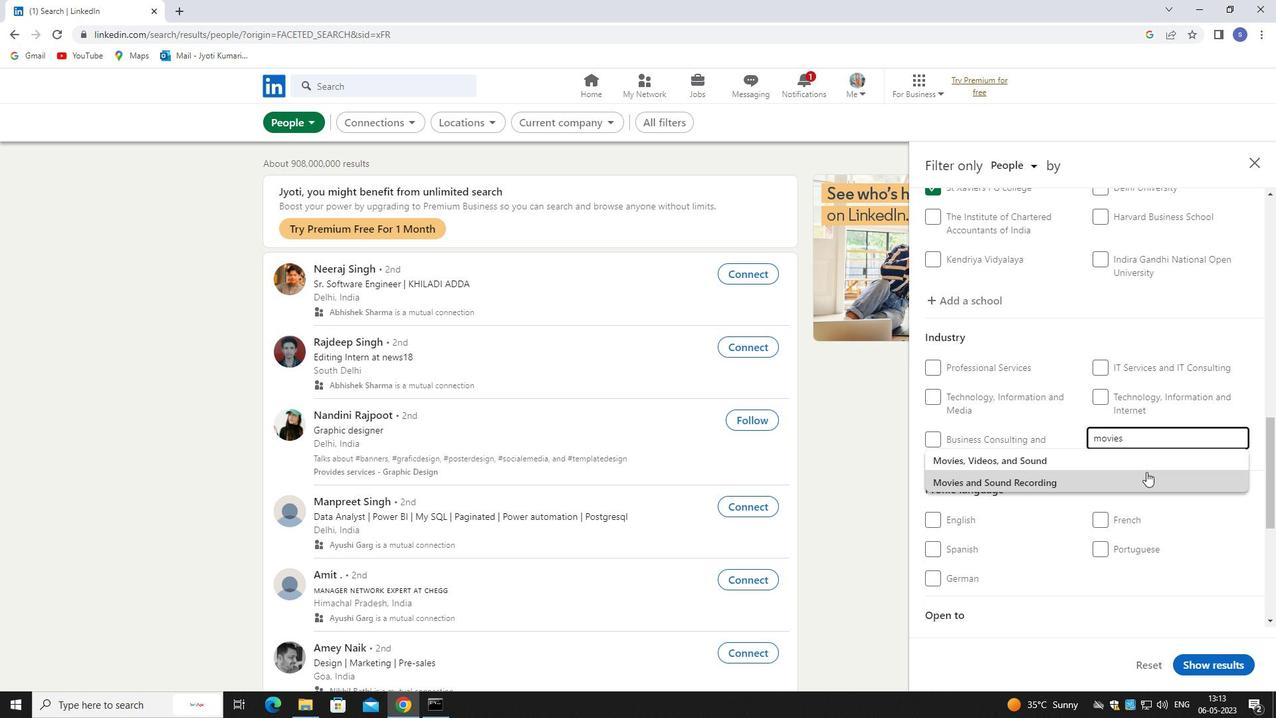 
Action: Mouse pressed left at (1145, 472)
Screenshot: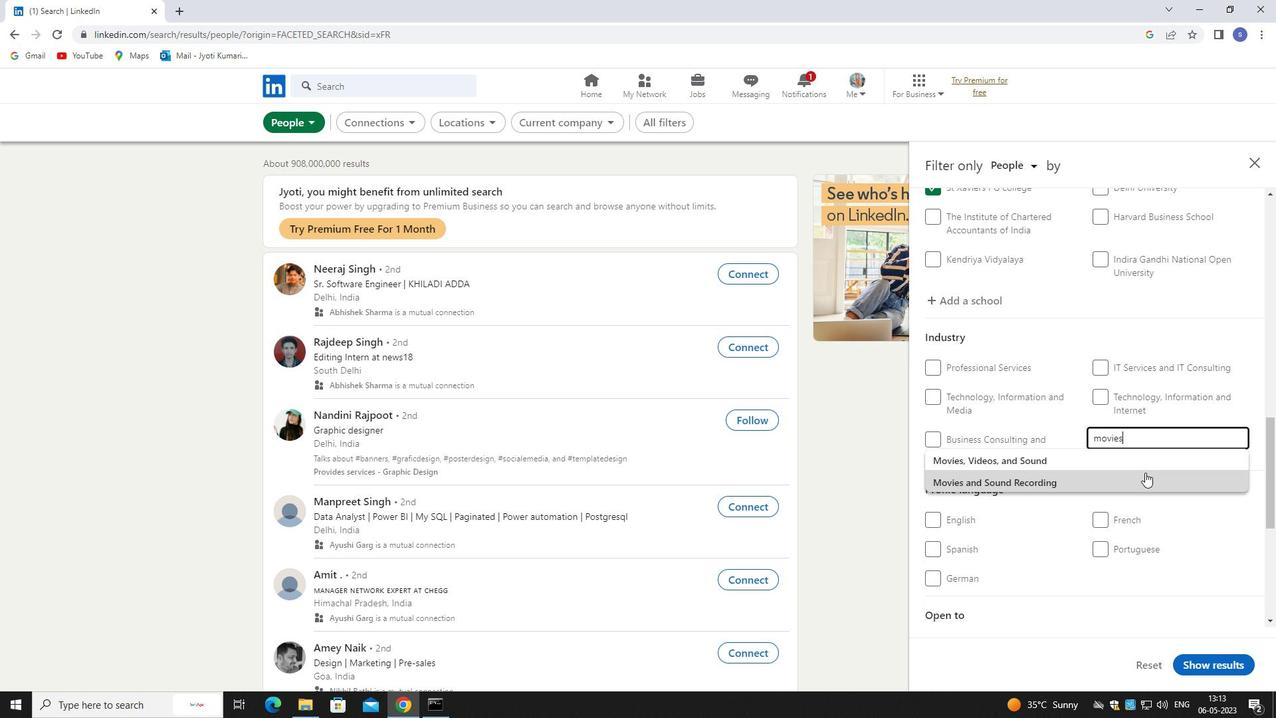 
Action: Mouse moved to (1144, 471)
Screenshot: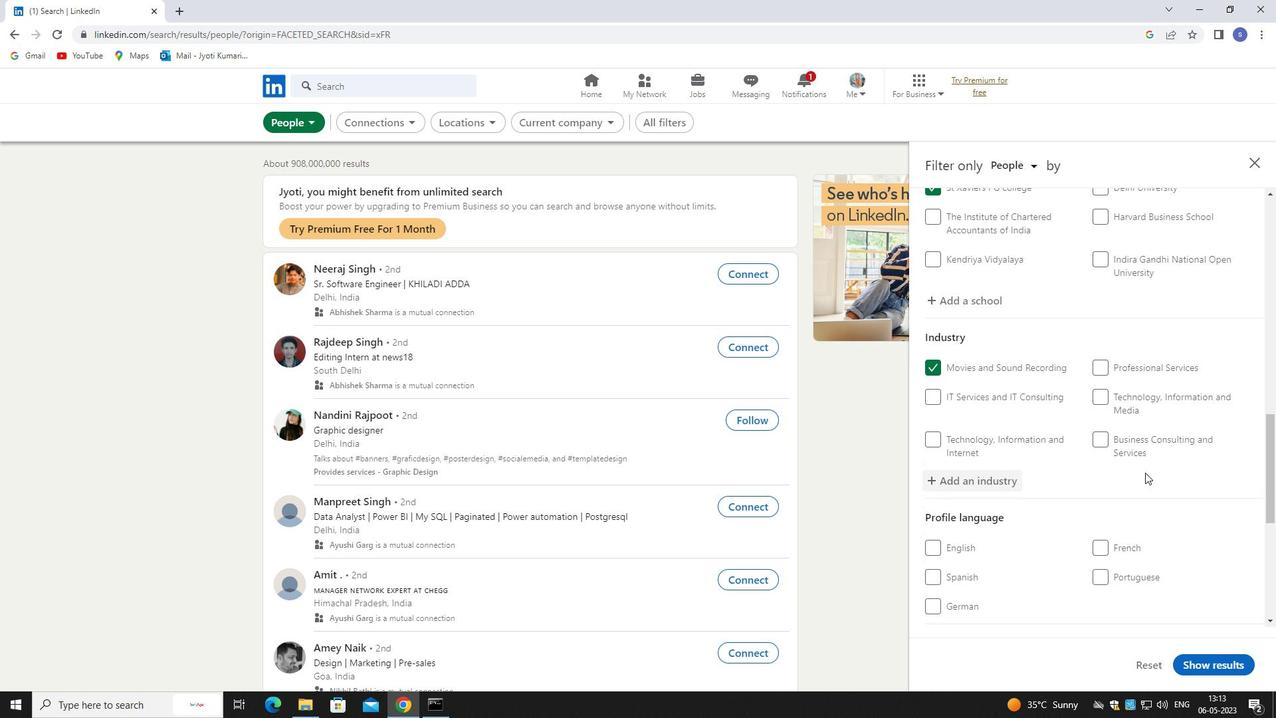 
Action: Mouse scrolled (1144, 470) with delta (0, 0)
Screenshot: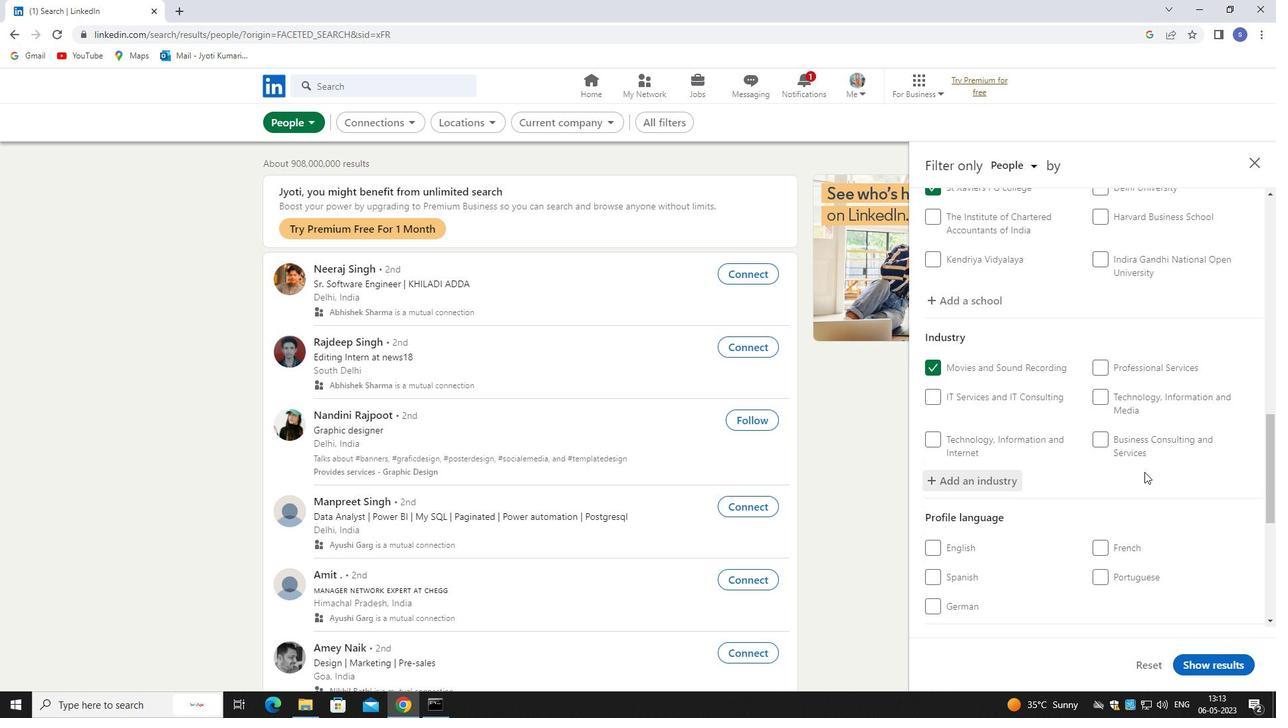 
Action: Mouse moved to (1144, 471)
Screenshot: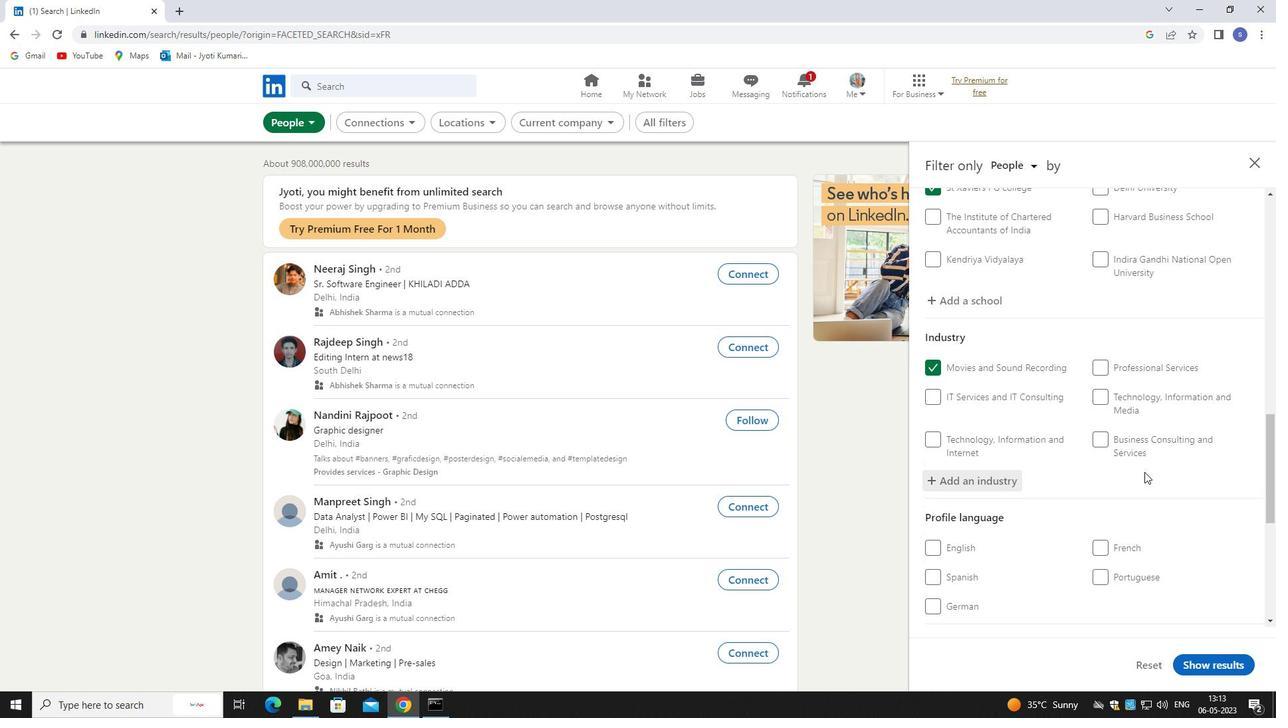 
Action: Mouse scrolled (1144, 470) with delta (0, 0)
Screenshot: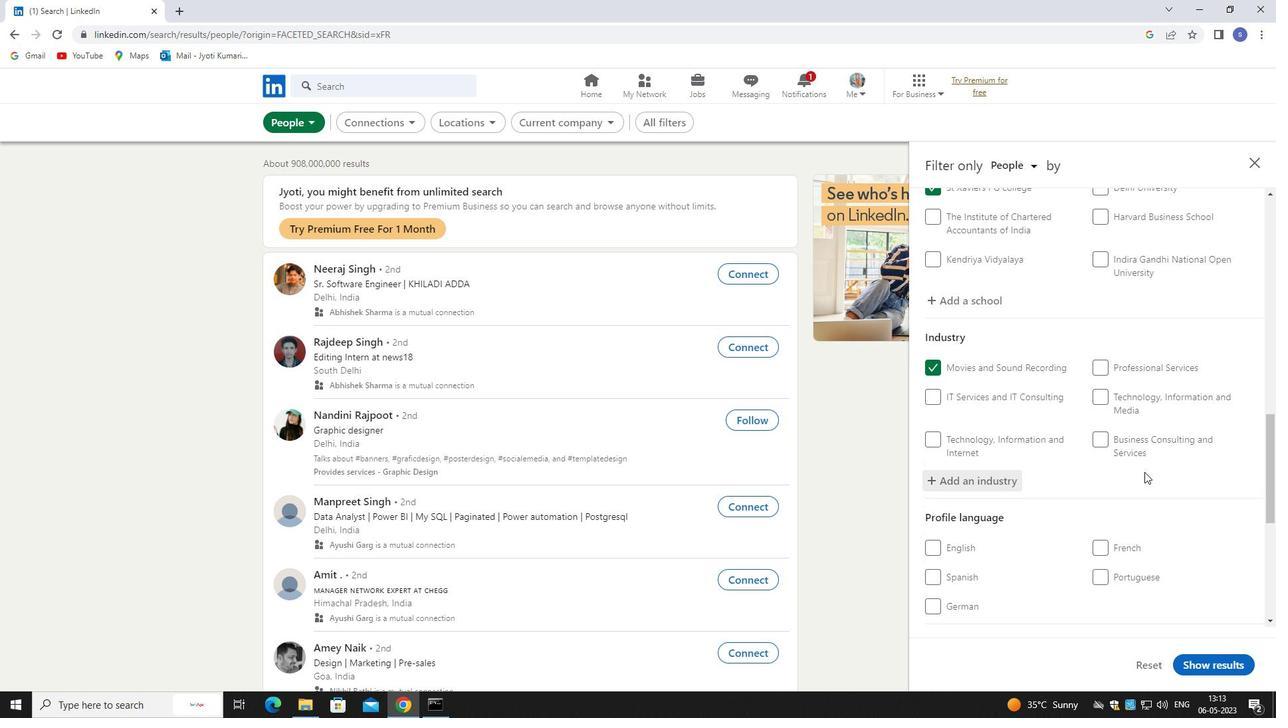 
Action: Mouse scrolled (1144, 470) with delta (0, 0)
Screenshot: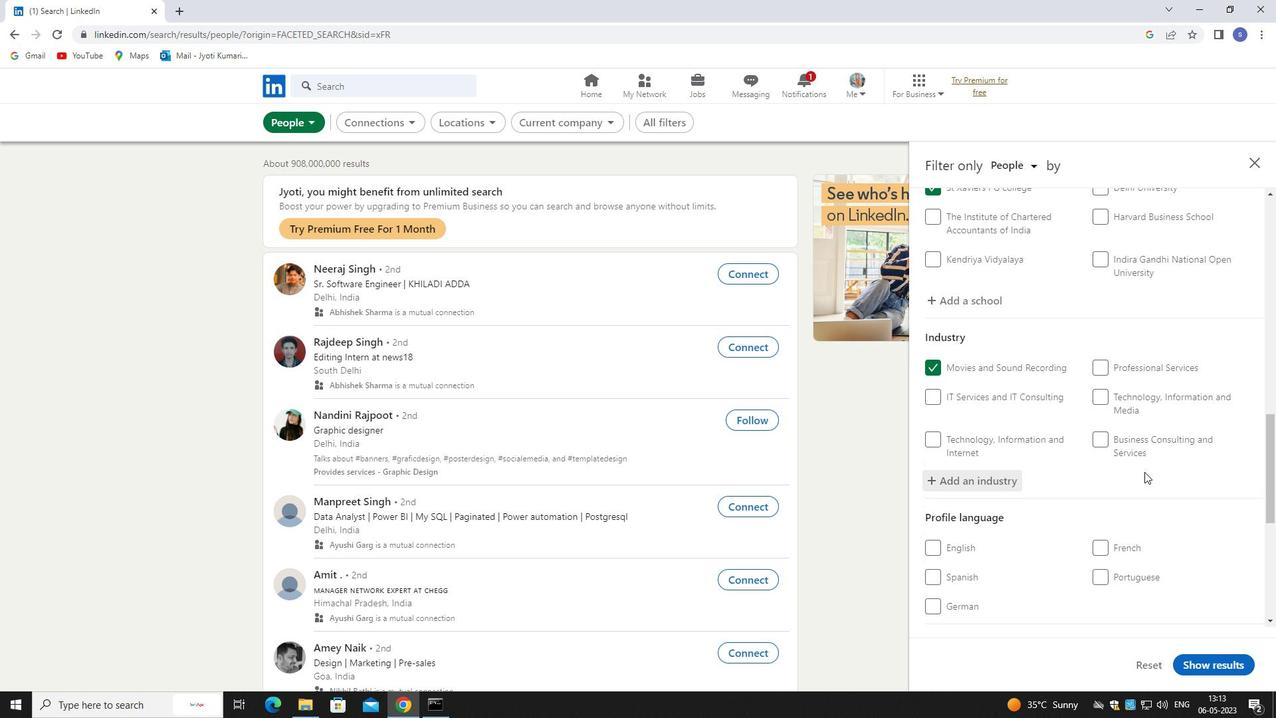 
Action: Mouse scrolled (1144, 470) with delta (0, 0)
Screenshot: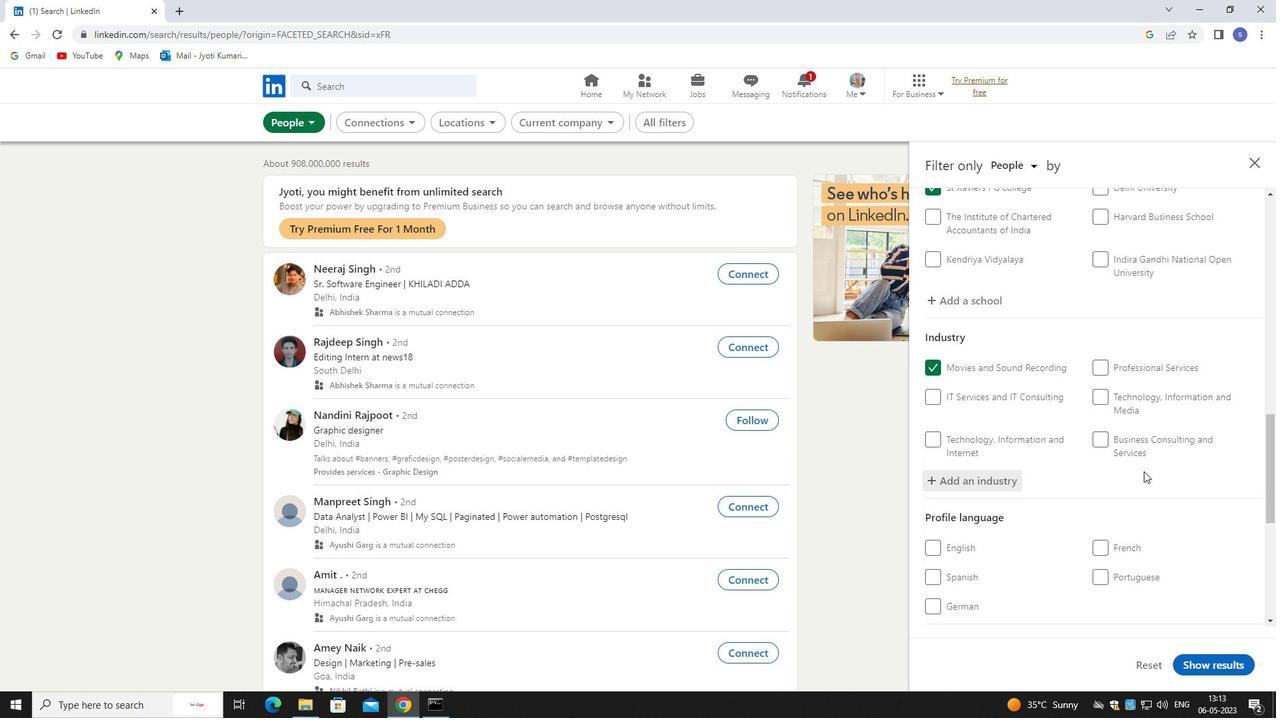 
Action: Mouse moved to (1131, 279)
Screenshot: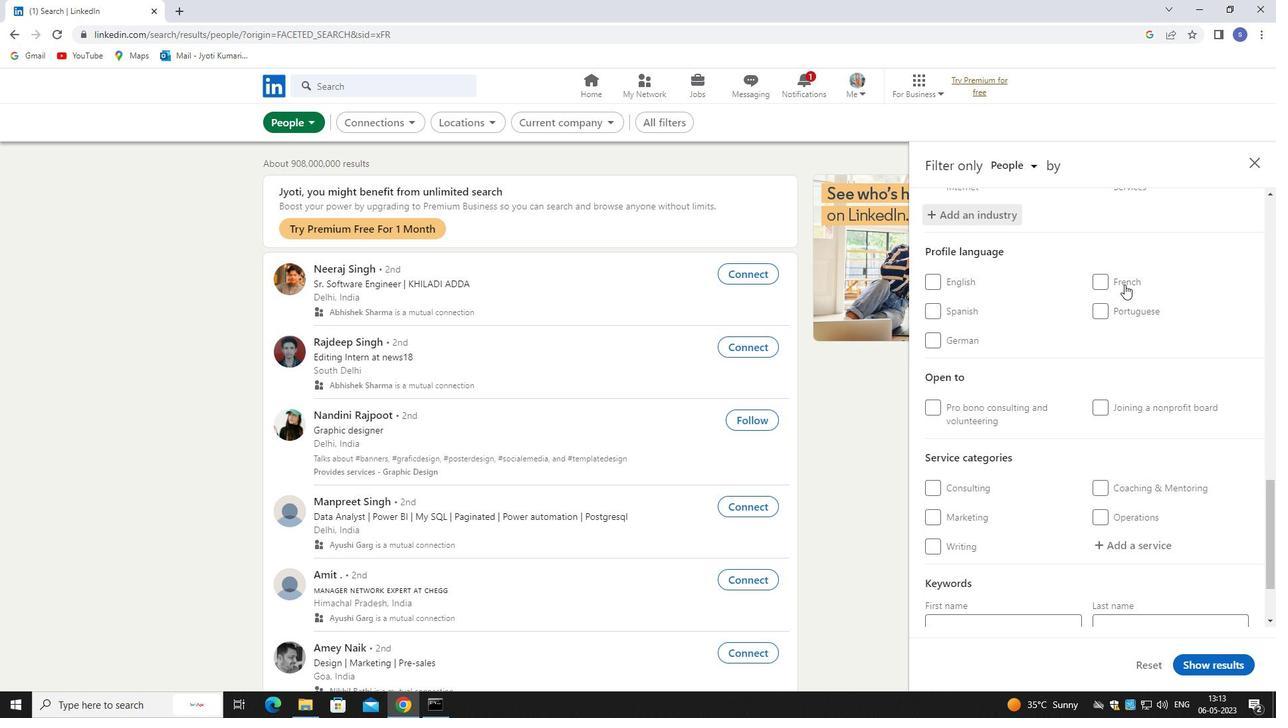 
Action: Mouse pressed left at (1131, 279)
Screenshot: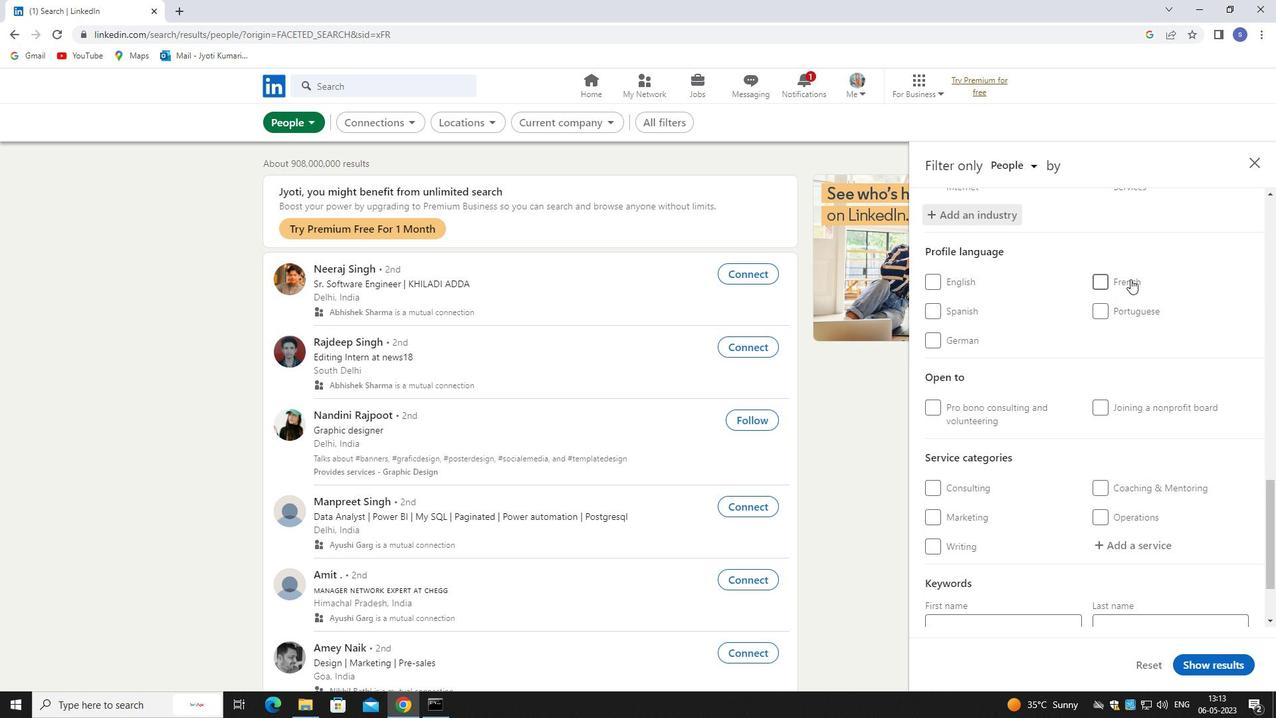 
Action: Mouse moved to (1085, 443)
Screenshot: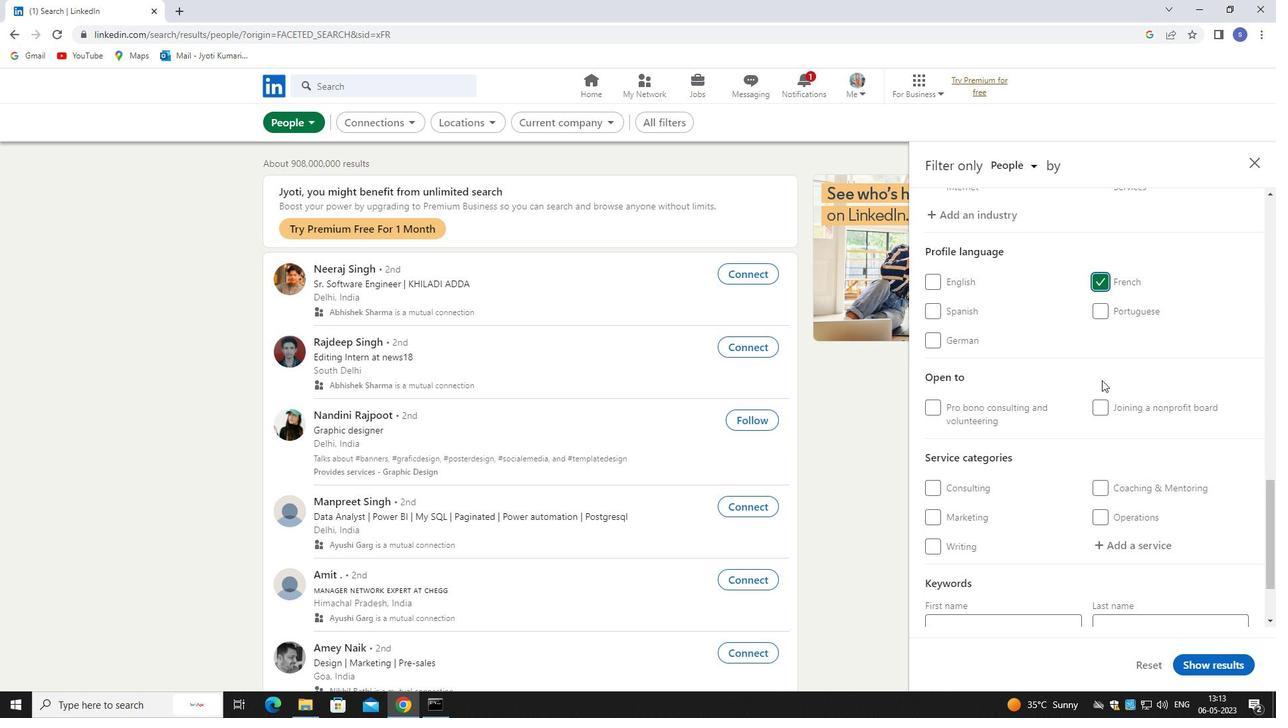 
Action: Mouse scrolled (1085, 442) with delta (0, 0)
Screenshot: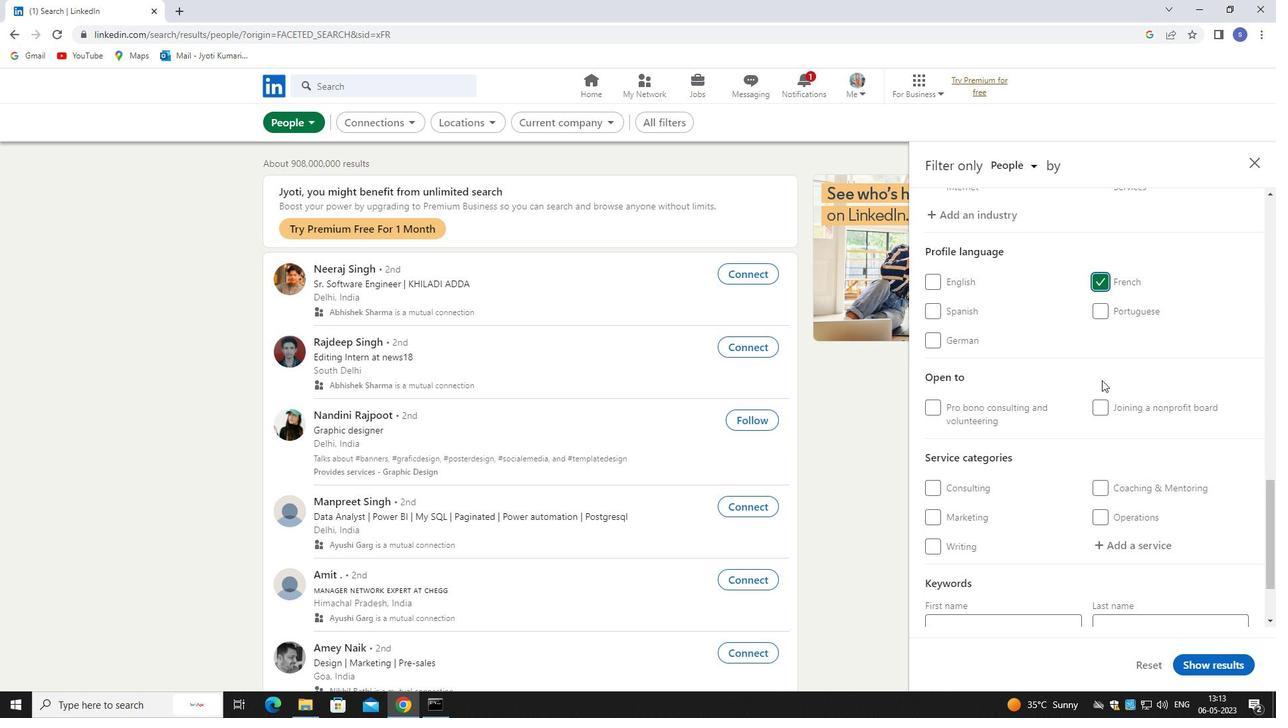 
Action: Mouse moved to (1085, 444)
Screenshot: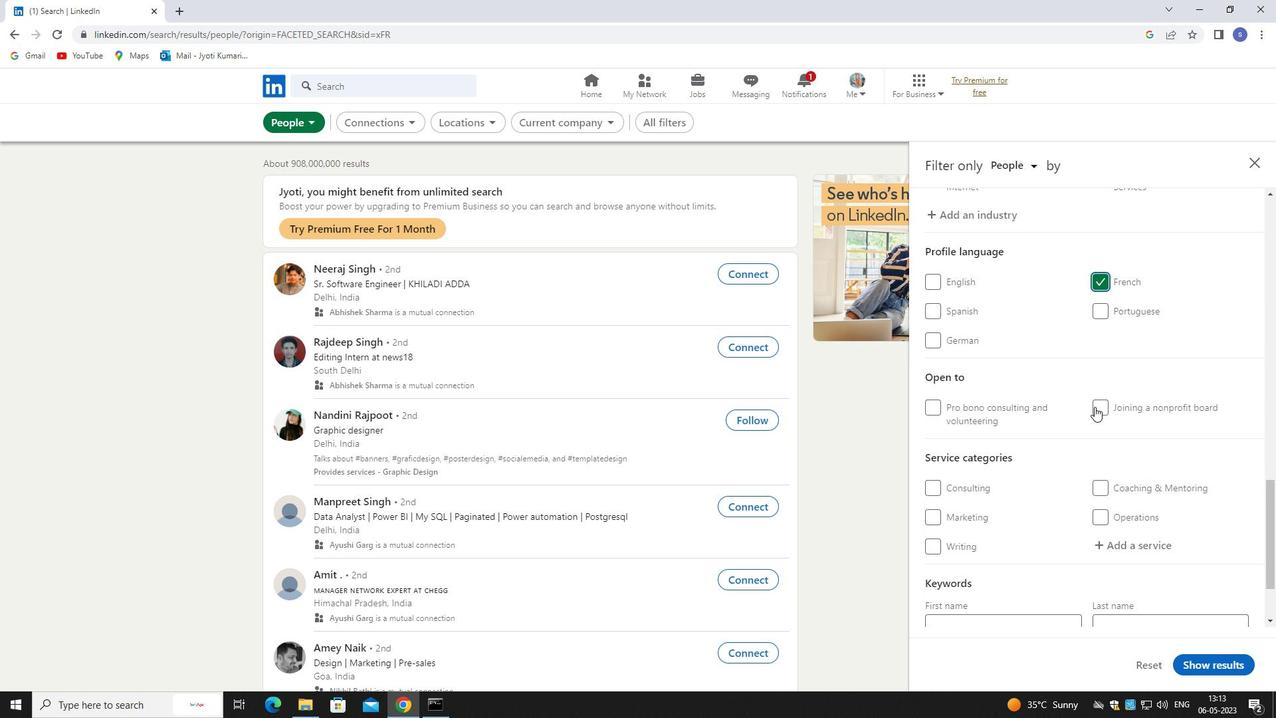 
Action: Mouse scrolled (1085, 444) with delta (0, 0)
Screenshot: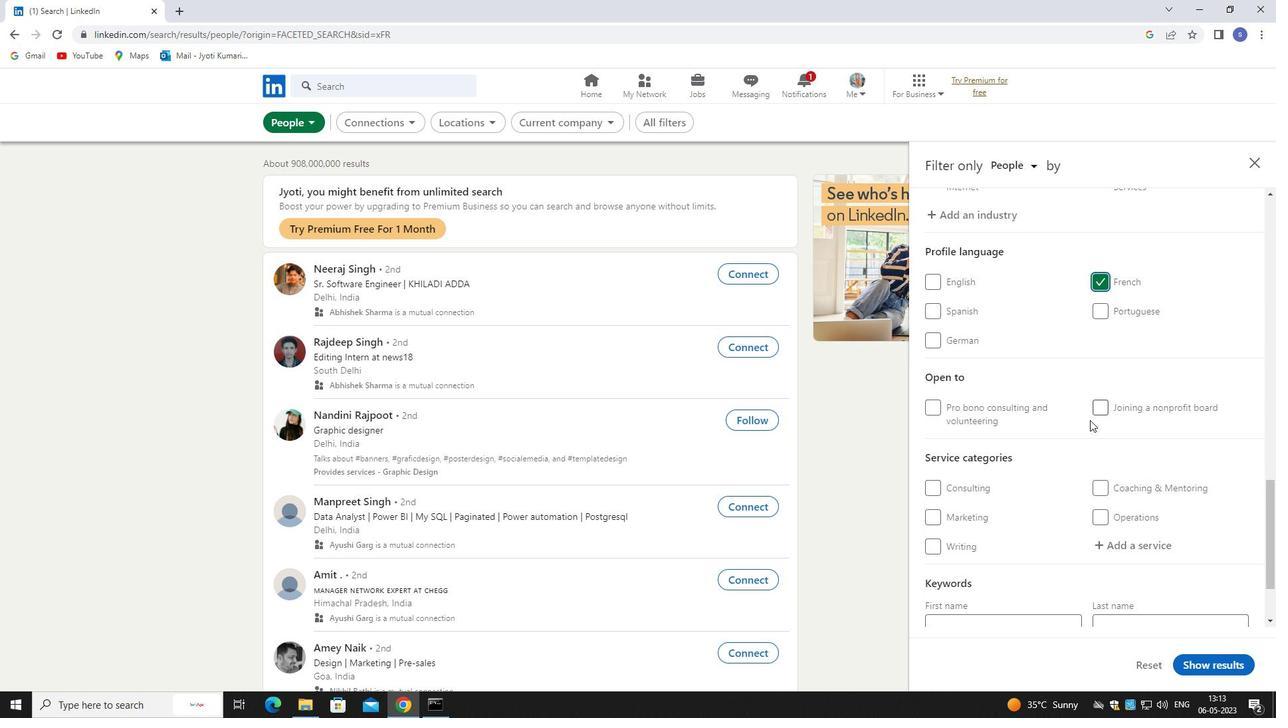 
Action: Mouse moved to (1085, 445)
Screenshot: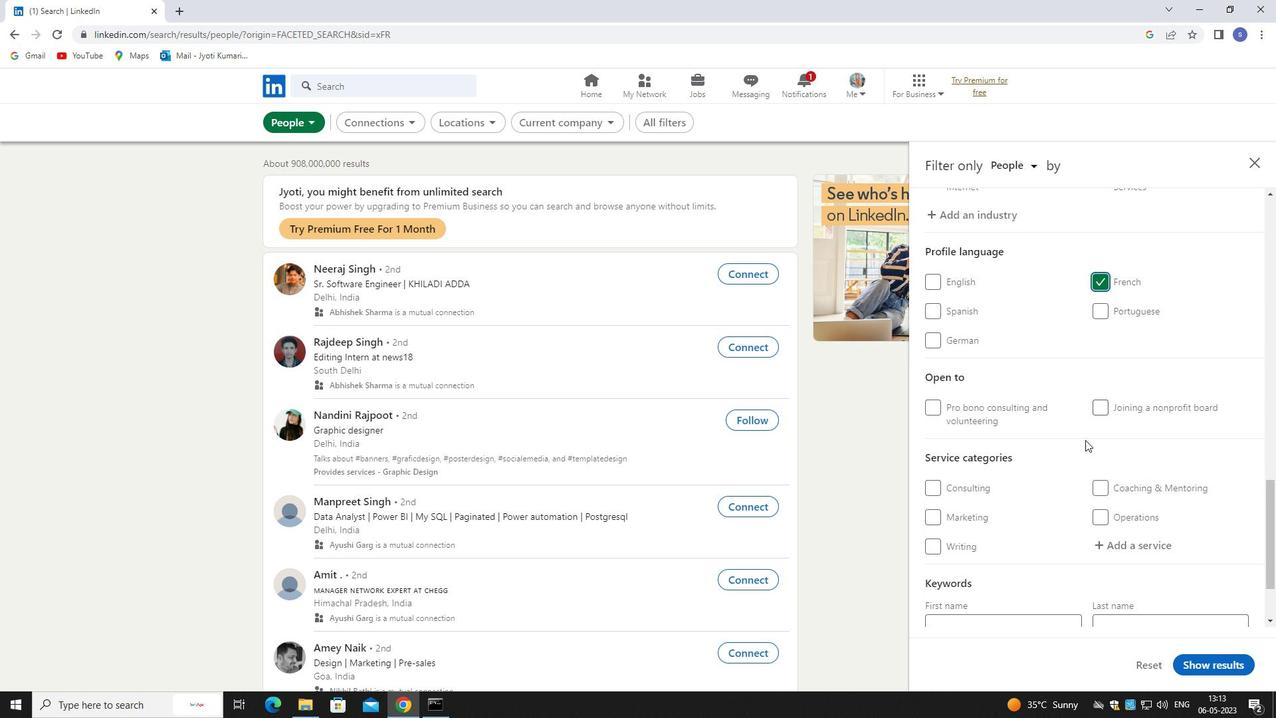 
Action: Mouse scrolled (1085, 444) with delta (0, 0)
Screenshot: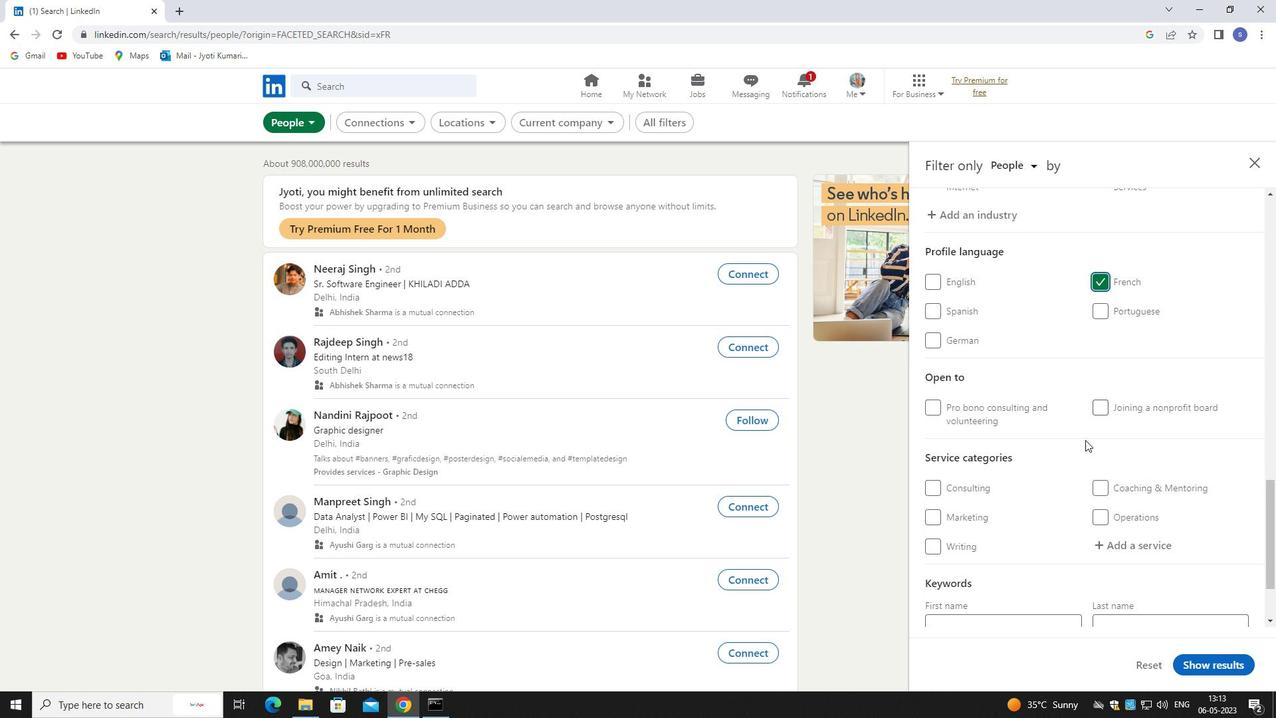 
Action: Mouse moved to (1117, 440)
Screenshot: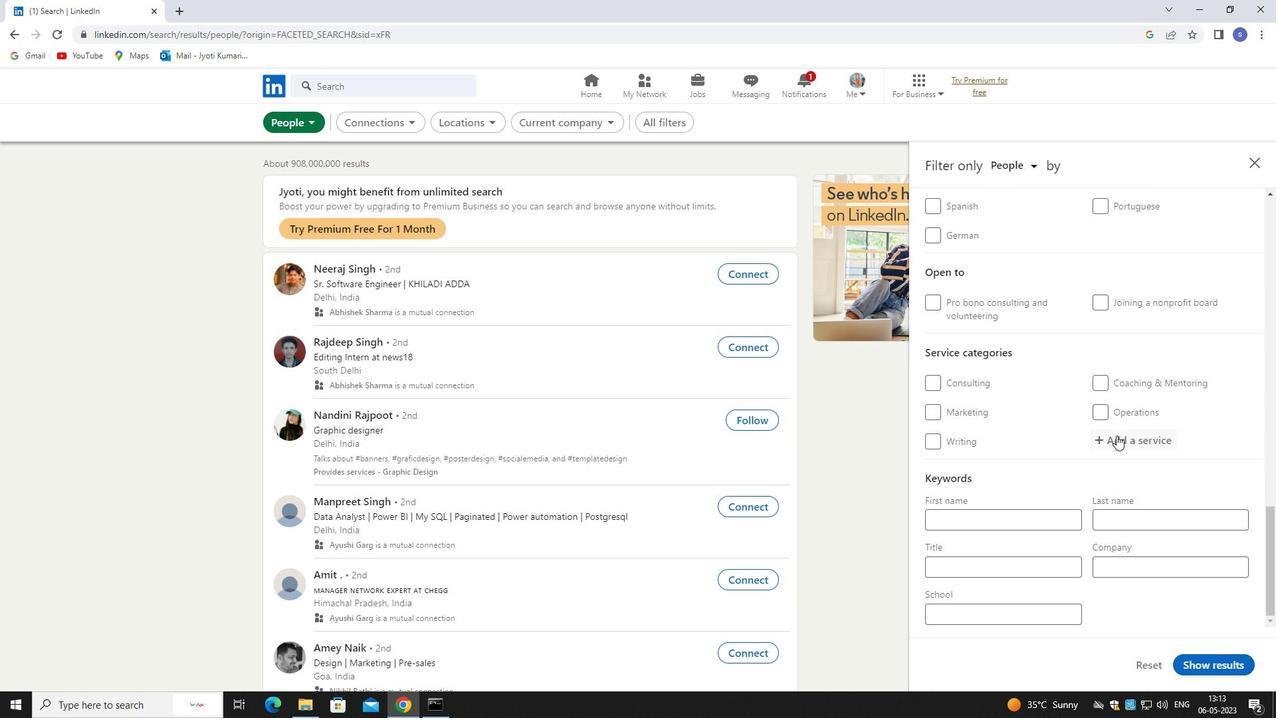 
Action: Mouse pressed left at (1117, 440)
Screenshot: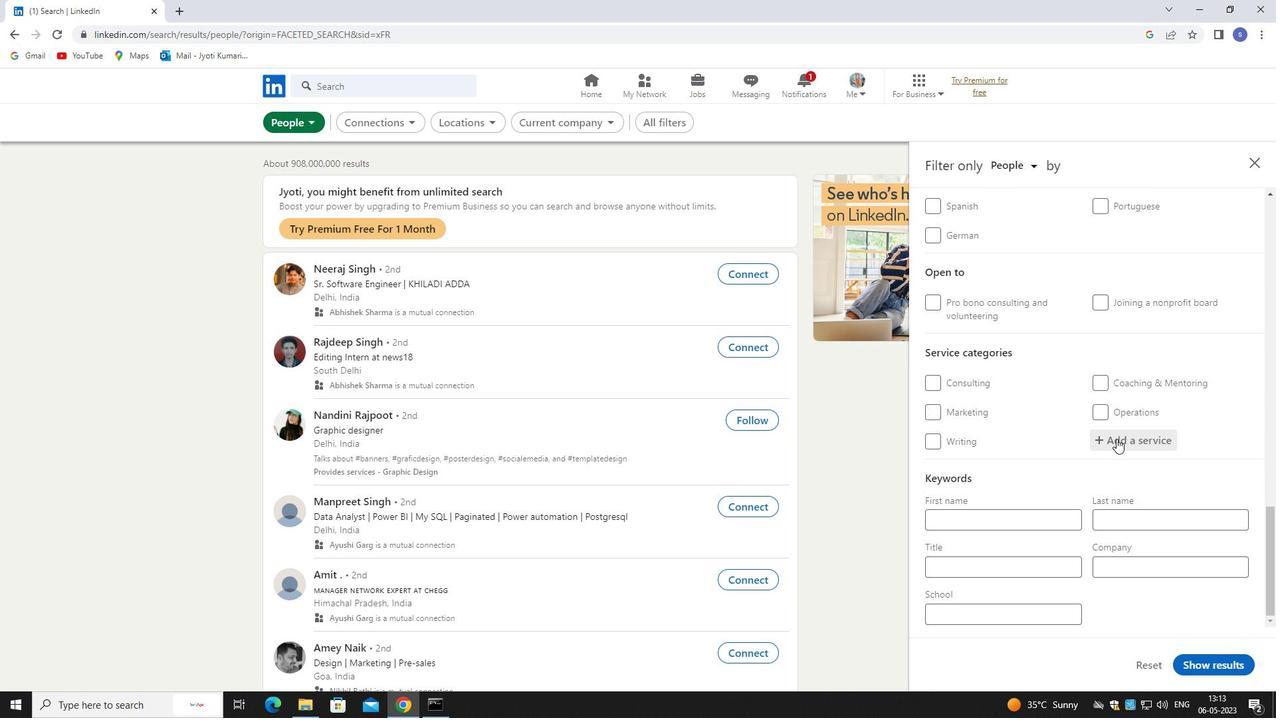 
Action: Mouse moved to (1070, 429)
Screenshot: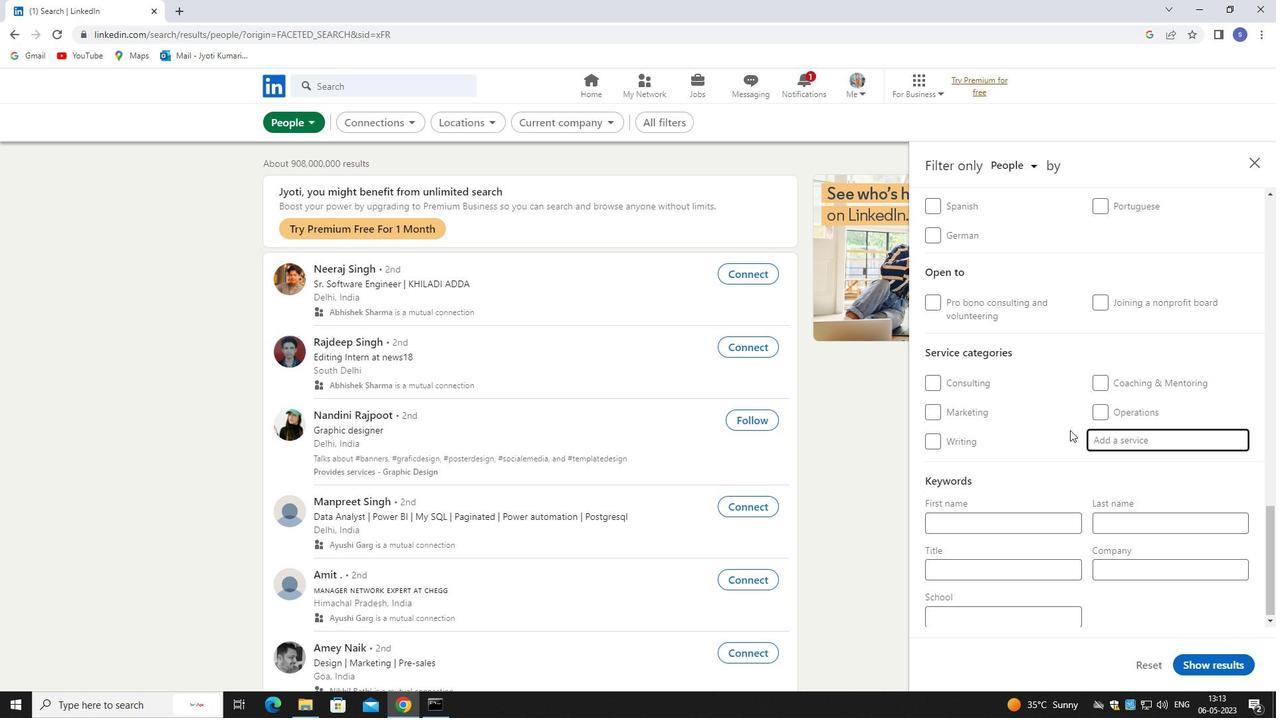 
Action: Key pressed web<Key.space>d
Screenshot: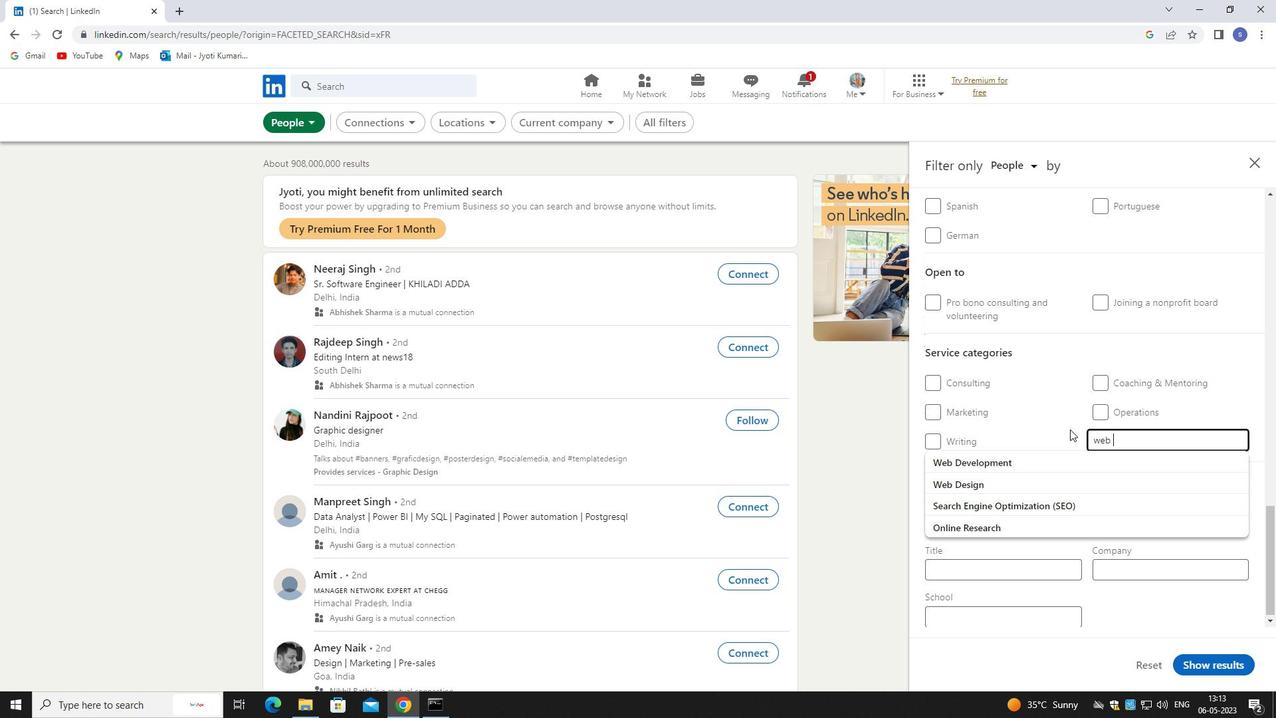 
Action: Mouse moved to (1068, 456)
Screenshot: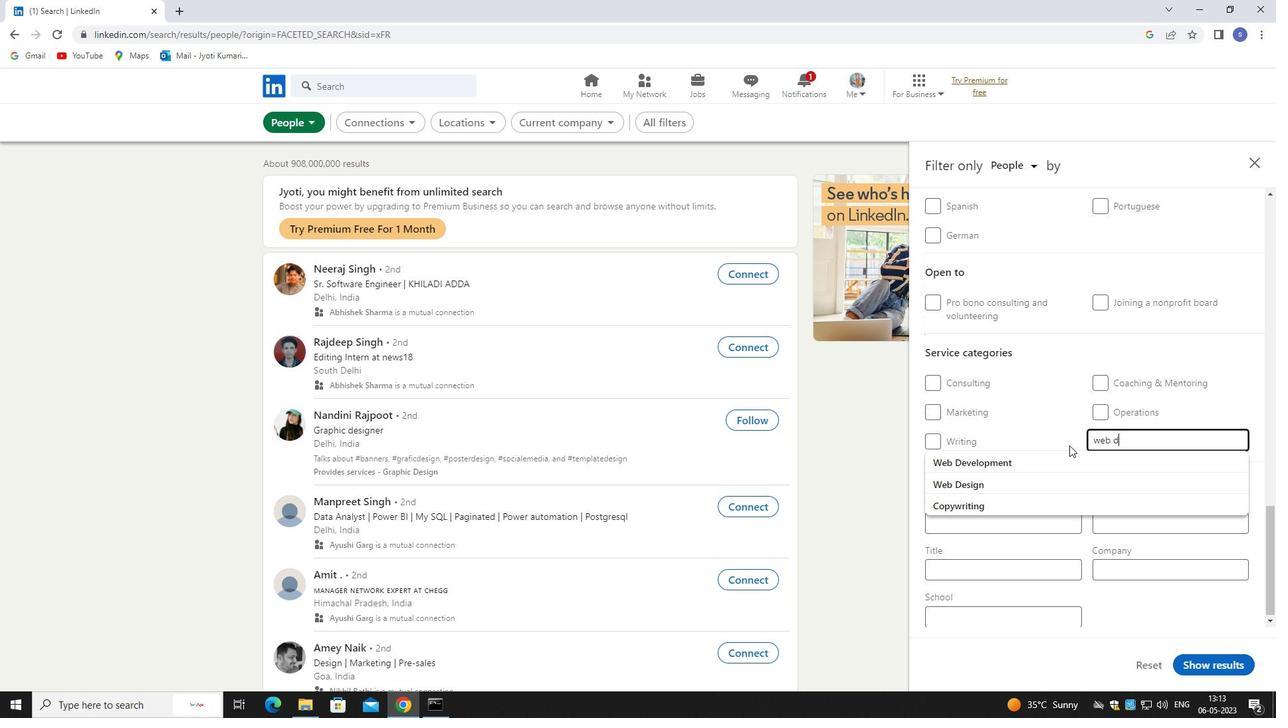 
Action: Mouse pressed left at (1068, 456)
Screenshot: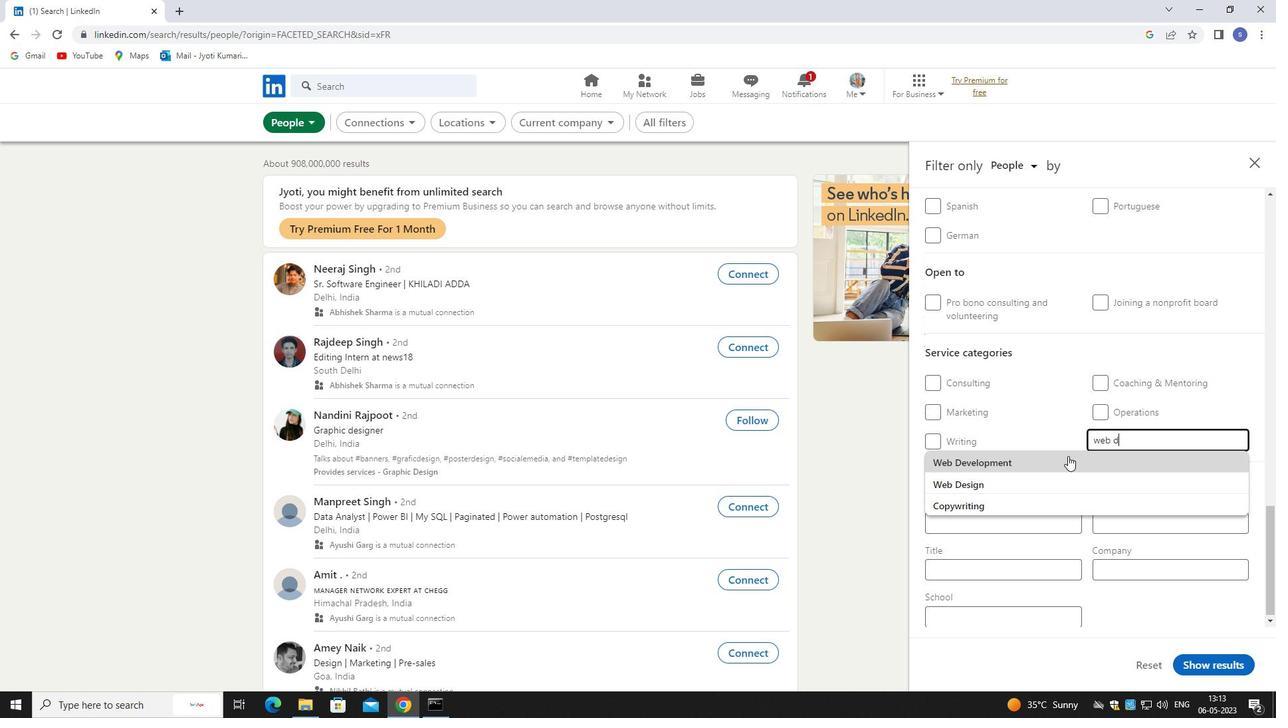
Action: Mouse scrolled (1068, 455) with delta (0, 0)
Screenshot: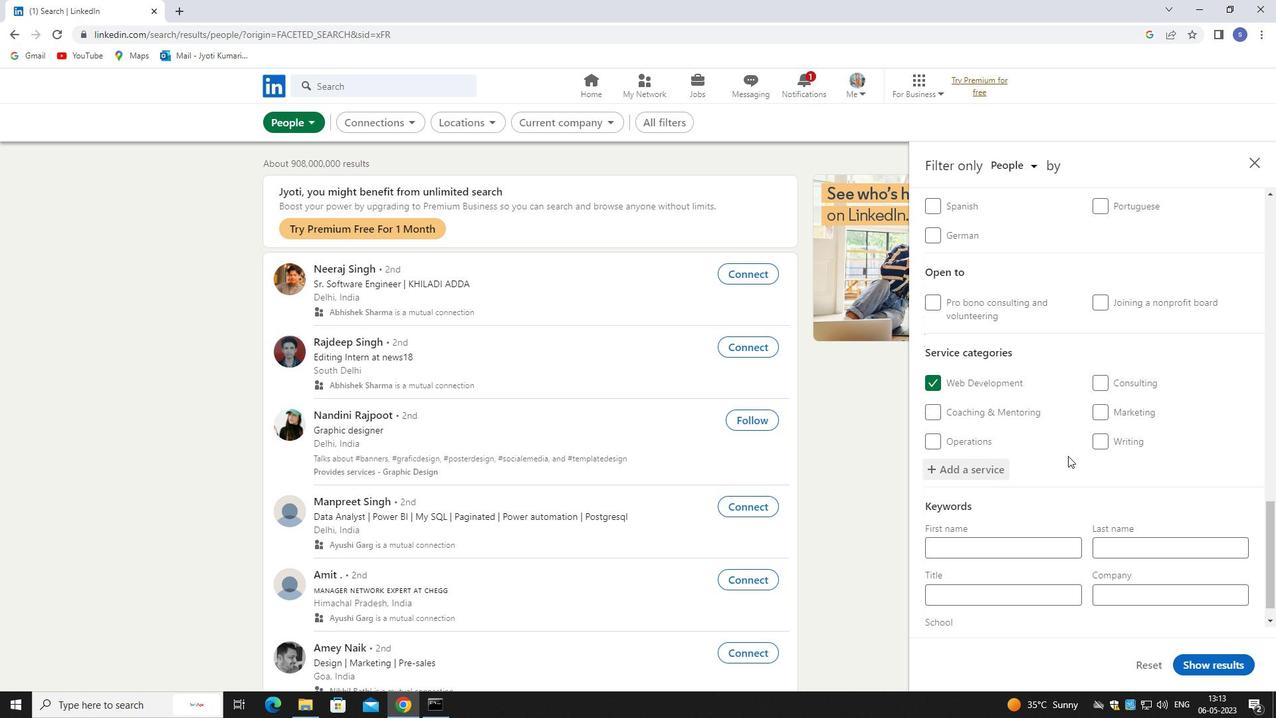
Action: Mouse moved to (1068, 460)
Screenshot: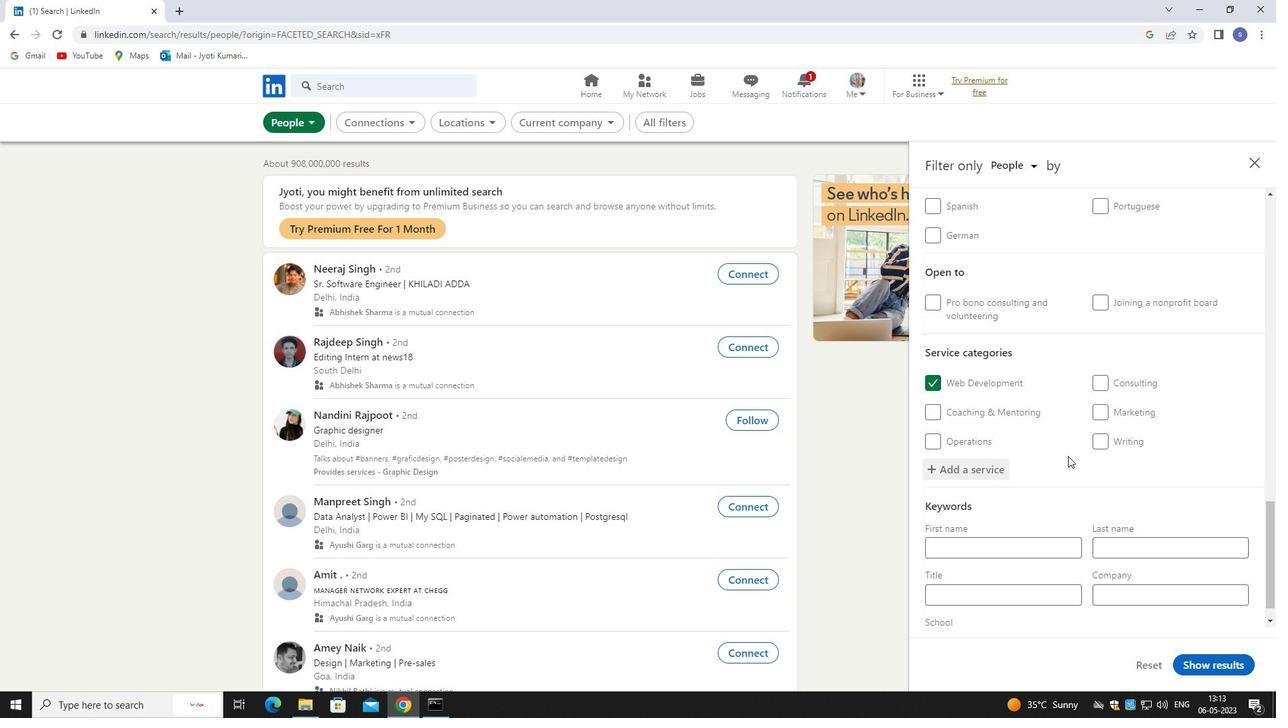 
Action: Mouse scrolled (1068, 460) with delta (0, 0)
Screenshot: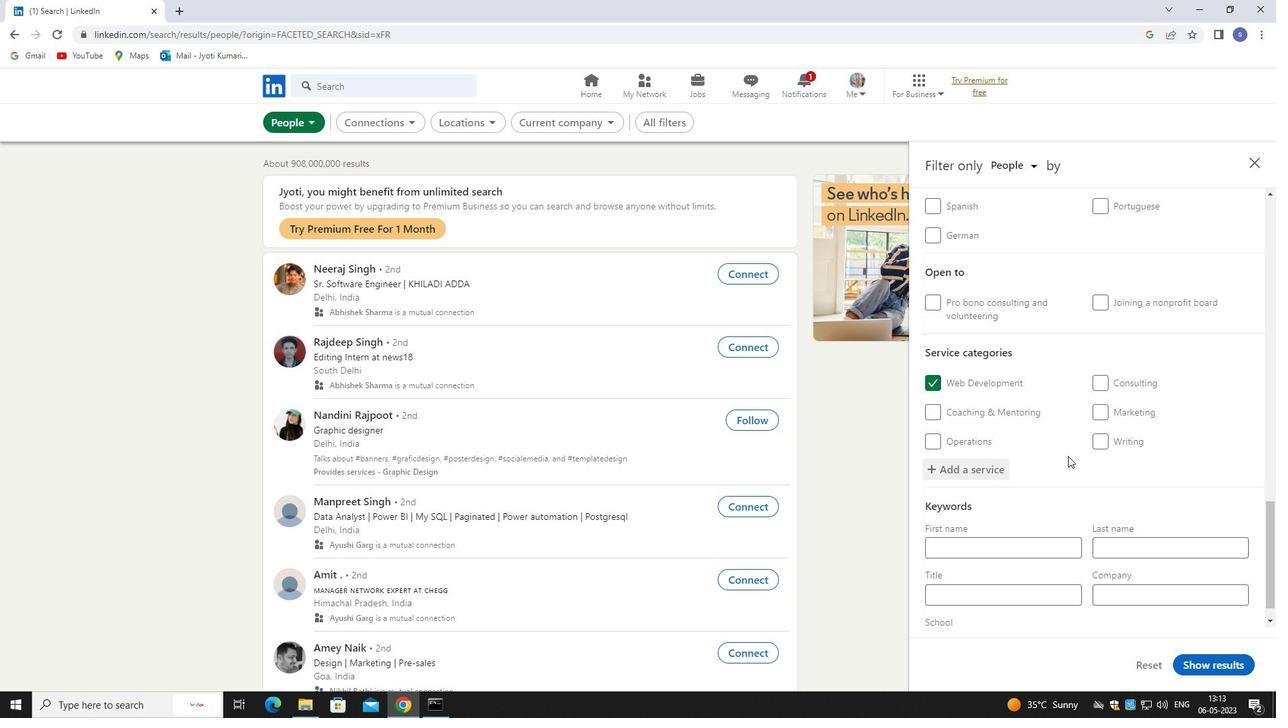 
Action: Mouse moved to (1068, 463)
Screenshot: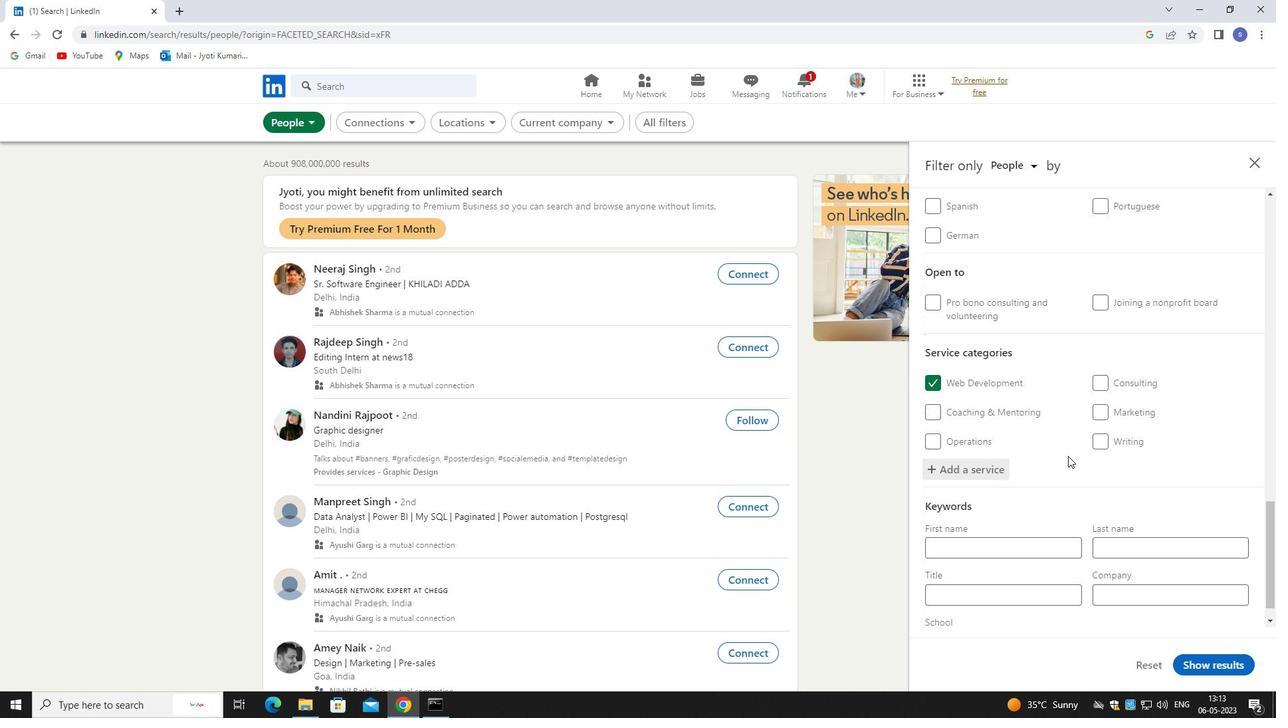 
Action: Mouse scrolled (1068, 462) with delta (0, 0)
Screenshot: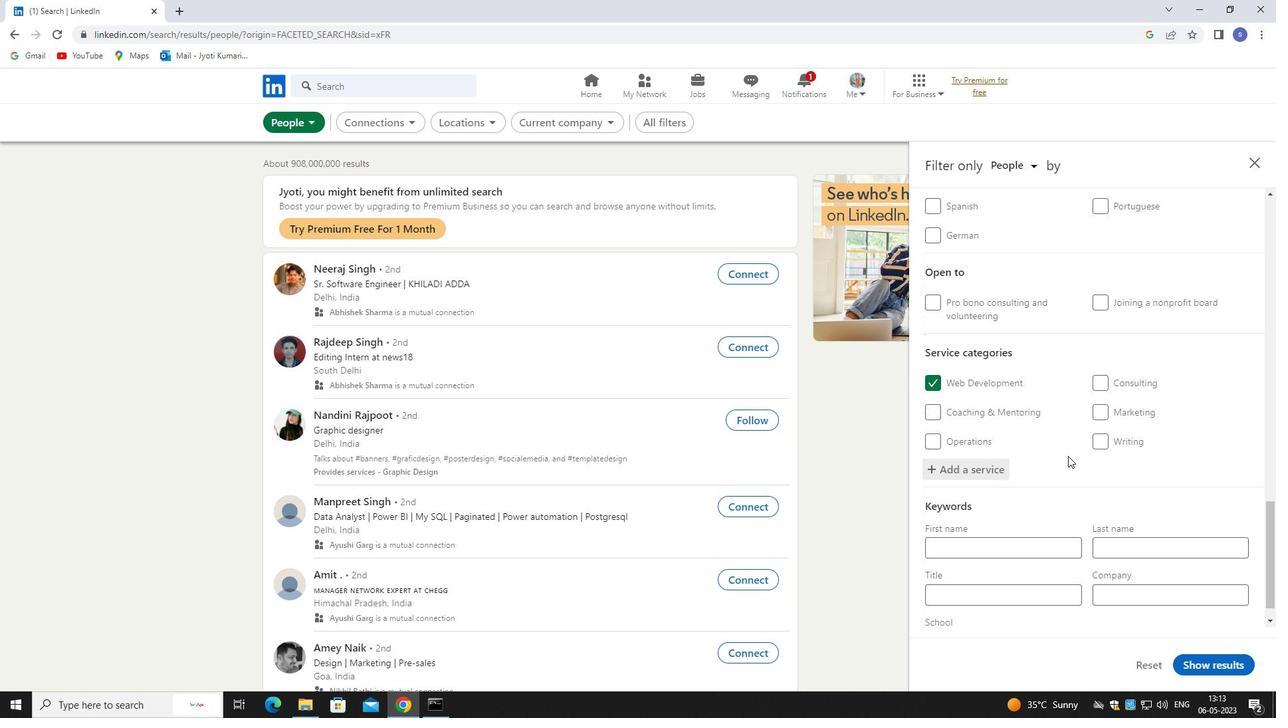
Action: Mouse moved to (1068, 465)
Screenshot: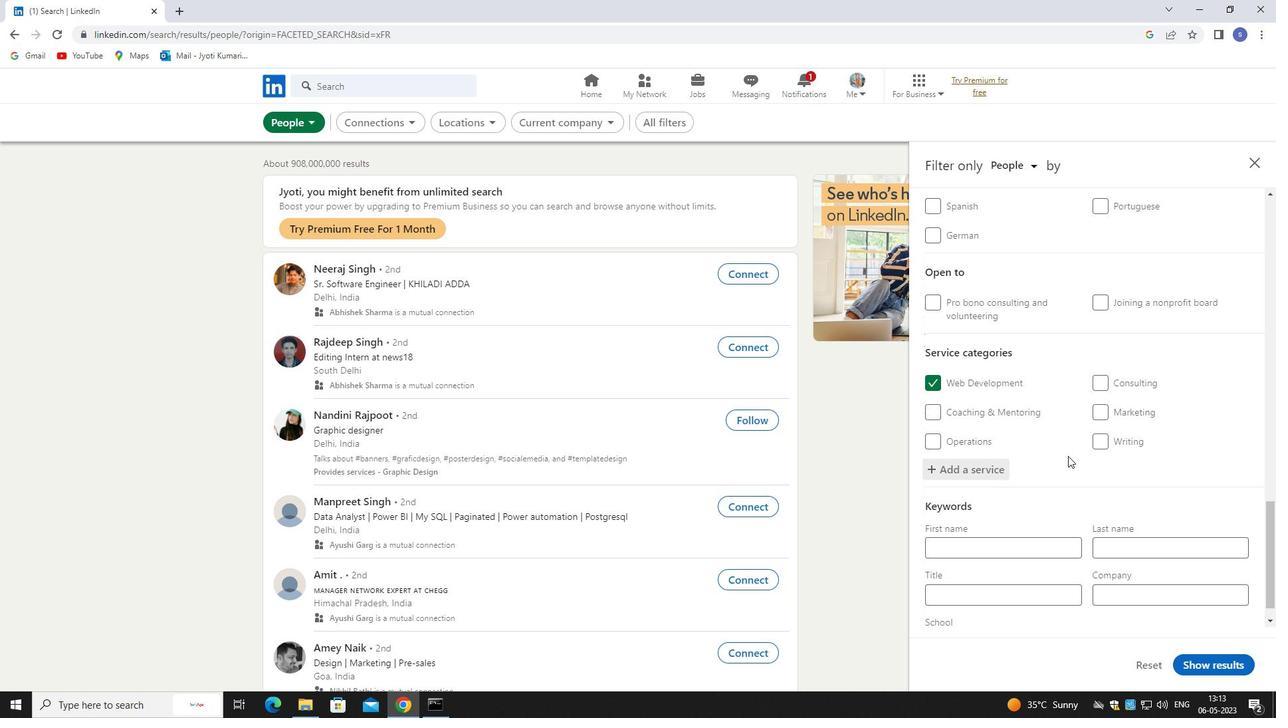 
Action: Mouse scrolled (1068, 464) with delta (0, 0)
Screenshot: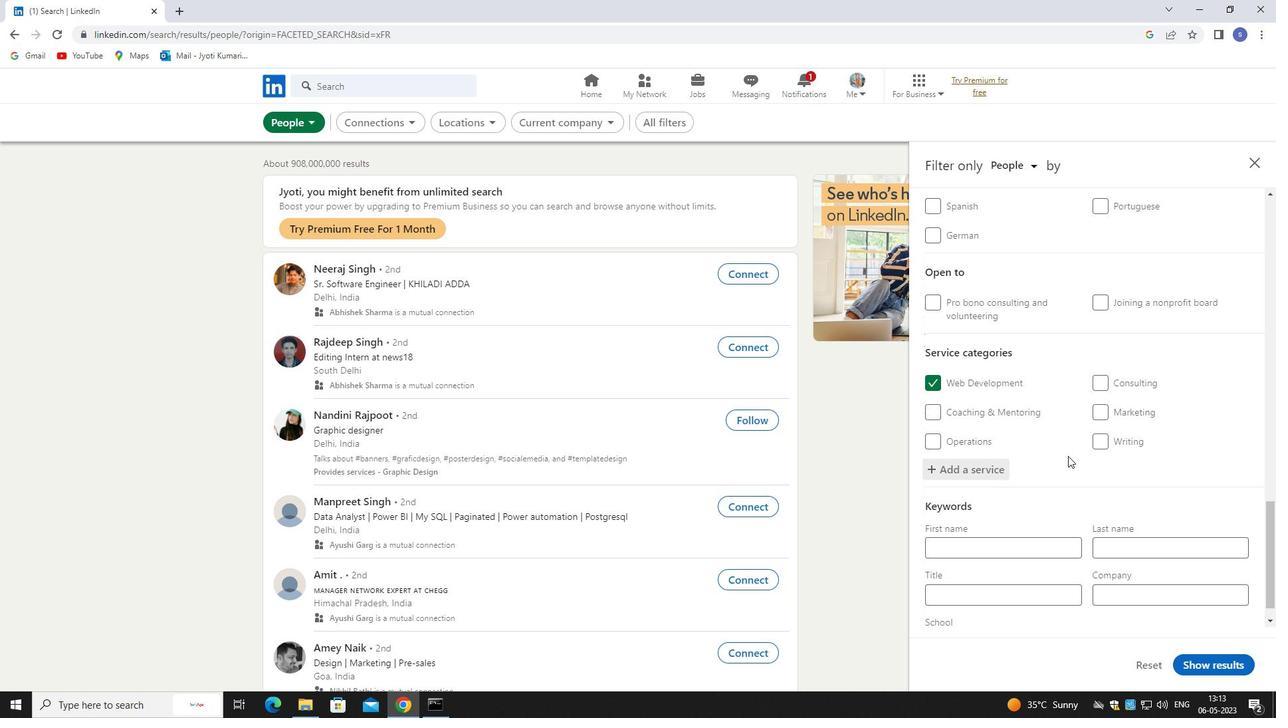 
Action: Mouse moved to (1029, 569)
Screenshot: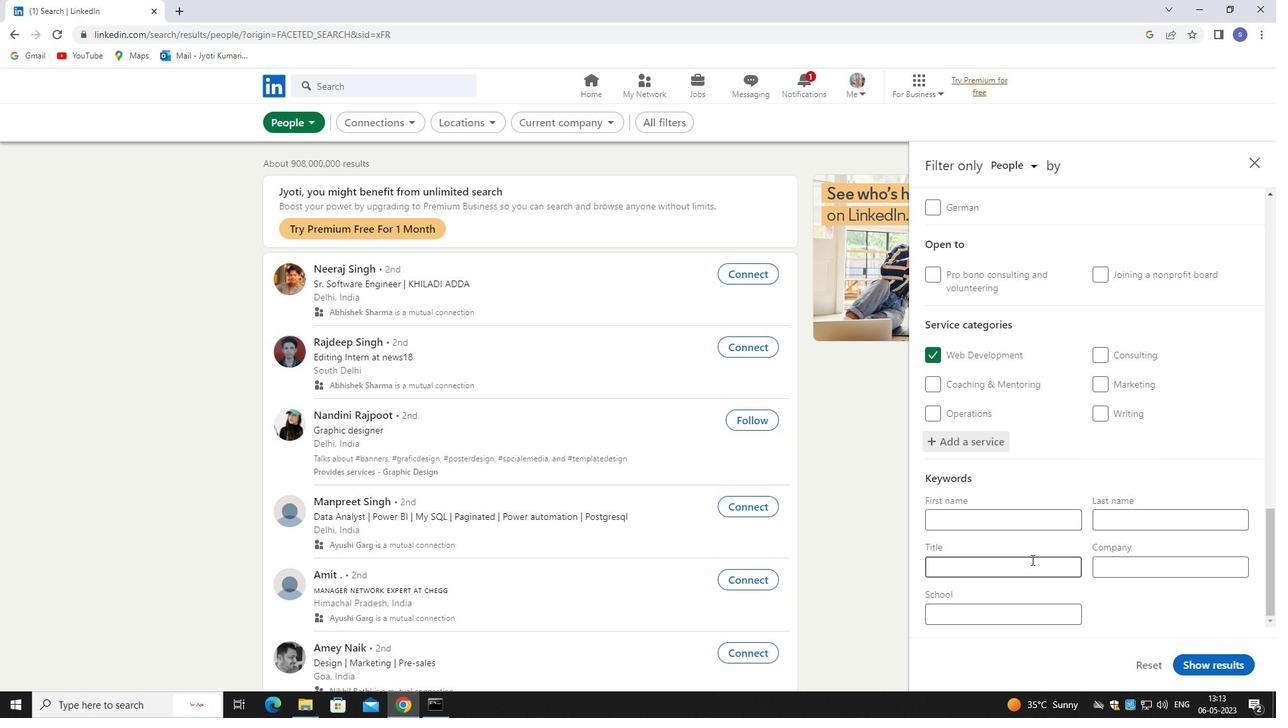 
Action: Mouse pressed left at (1029, 569)
Screenshot: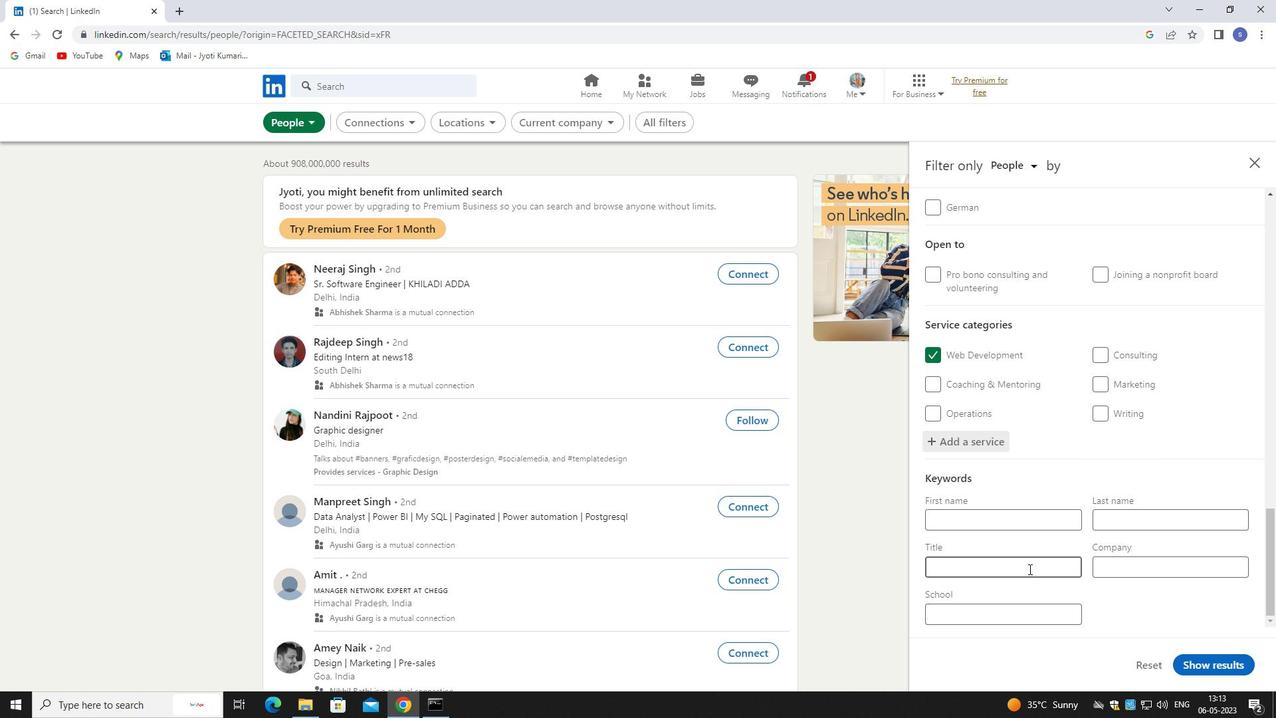 
Action: Mouse moved to (1047, 569)
Screenshot: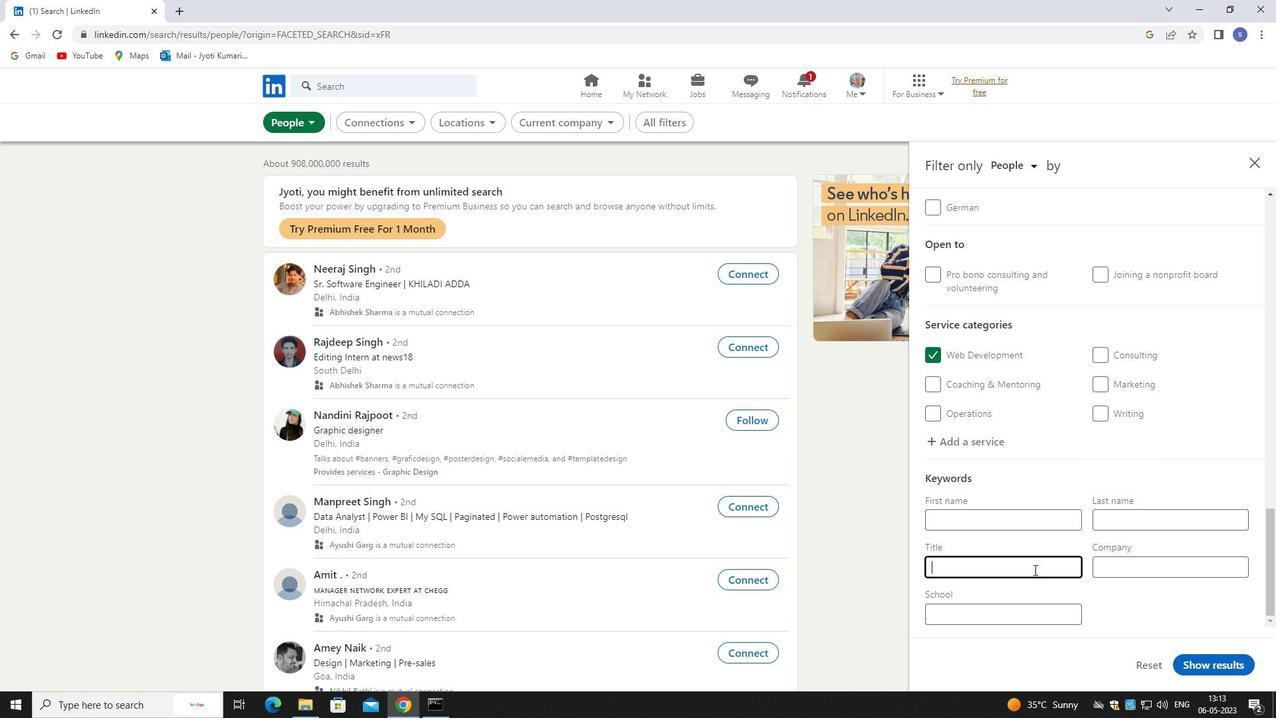 
Action: Key pressed chain<Key.space>executive
Screenshot: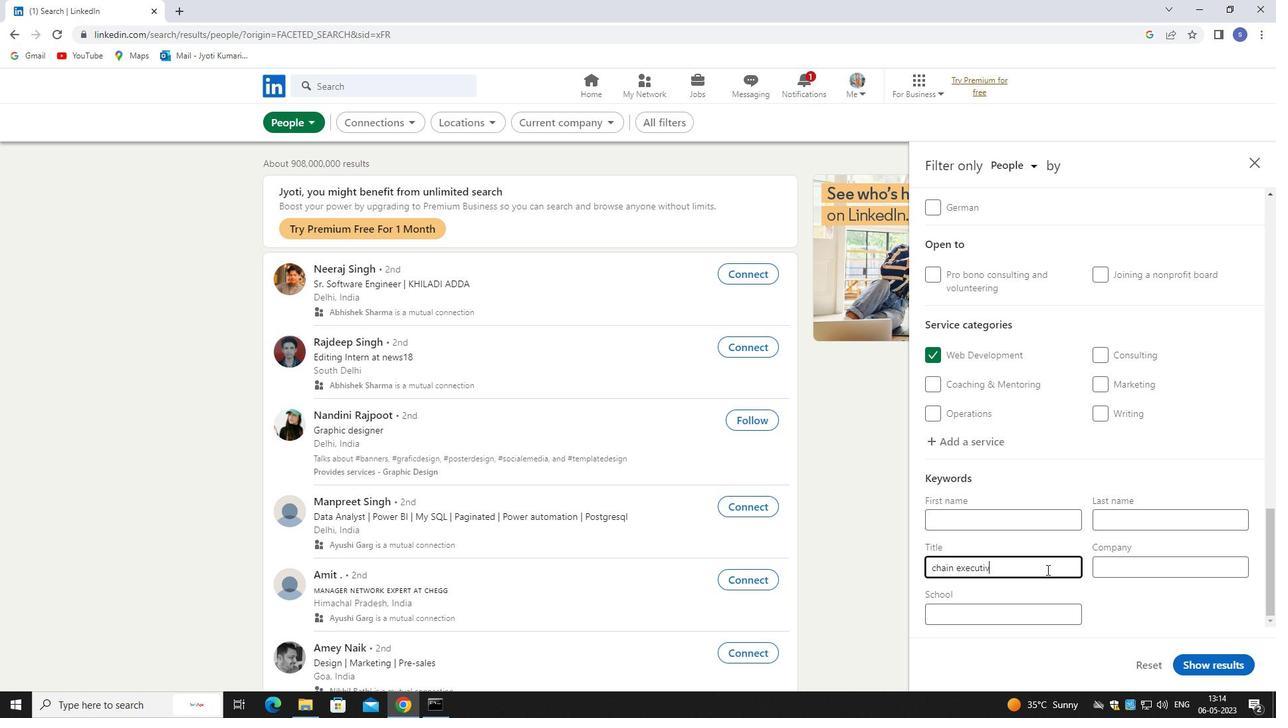 
Action: Mouse moved to (1198, 663)
Screenshot: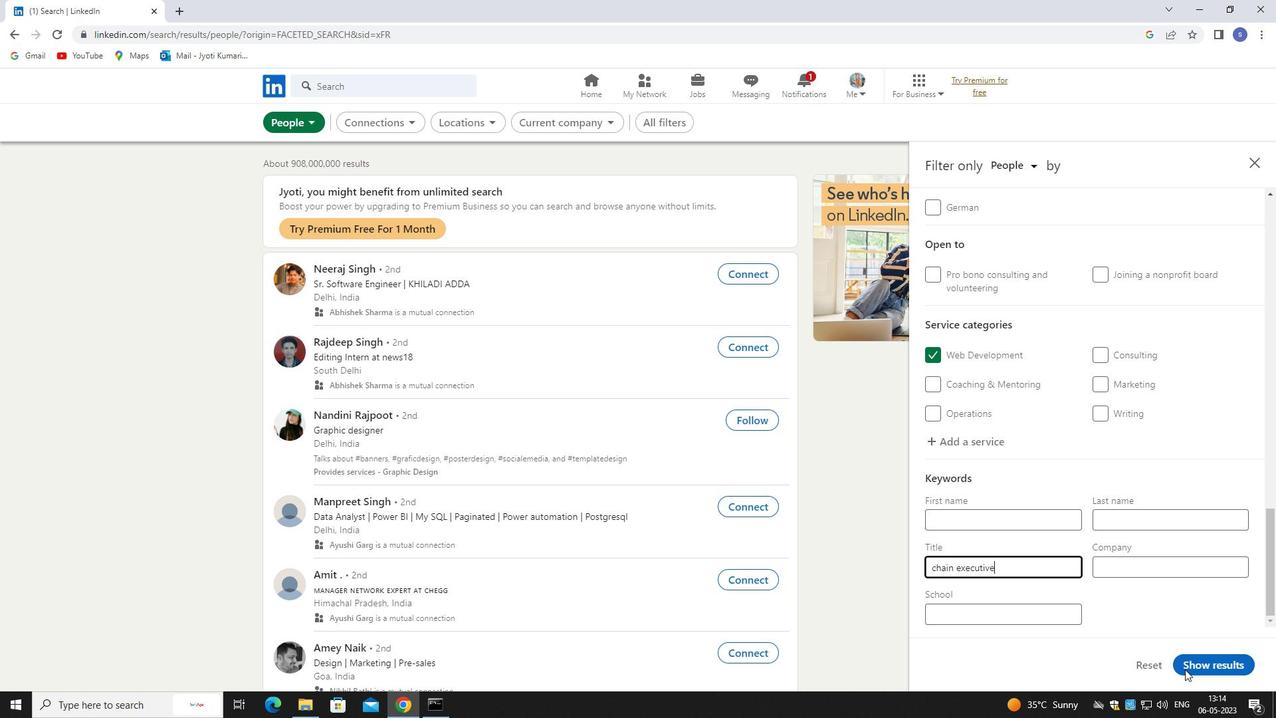 
Action: Mouse pressed left at (1198, 663)
Screenshot: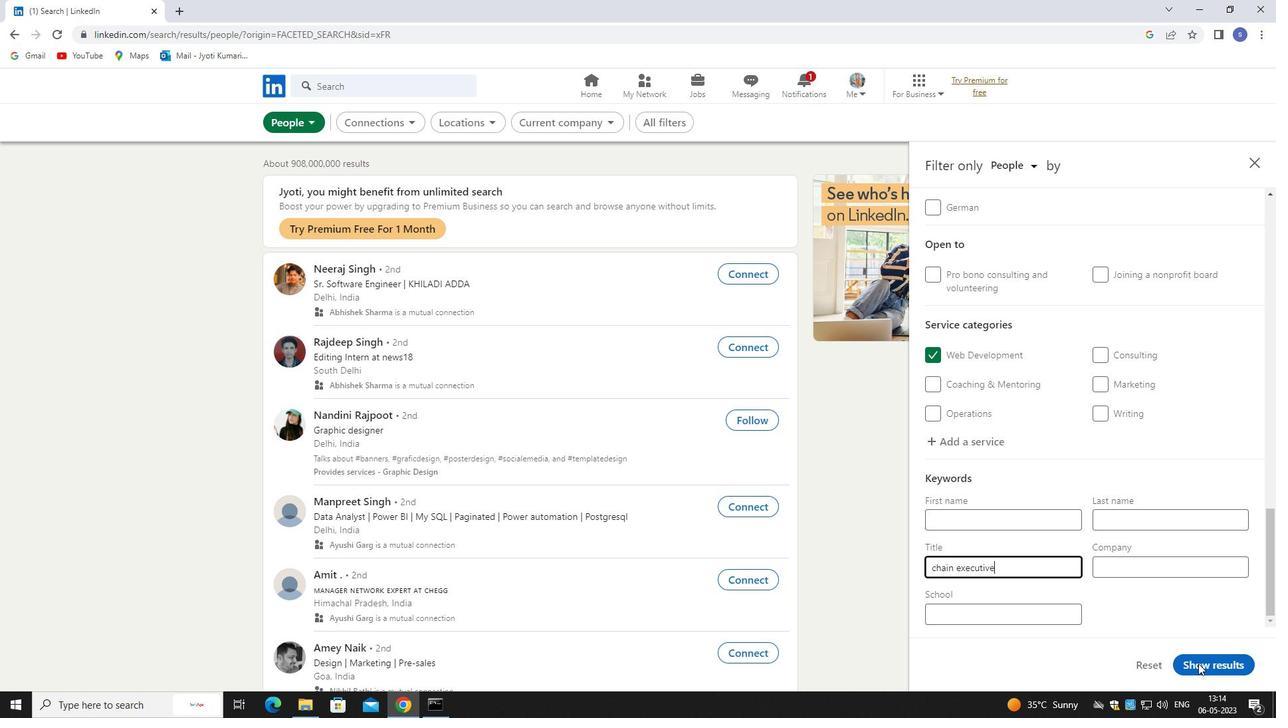 
Action: Mouse moved to (1202, 647)
Screenshot: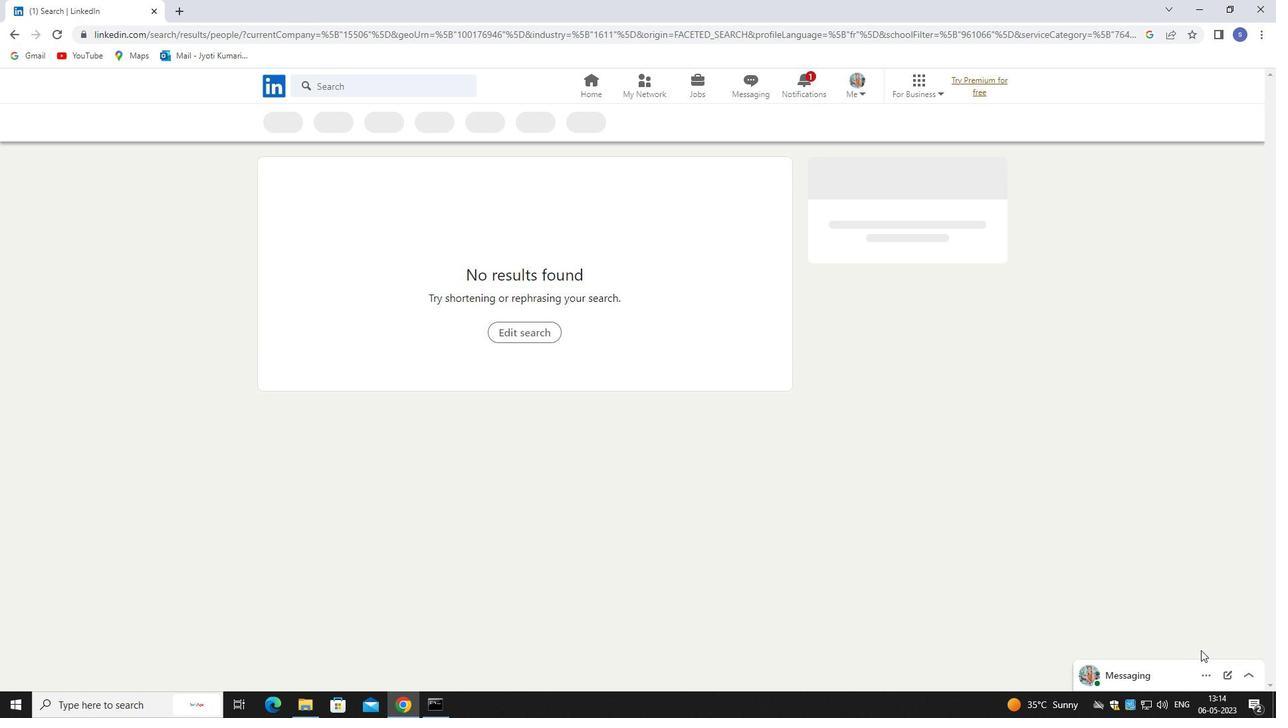 
